 Task: Find connections with filter location Hole Narsipur with filter topic #openhouse with filter profile language Potuguese with filter current company Pidilite Industries Limited with filter school ABV-Indian Institute of Information Technology and Management with filter industry Wholesale Metals and Minerals with filter service category Logo Design with filter keywords title Animal Trainer
Action: Mouse moved to (619, 91)
Screenshot: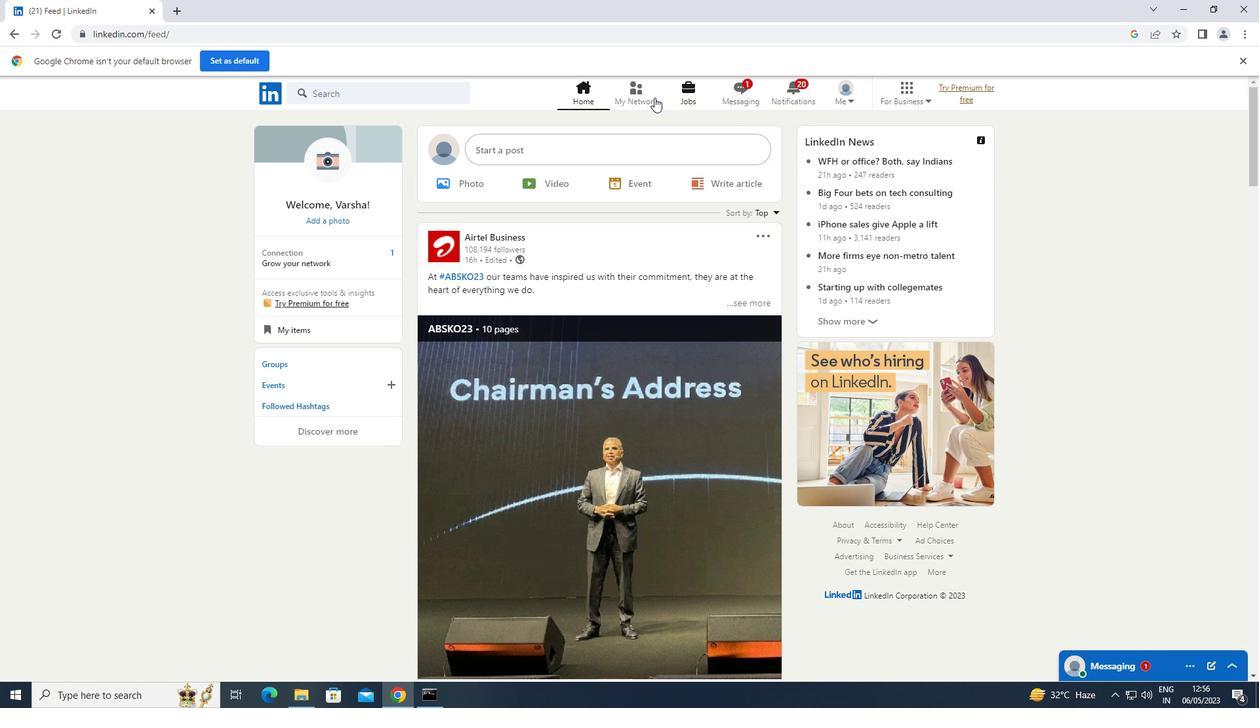 
Action: Mouse pressed left at (619, 91)
Screenshot: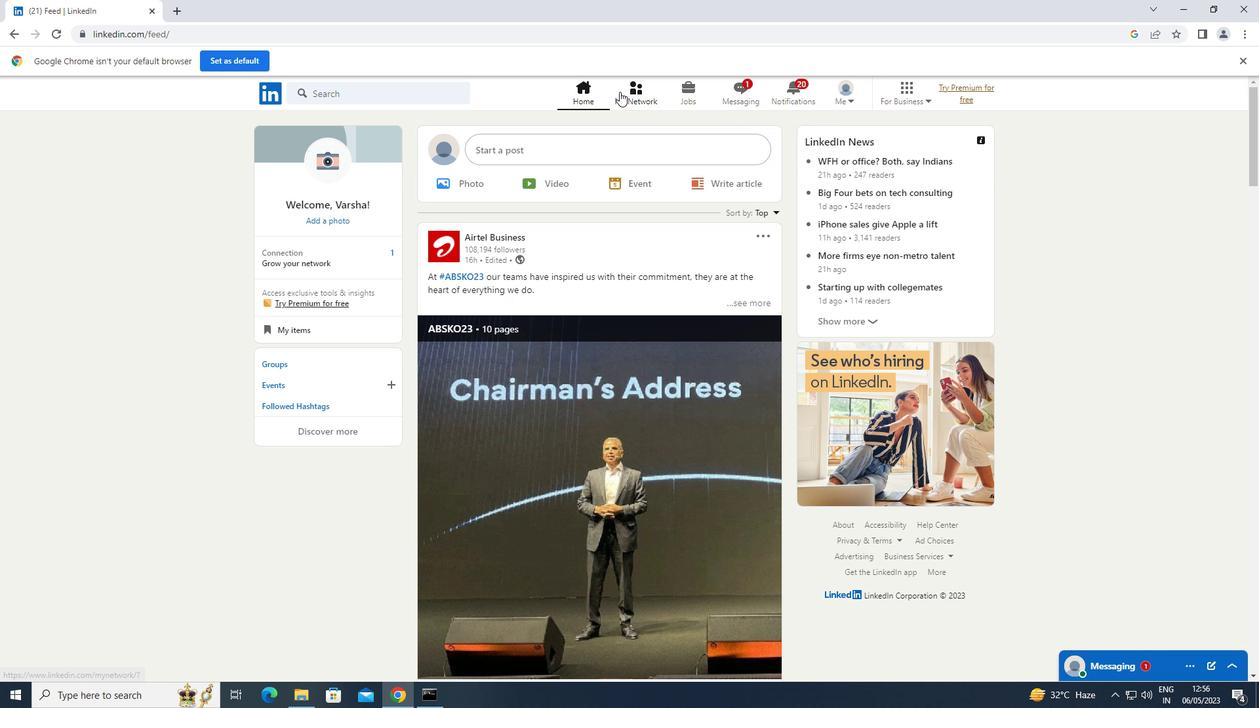 
Action: Mouse moved to (360, 164)
Screenshot: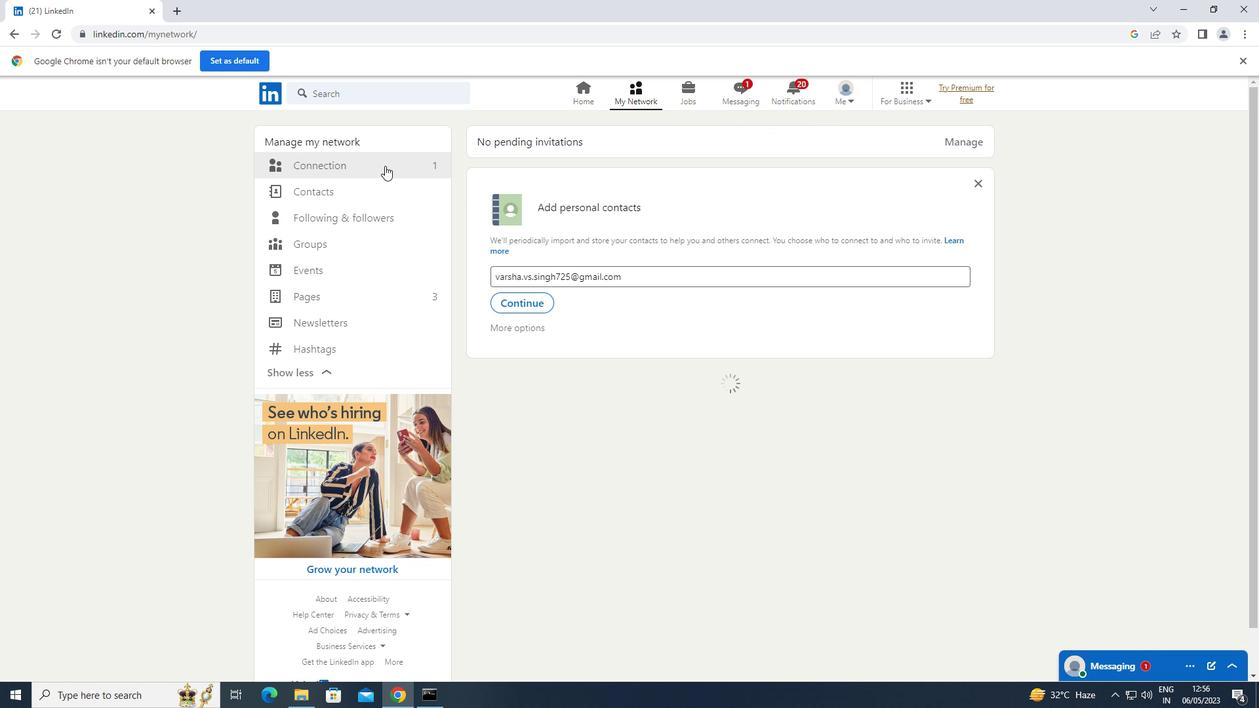 
Action: Mouse pressed left at (360, 164)
Screenshot: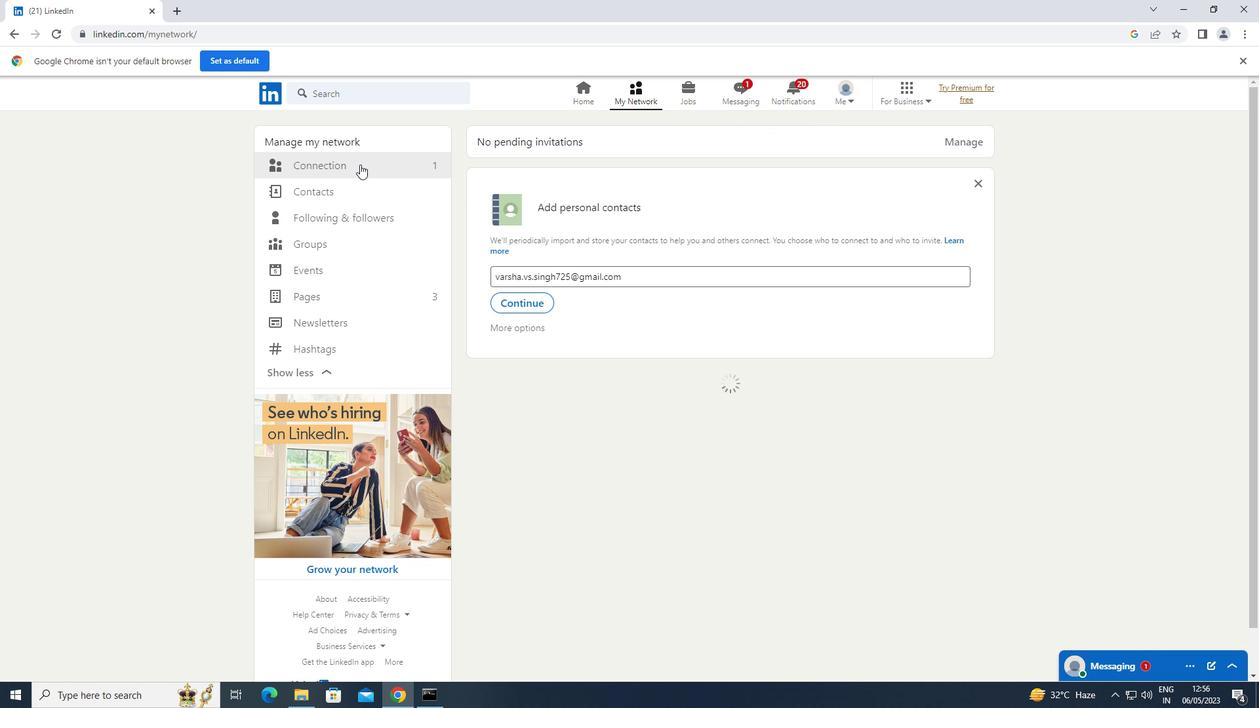 
Action: Mouse moved to (704, 160)
Screenshot: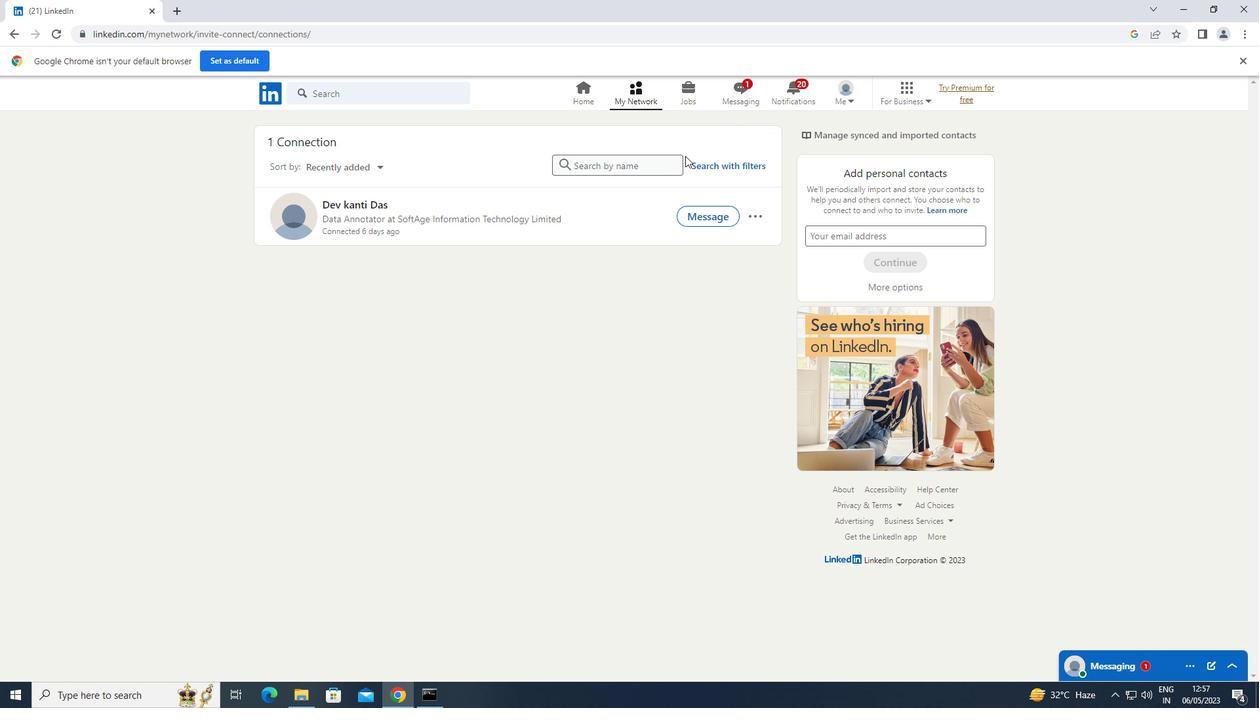 
Action: Mouse pressed left at (704, 160)
Screenshot: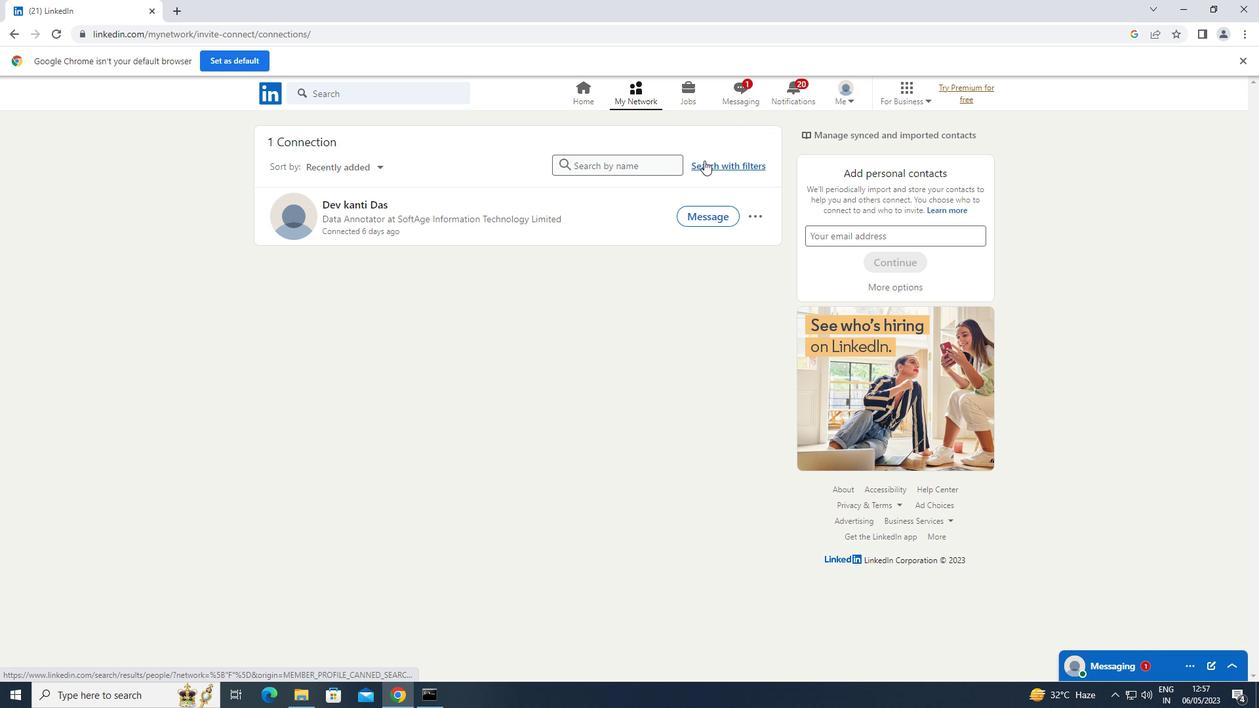 
Action: Mouse moved to (661, 127)
Screenshot: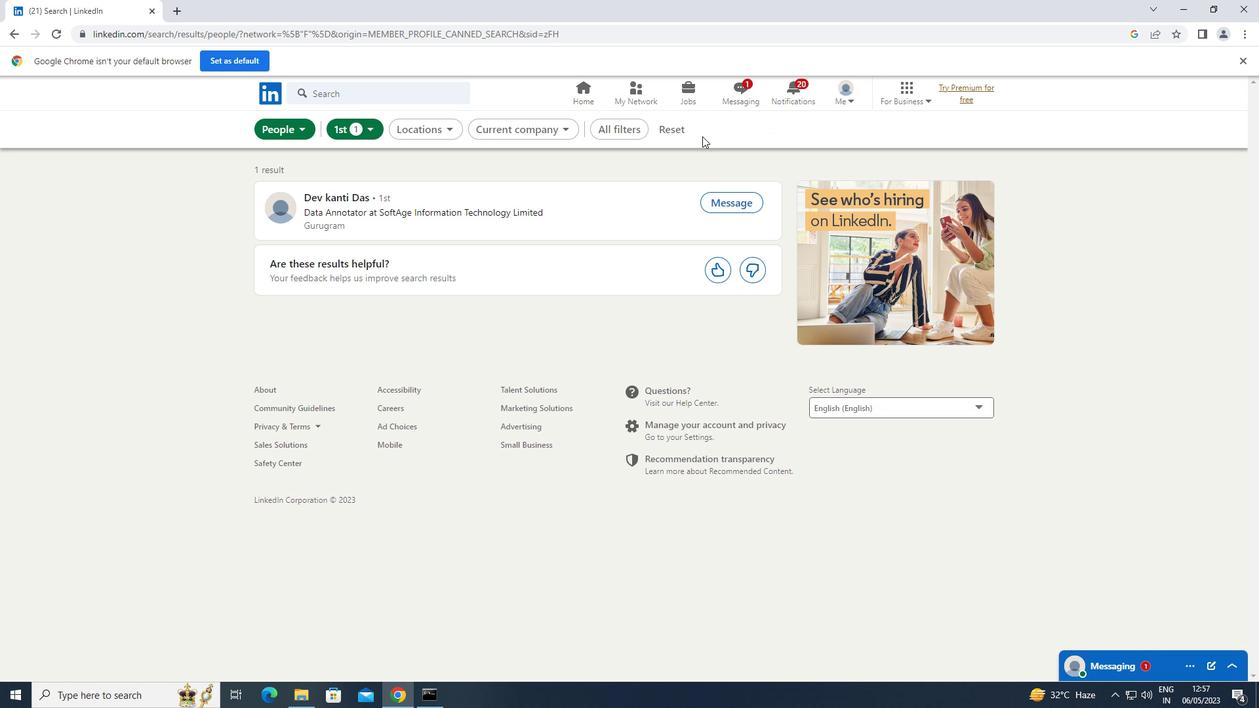 
Action: Mouse pressed left at (661, 127)
Screenshot: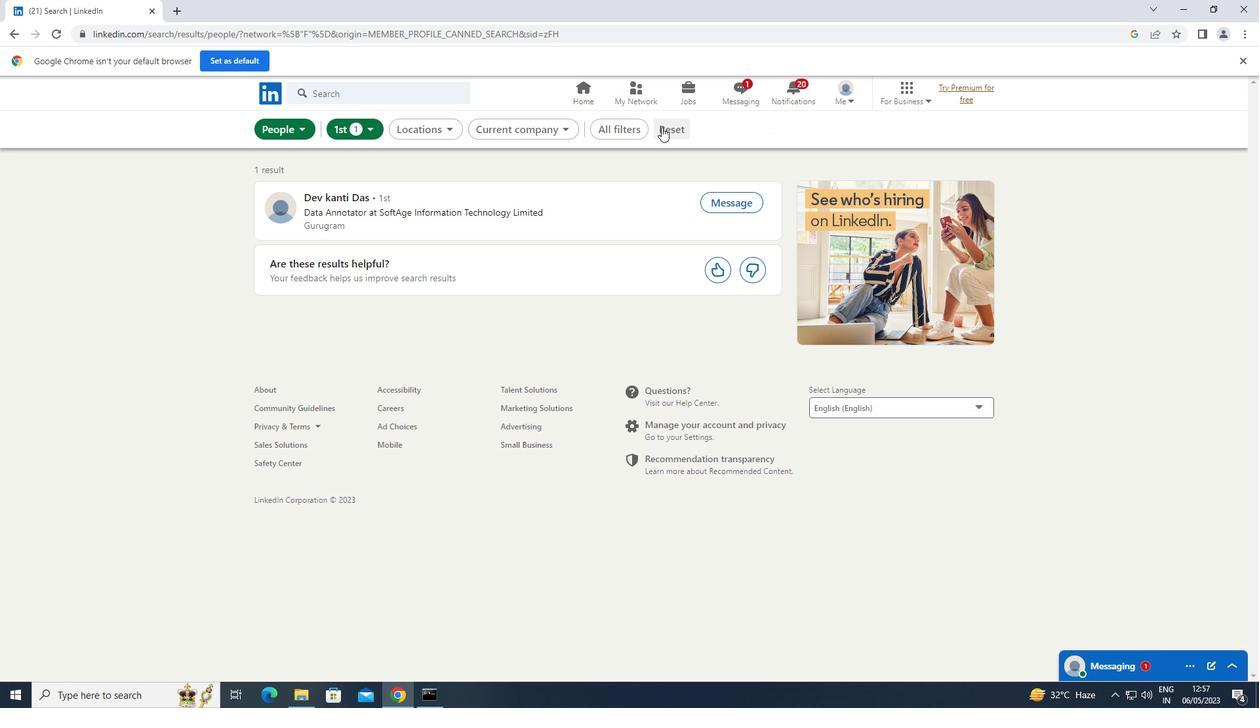 
Action: Mouse moved to (647, 127)
Screenshot: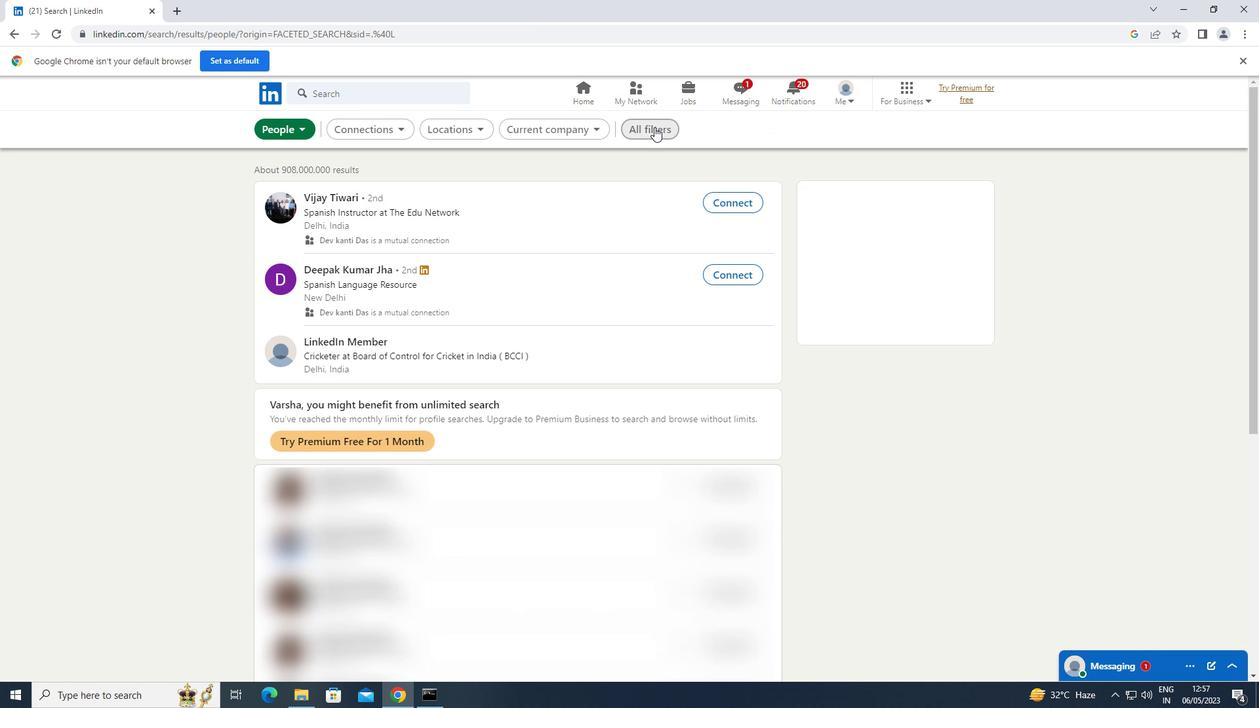 
Action: Mouse pressed left at (647, 127)
Screenshot: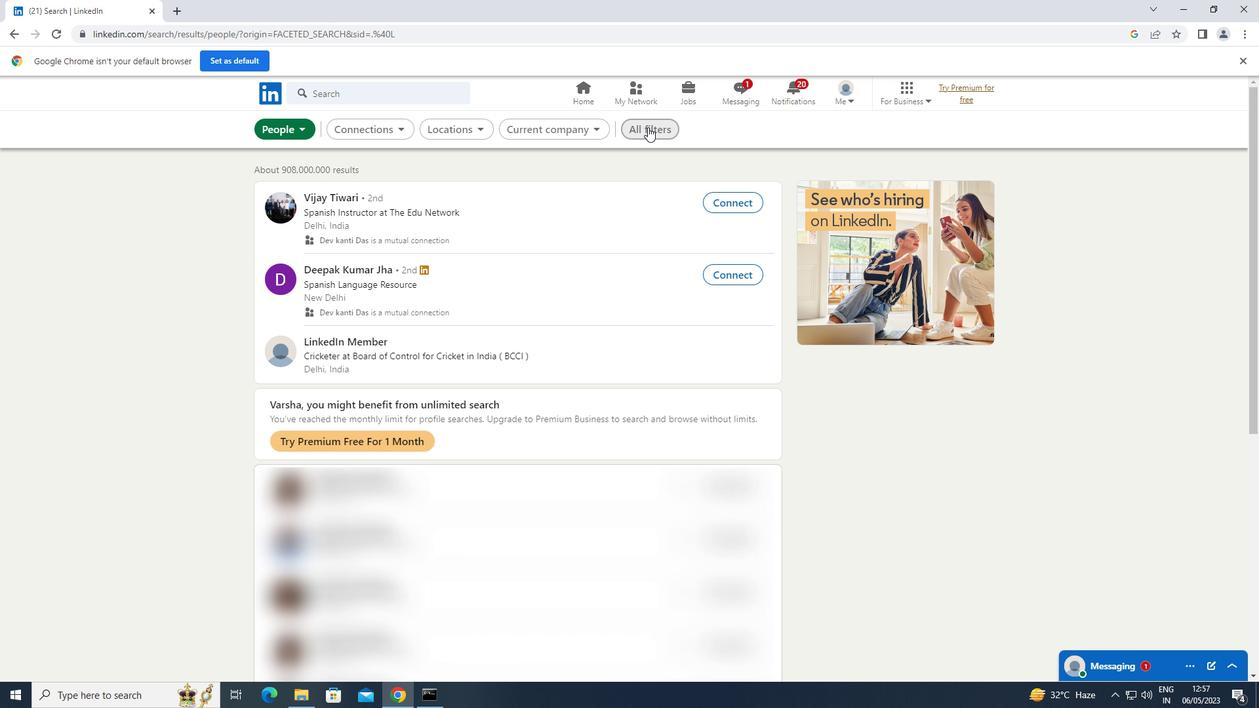 
Action: Mouse moved to (939, 255)
Screenshot: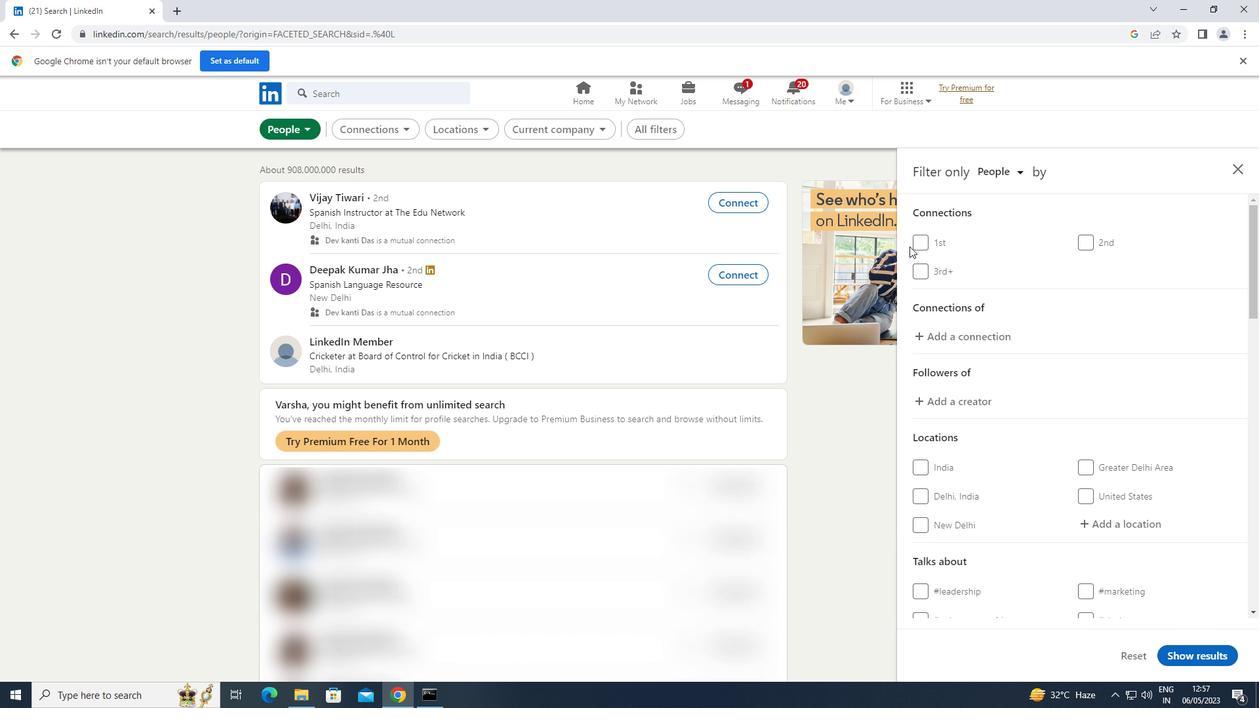 
Action: Mouse scrolled (939, 255) with delta (0, 0)
Screenshot: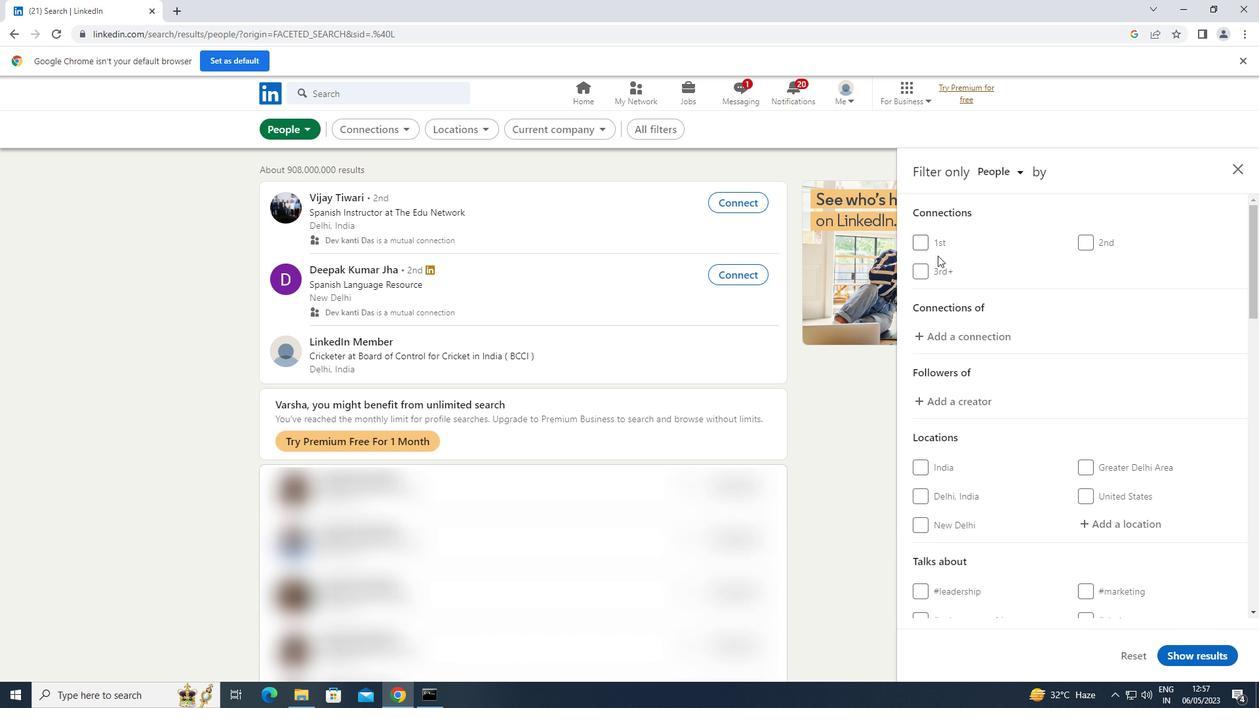 
Action: Mouse scrolled (939, 255) with delta (0, 0)
Screenshot: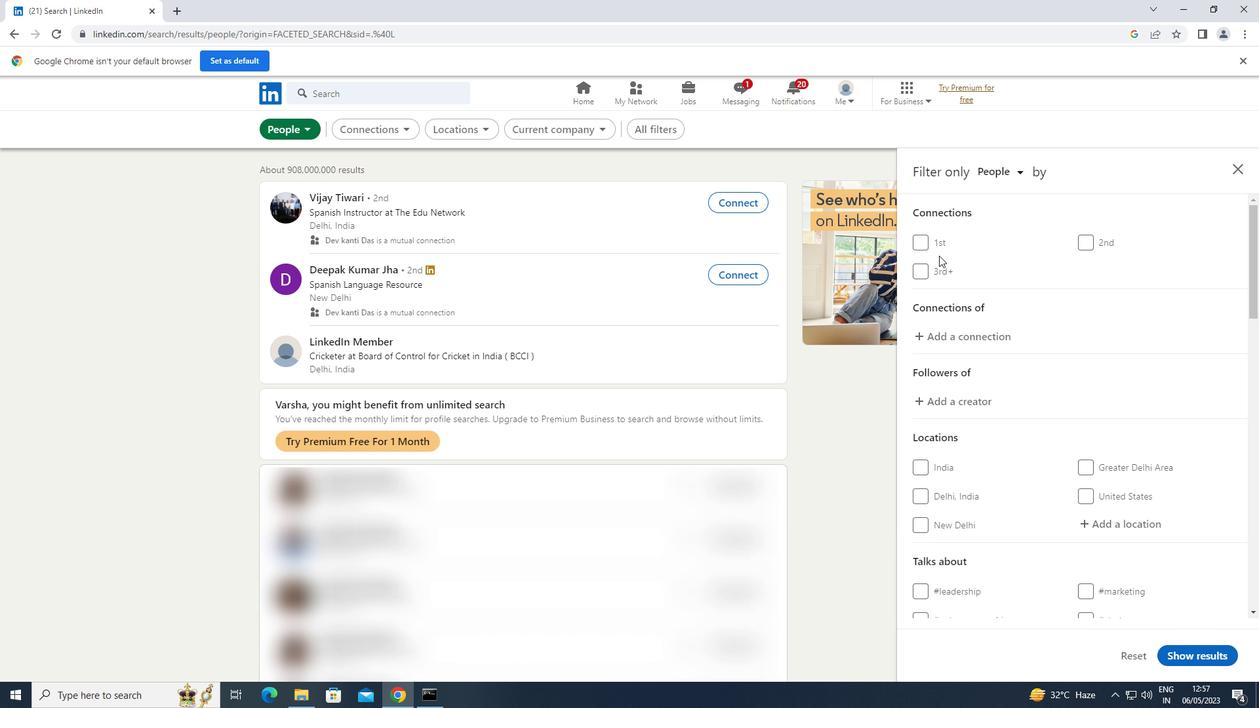 
Action: Mouse moved to (1120, 386)
Screenshot: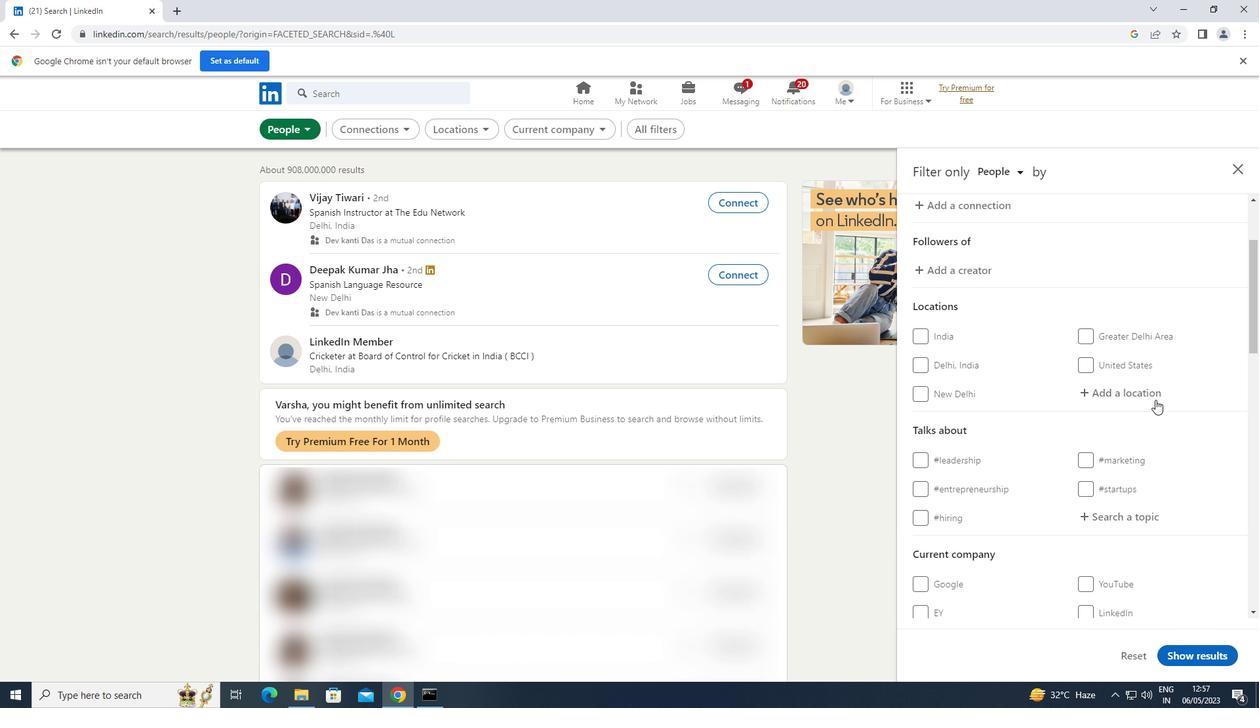 
Action: Mouse pressed left at (1120, 386)
Screenshot: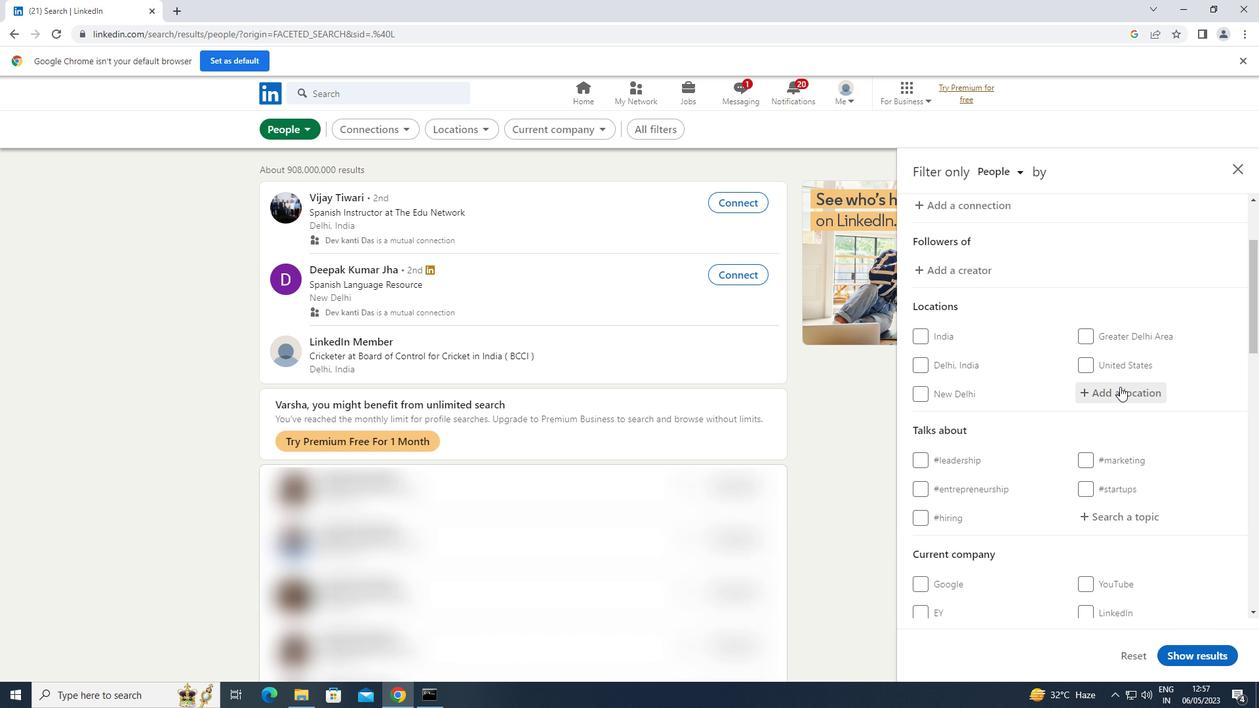 
Action: Key pressed <Key.shift>HOLE<Key.space><Key.shift>NARSIPUR
Screenshot: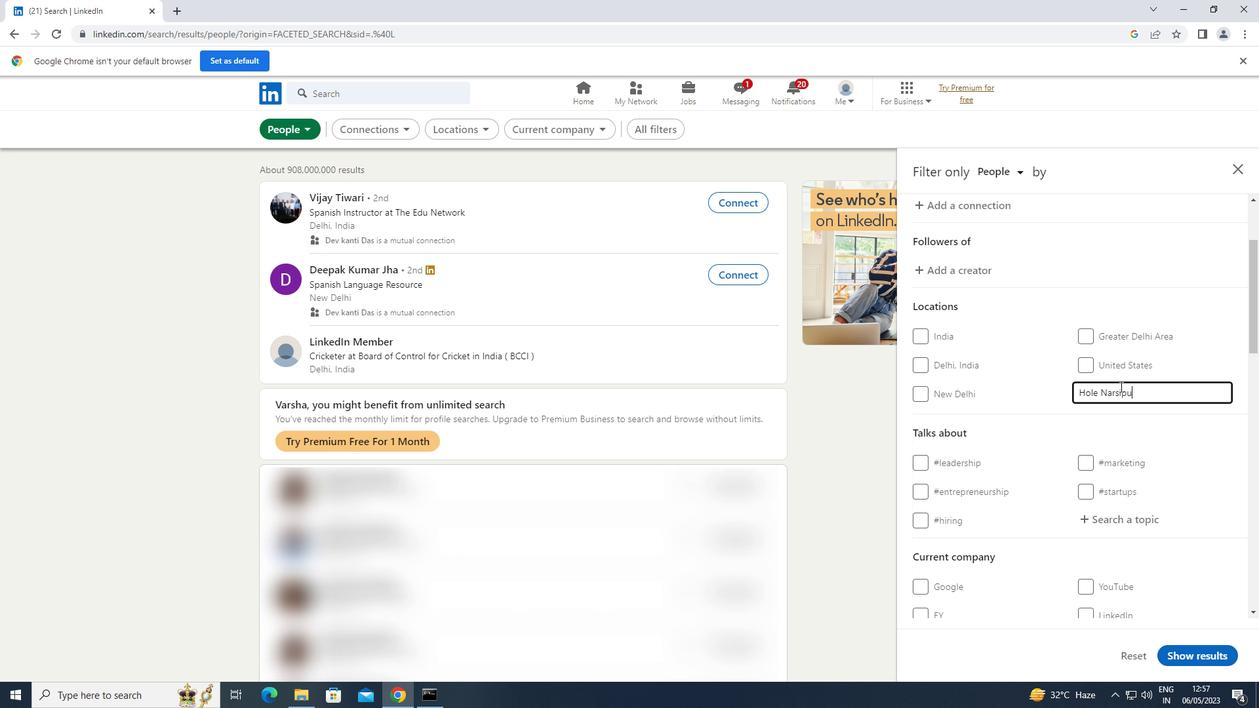 
Action: Mouse moved to (1122, 522)
Screenshot: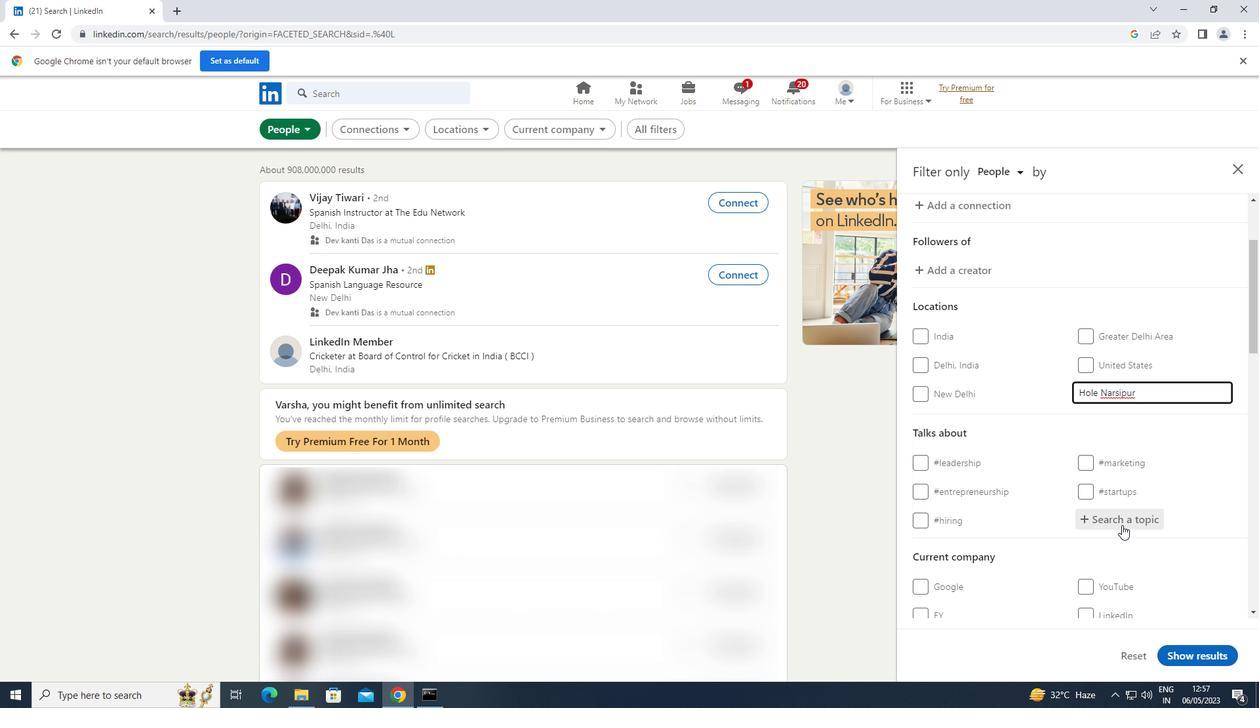 
Action: Mouse pressed left at (1122, 522)
Screenshot: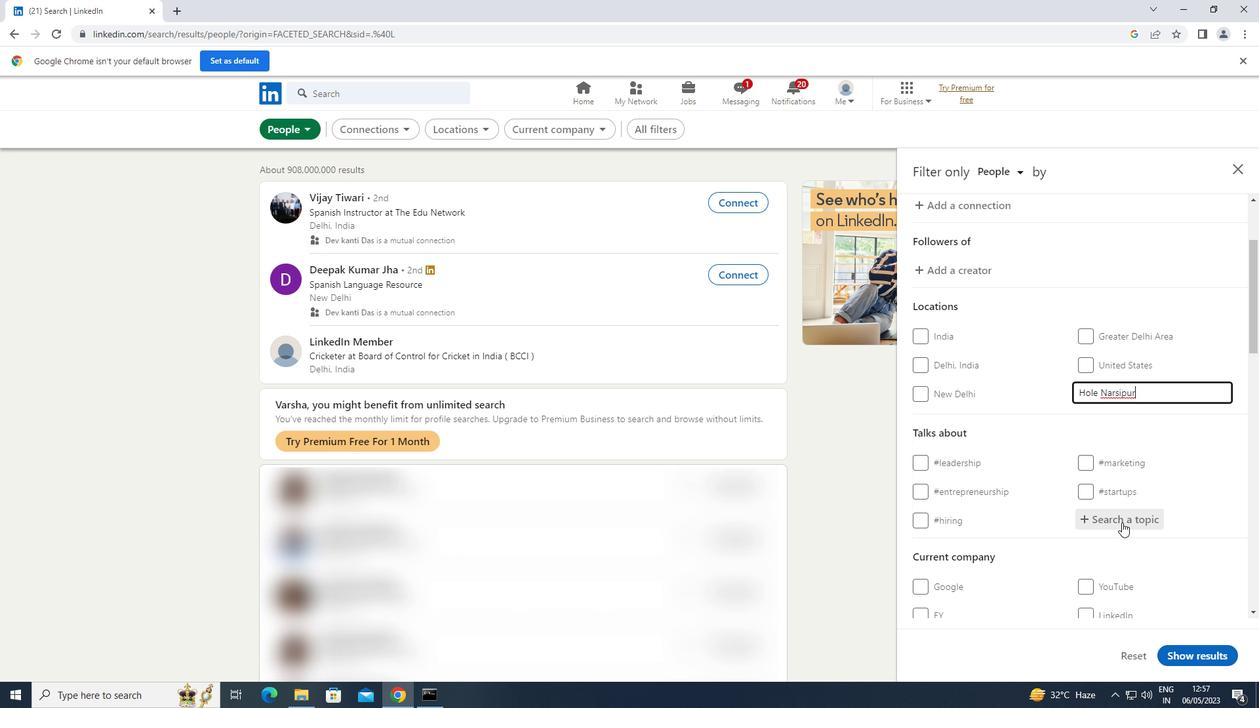 
Action: Key pressed OPENHOUSE
Screenshot: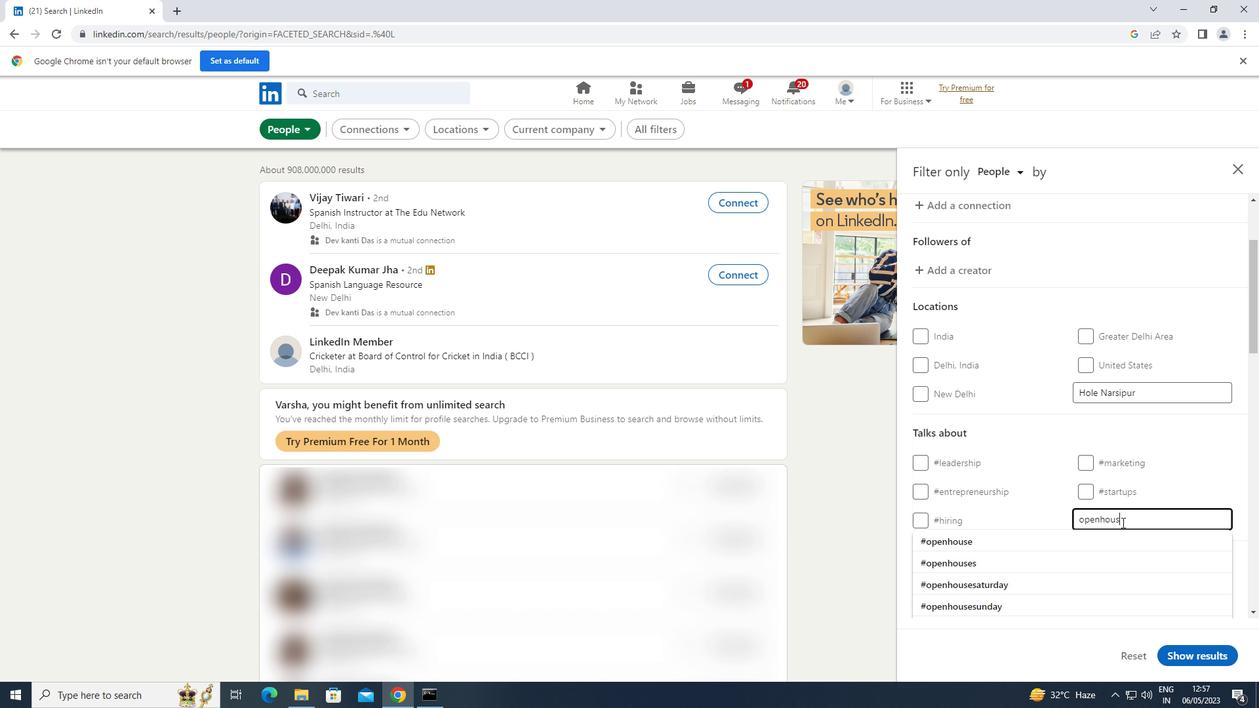 
Action: Mouse moved to (1036, 536)
Screenshot: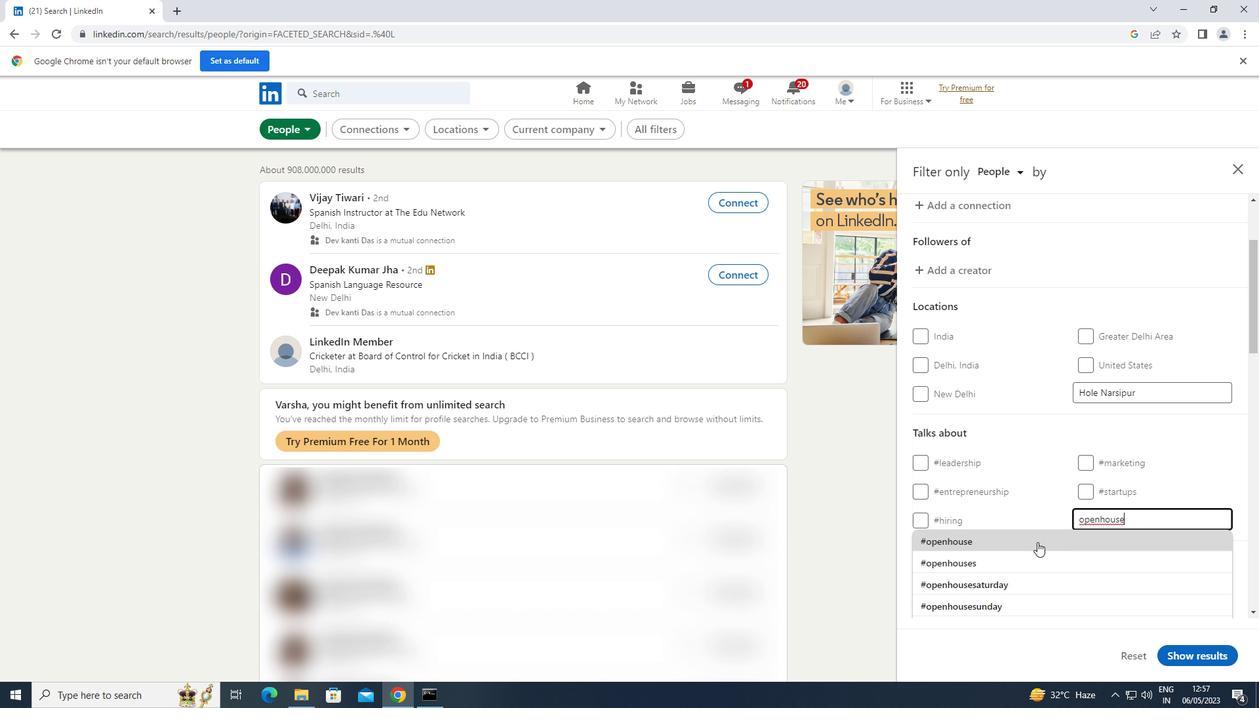 
Action: Mouse pressed left at (1036, 536)
Screenshot: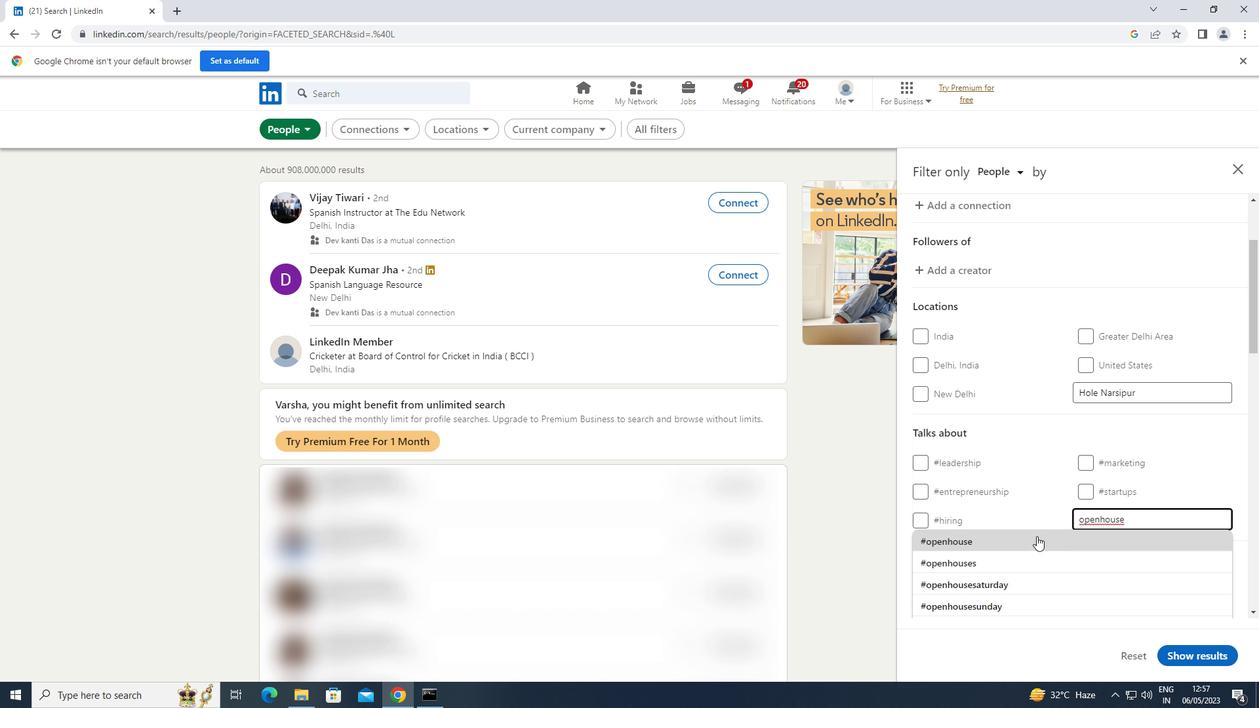 
Action: Mouse scrolled (1036, 535) with delta (0, 0)
Screenshot: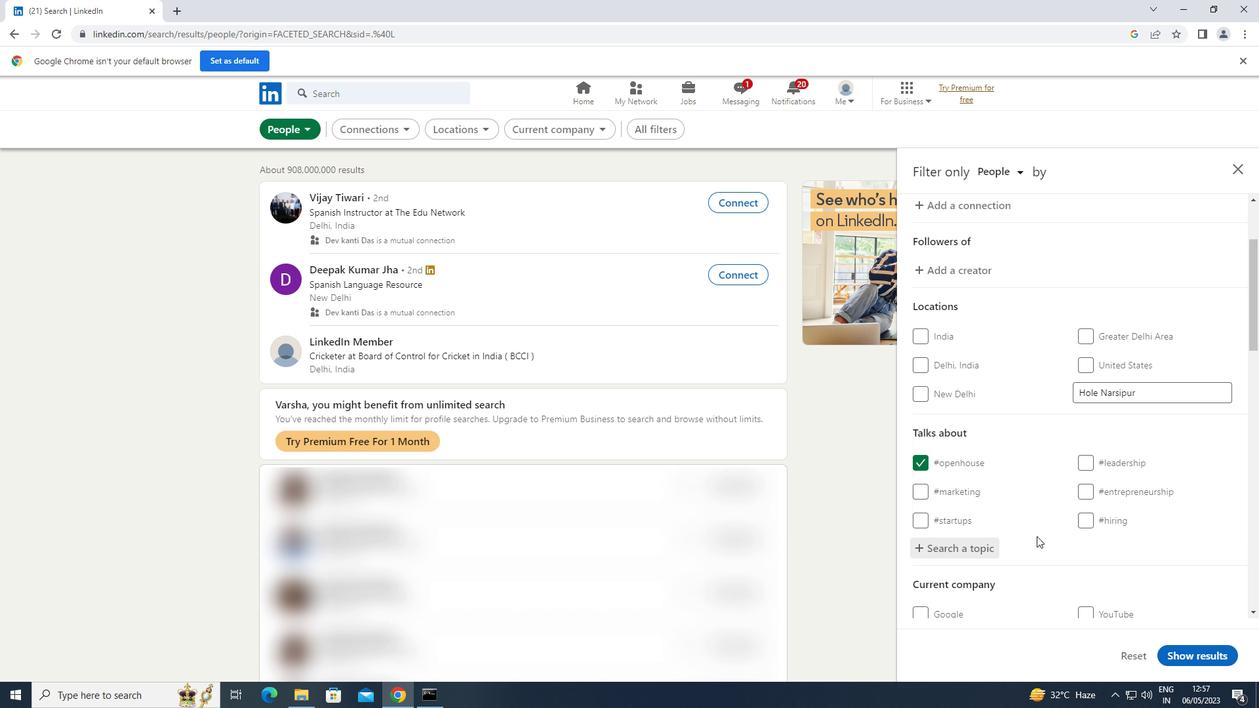 
Action: Mouse scrolled (1036, 535) with delta (0, 0)
Screenshot: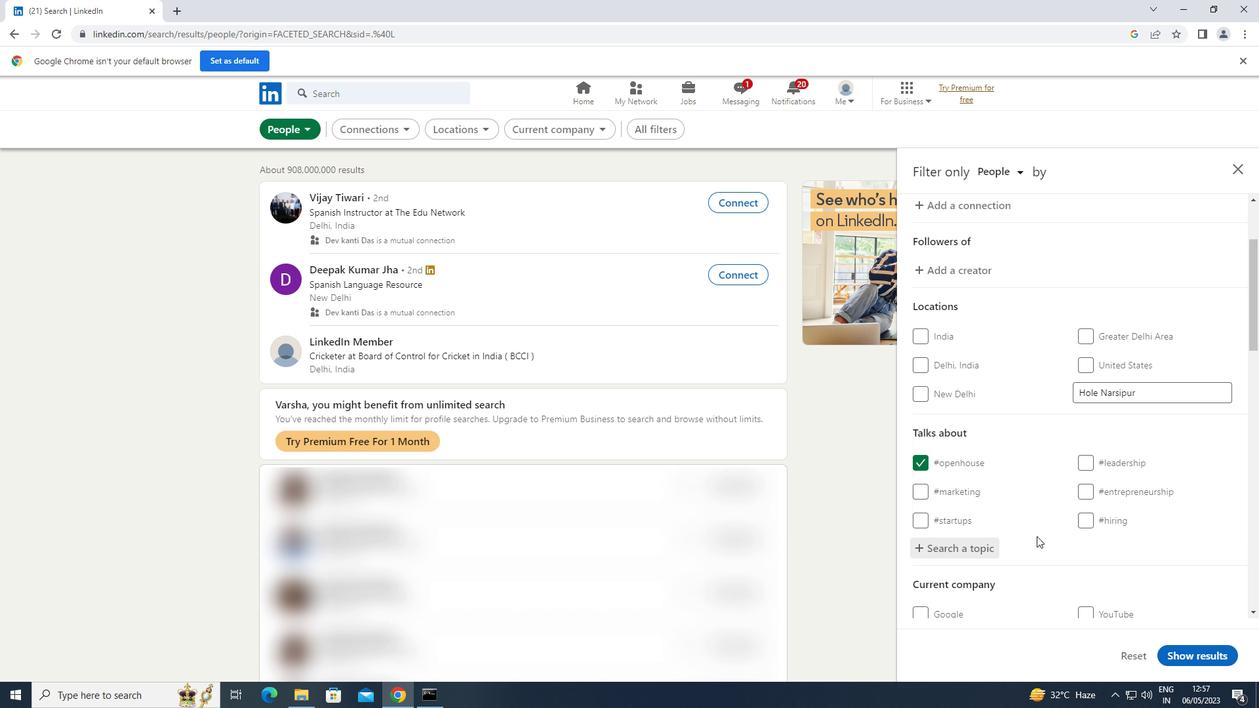 
Action: Mouse scrolled (1036, 535) with delta (0, 0)
Screenshot: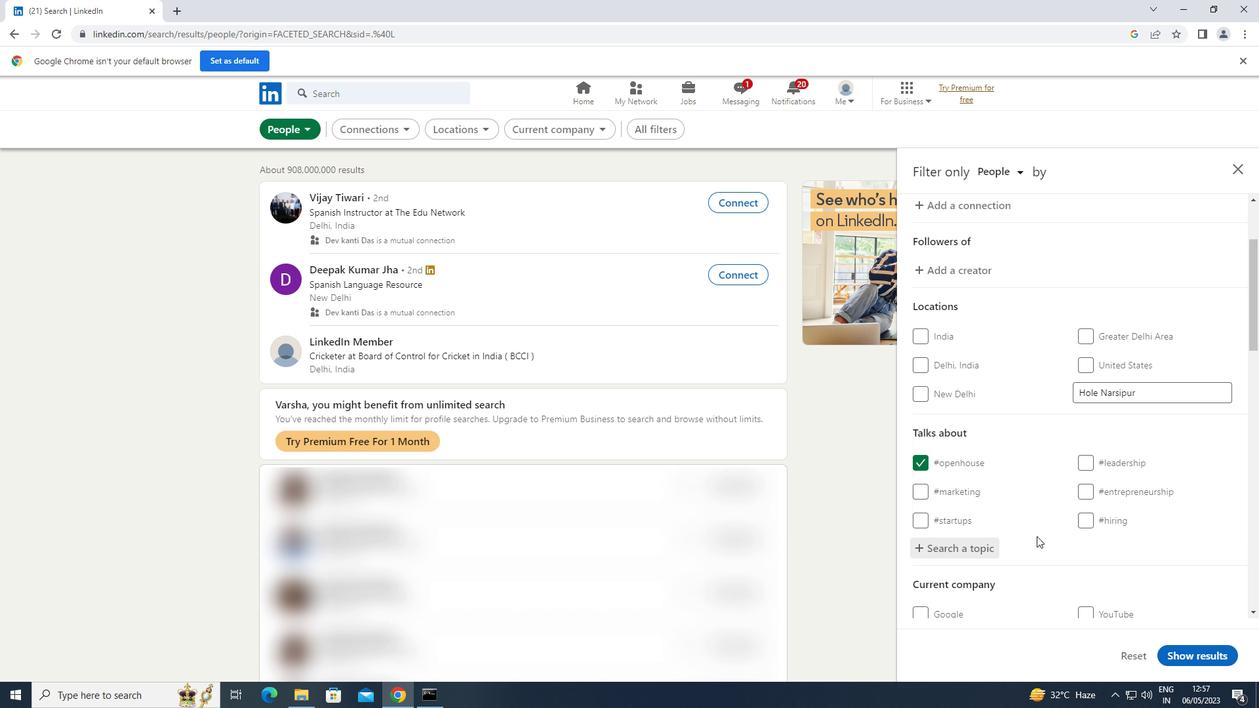 
Action: Mouse moved to (1040, 528)
Screenshot: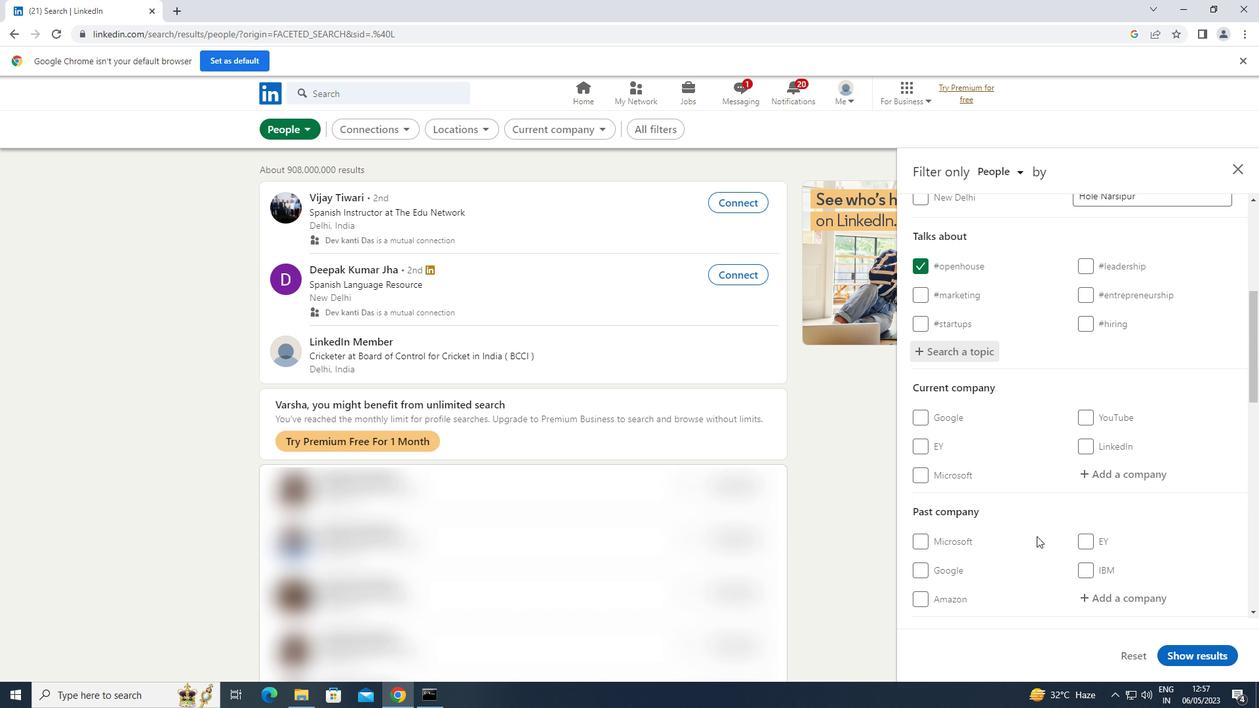 
Action: Mouse scrolled (1040, 527) with delta (0, 0)
Screenshot: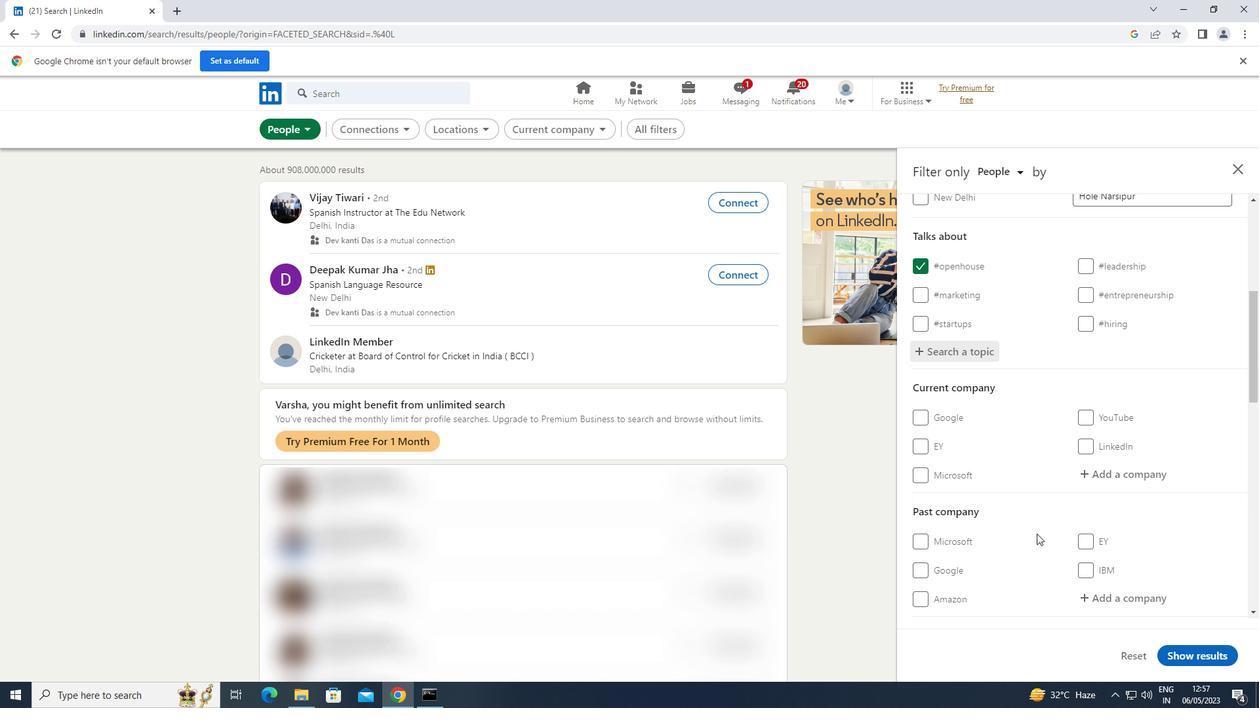 
Action: Mouse scrolled (1040, 527) with delta (0, 0)
Screenshot: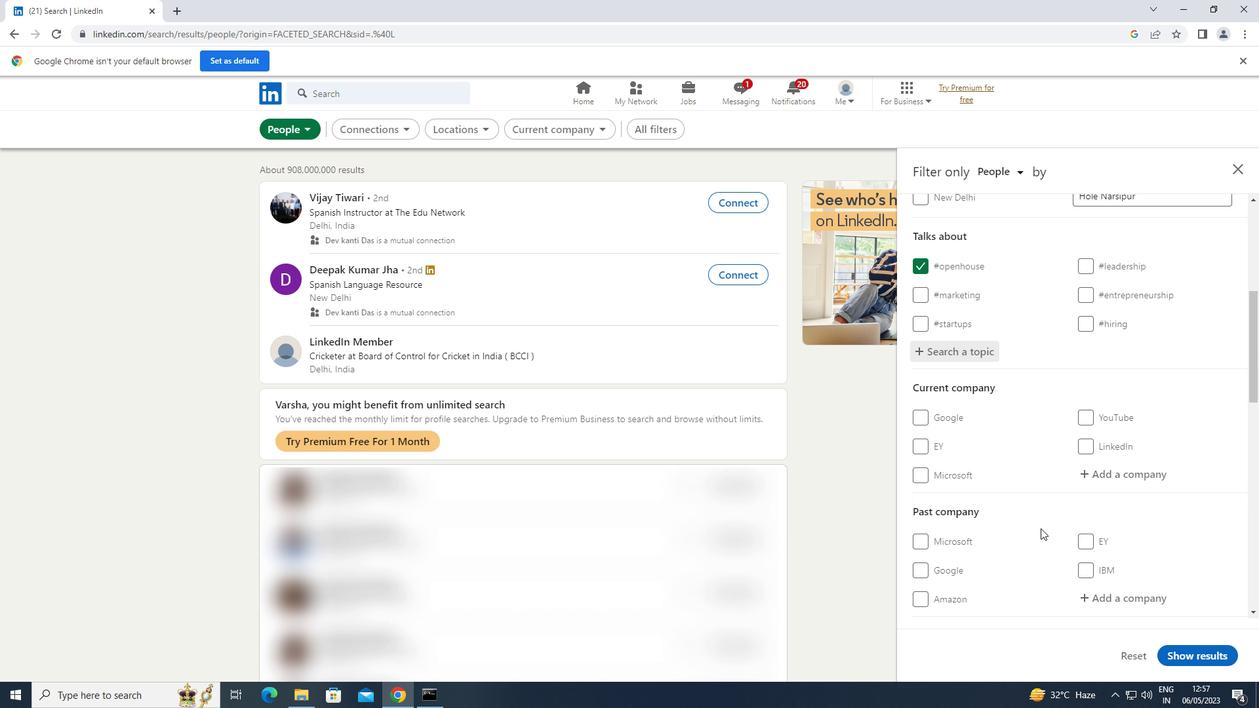 
Action: Mouse moved to (1041, 528)
Screenshot: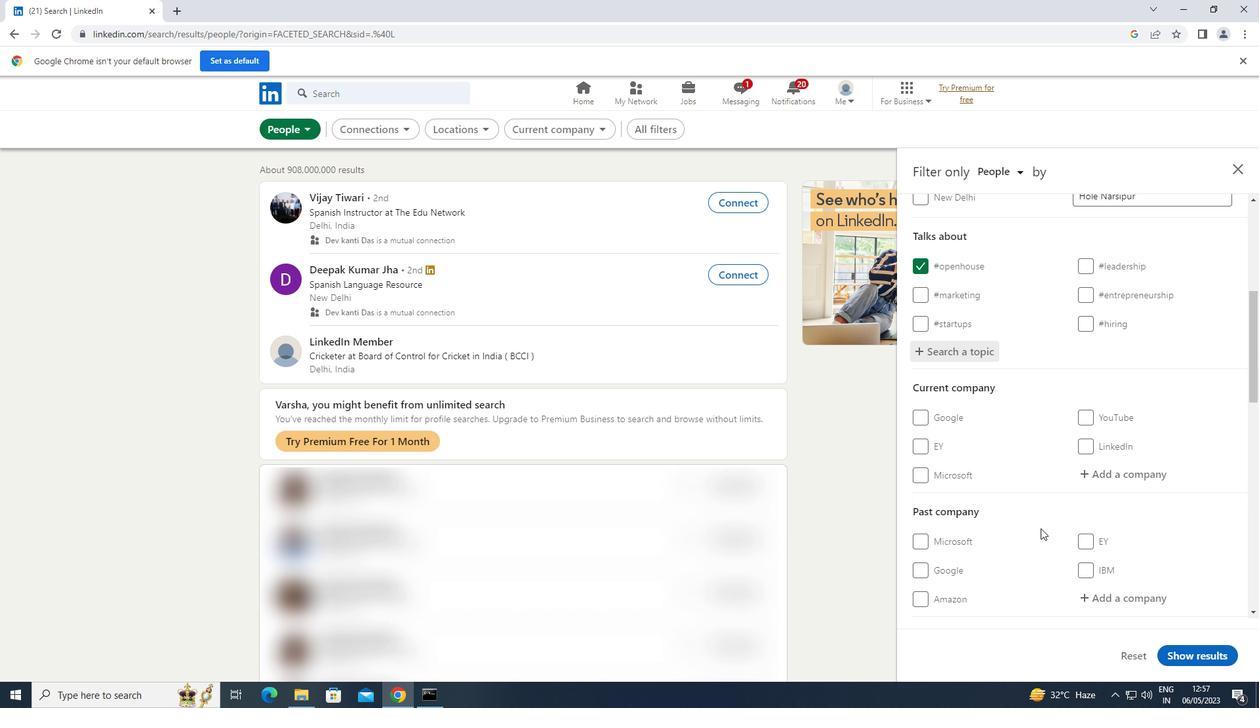 
Action: Mouse scrolled (1041, 527) with delta (0, 0)
Screenshot: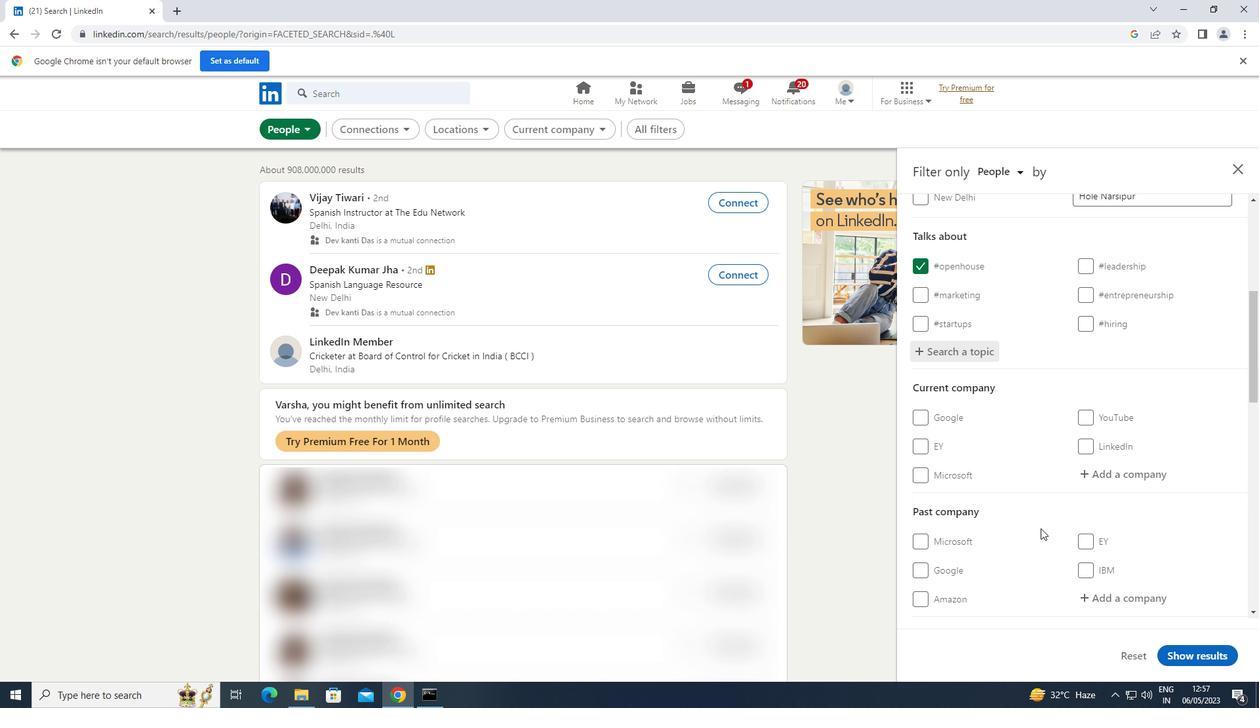 
Action: Mouse scrolled (1041, 527) with delta (0, 0)
Screenshot: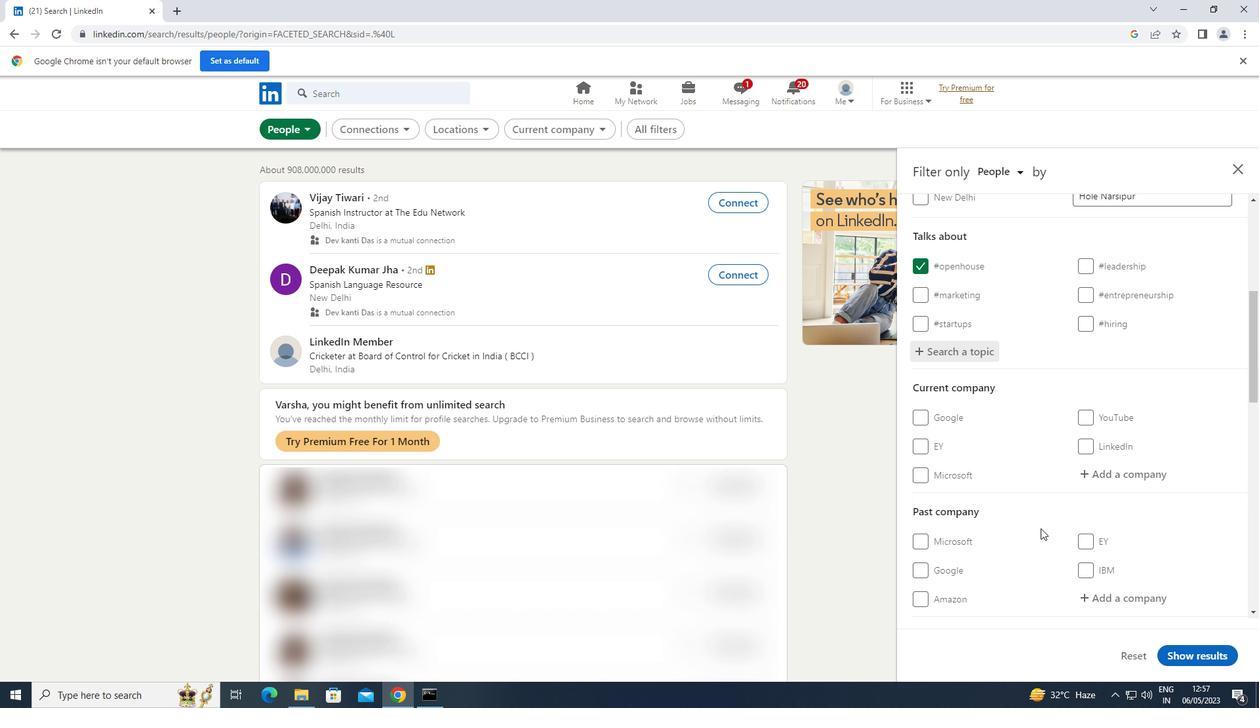 
Action: Mouse scrolled (1041, 527) with delta (0, 0)
Screenshot: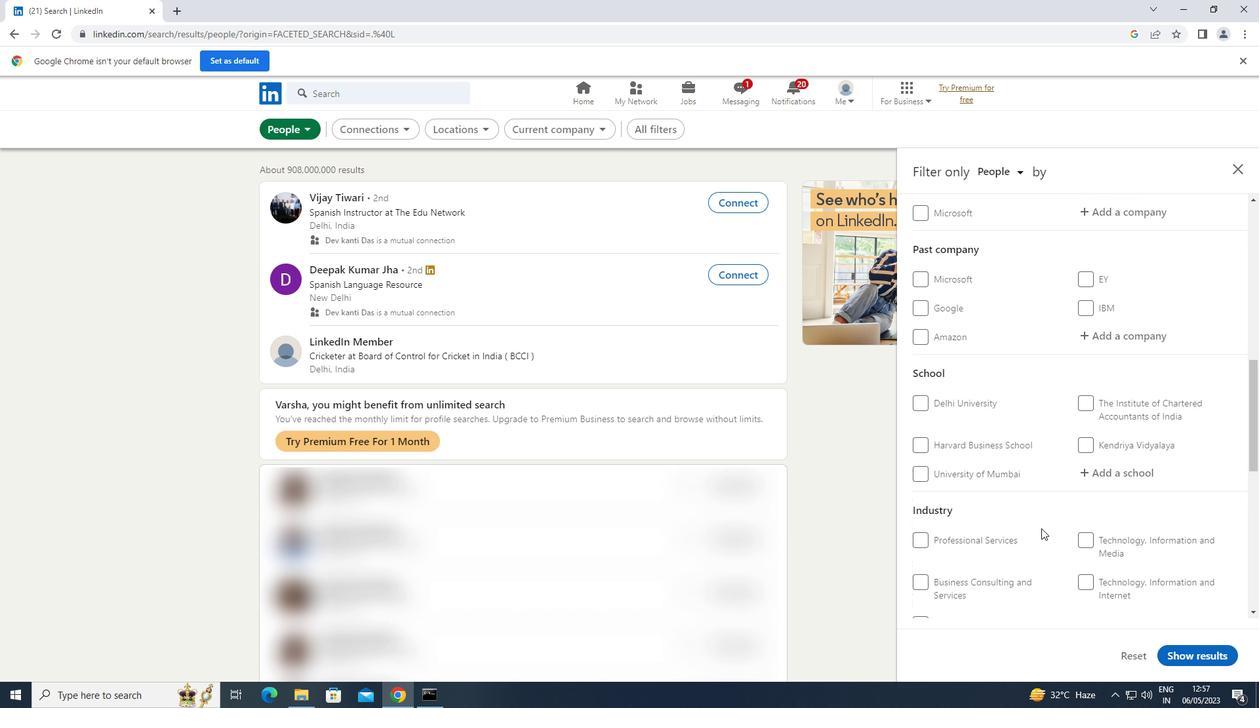 
Action: Mouse scrolled (1041, 527) with delta (0, 0)
Screenshot: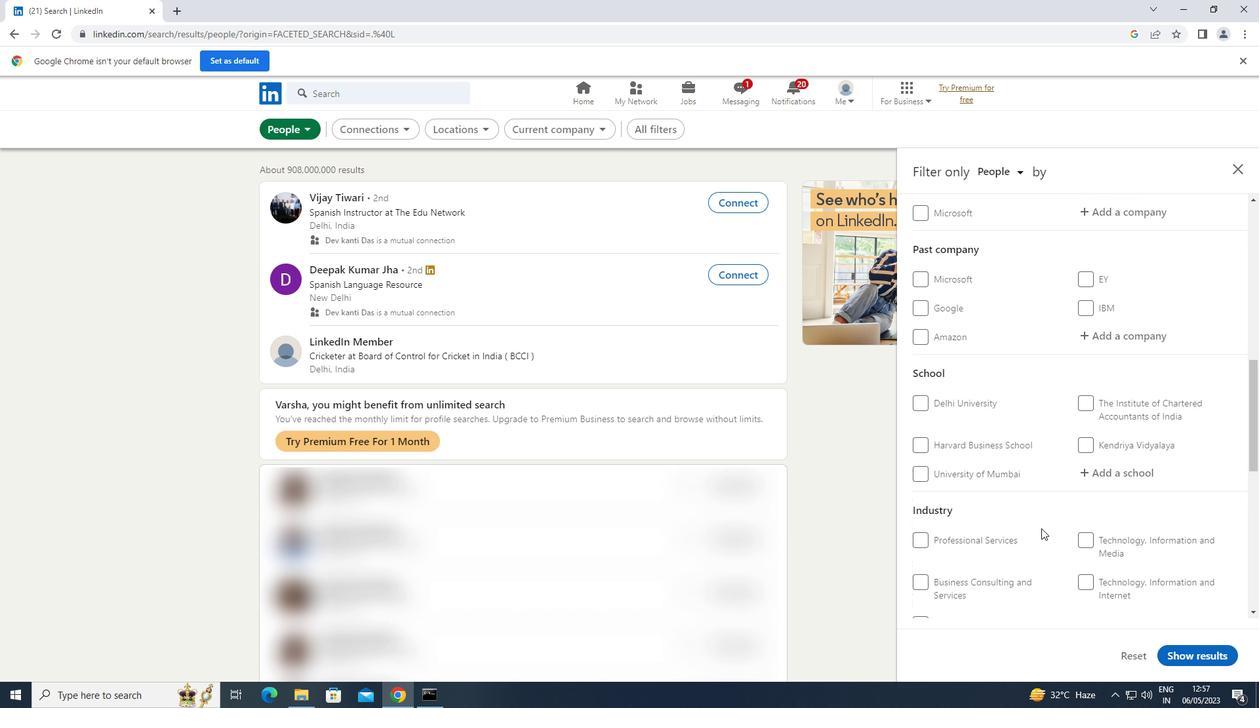 
Action: Mouse scrolled (1041, 527) with delta (0, 0)
Screenshot: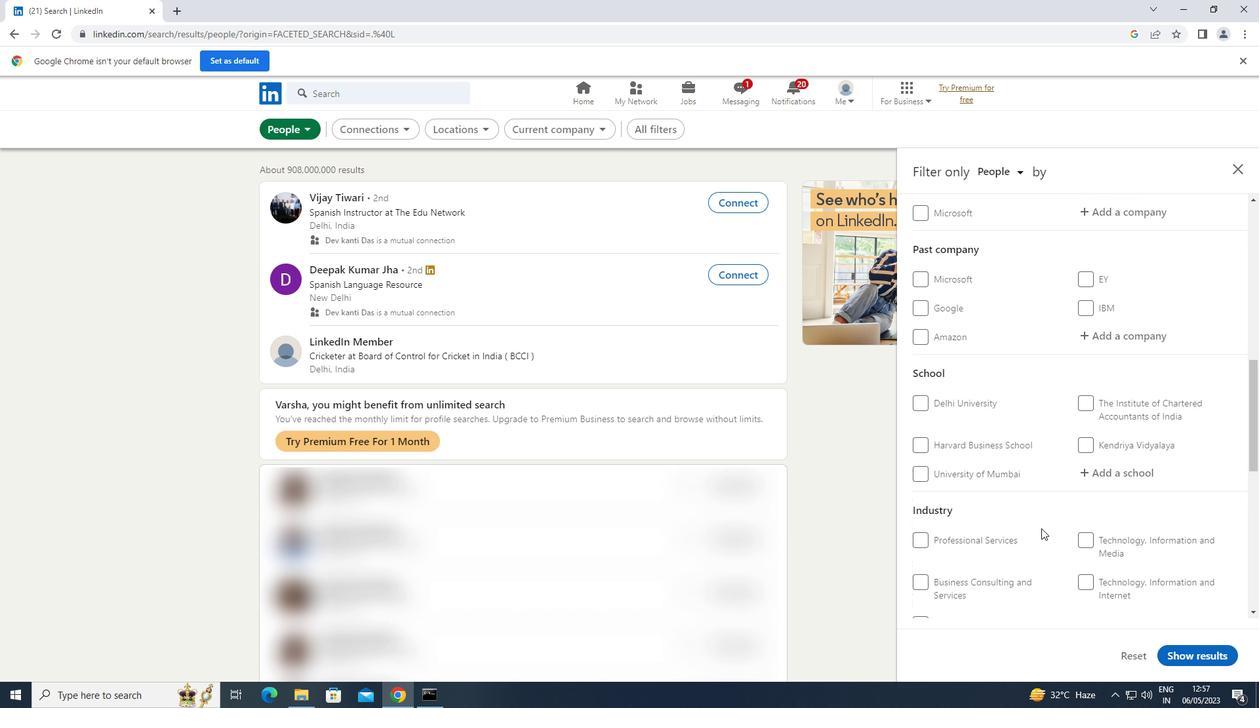 
Action: Mouse moved to (1082, 518)
Screenshot: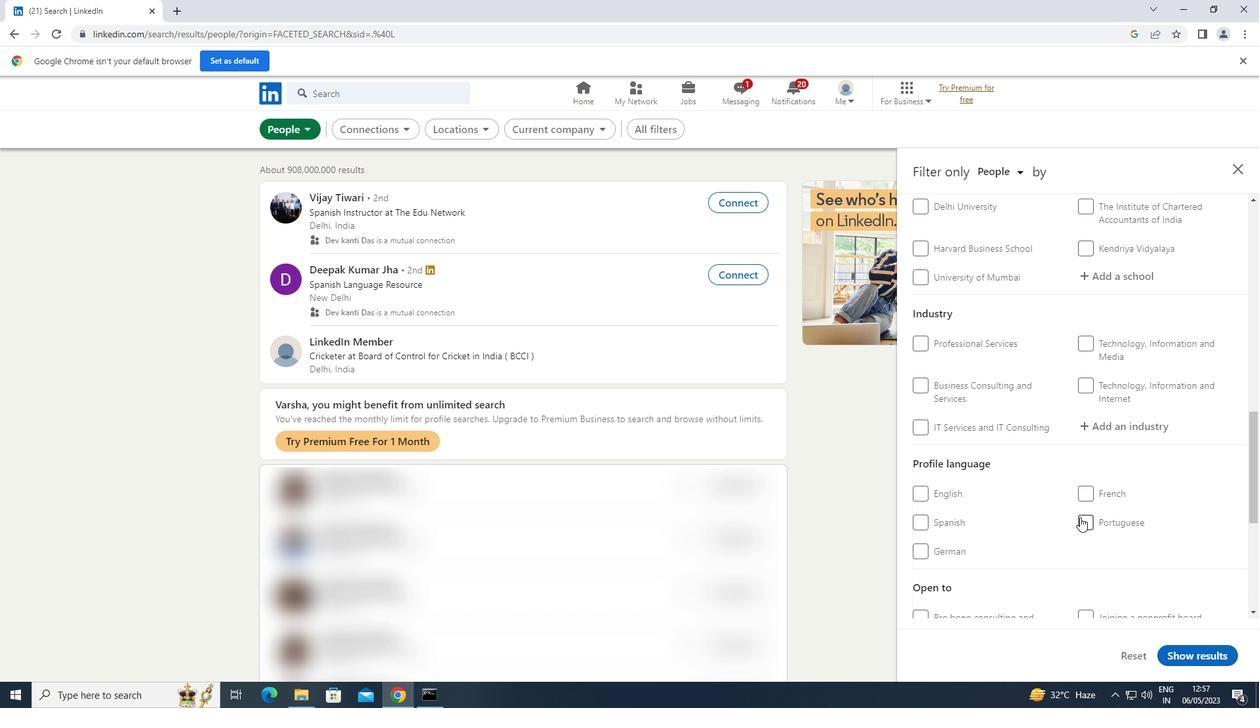 
Action: Mouse pressed left at (1082, 518)
Screenshot: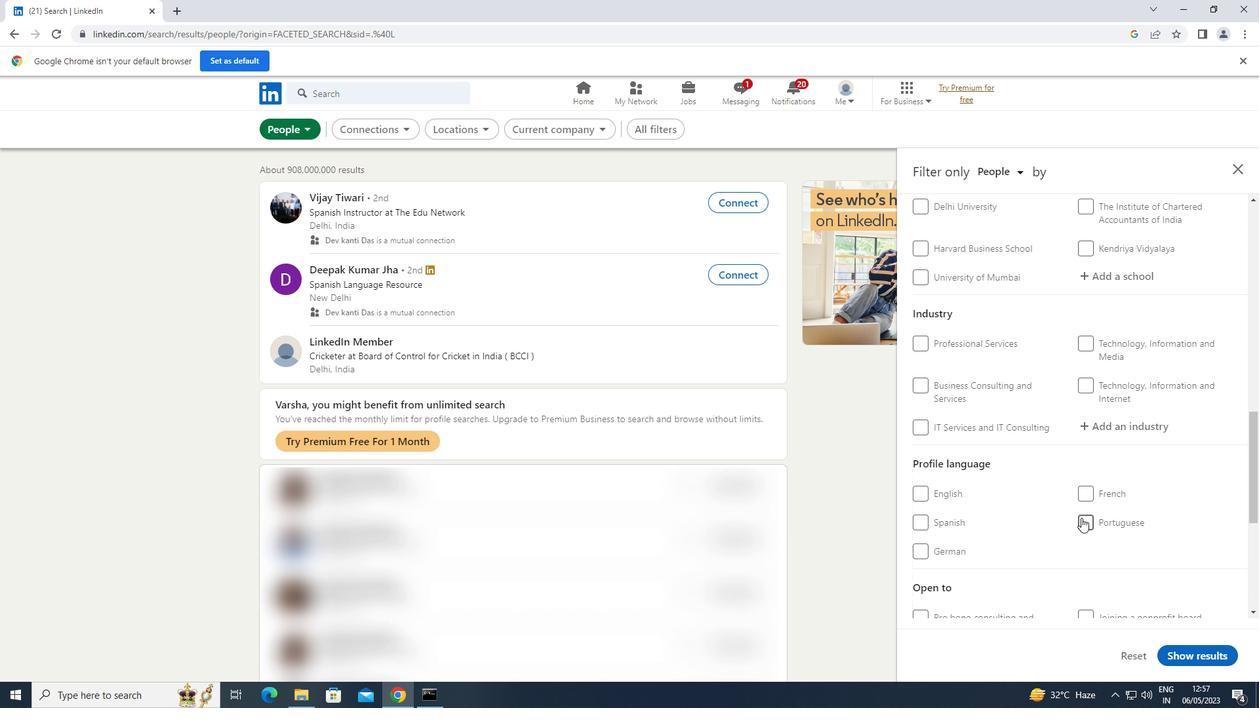 
Action: Mouse scrolled (1082, 518) with delta (0, 0)
Screenshot: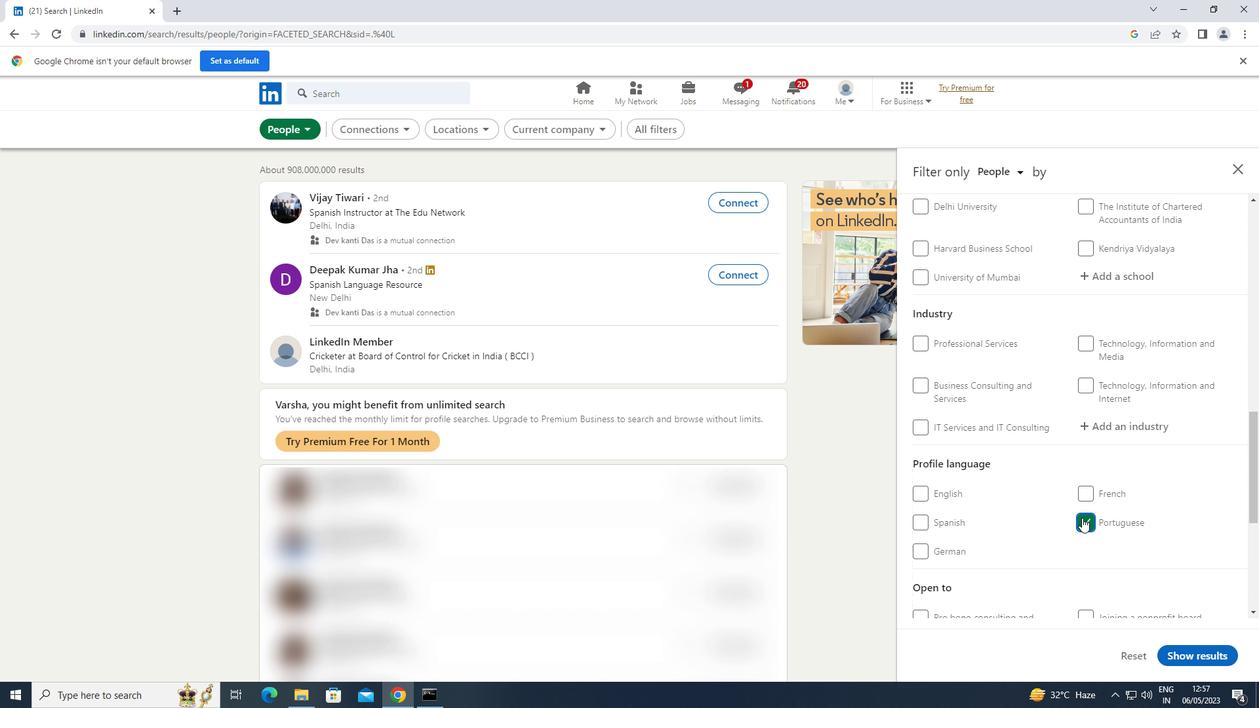
Action: Mouse scrolled (1082, 518) with delta (0, 0)
Screenshot: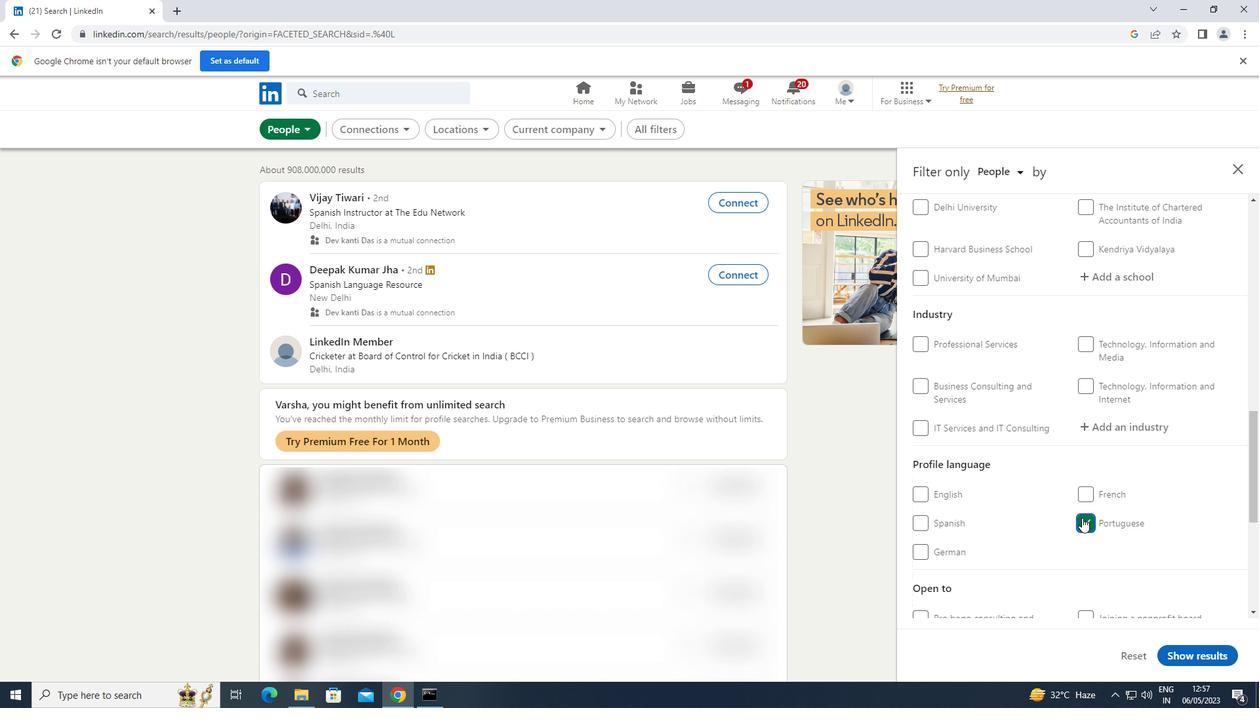 
Action: Mouse scrolled (1082, 518) with delta (0, 0)
Screenshot: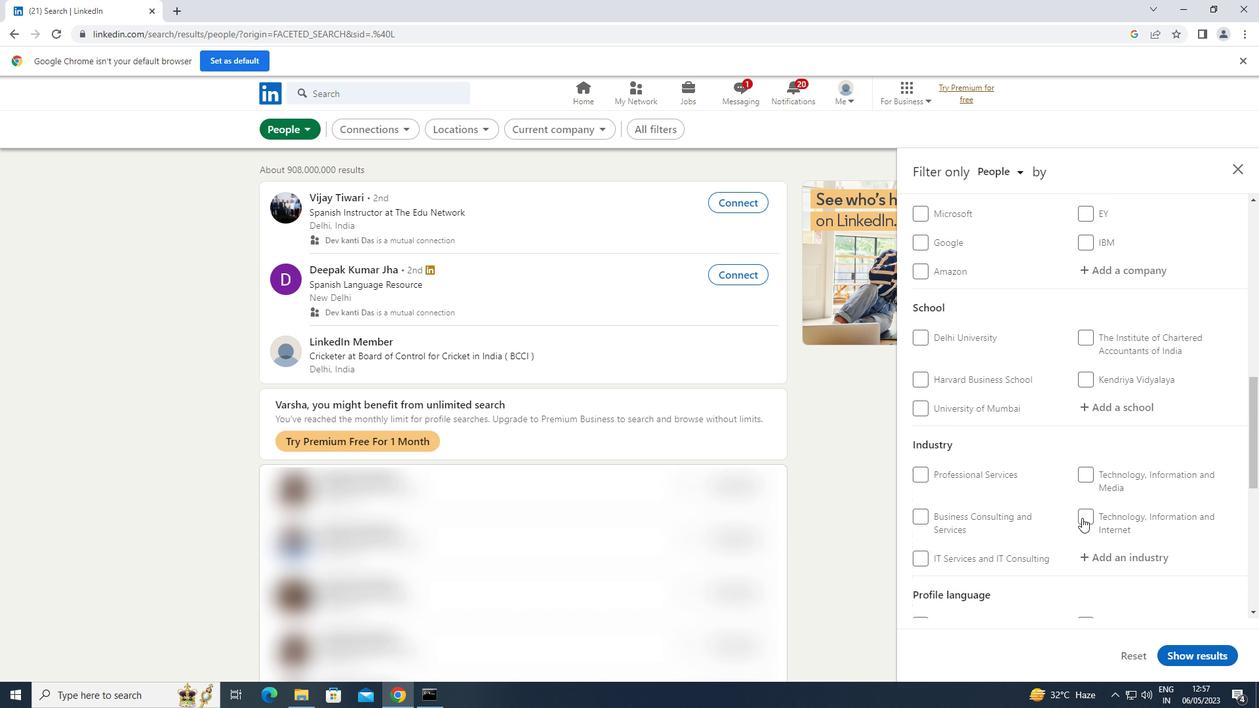 
Action: Mouse scrolled (1082, 518) with delta (0, 0)
Screenshot: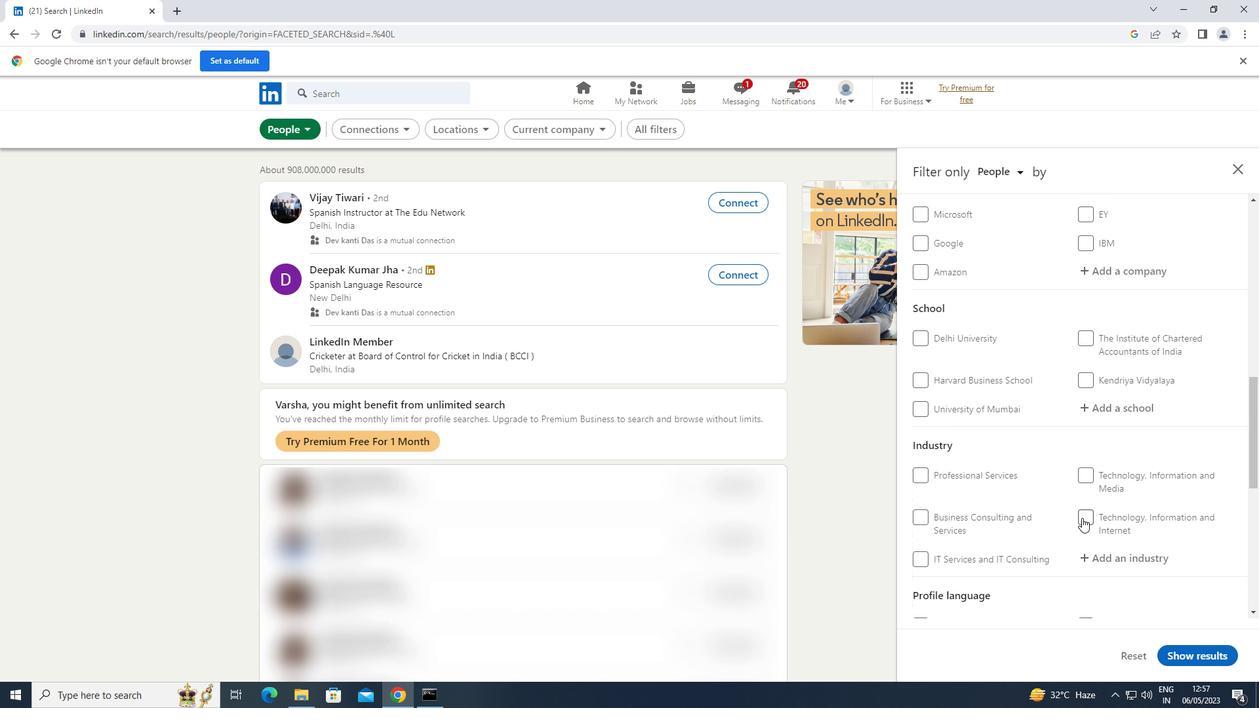 
Action: Mouse scrolled (1082, 518) with delta (0, 0)
Screenshot: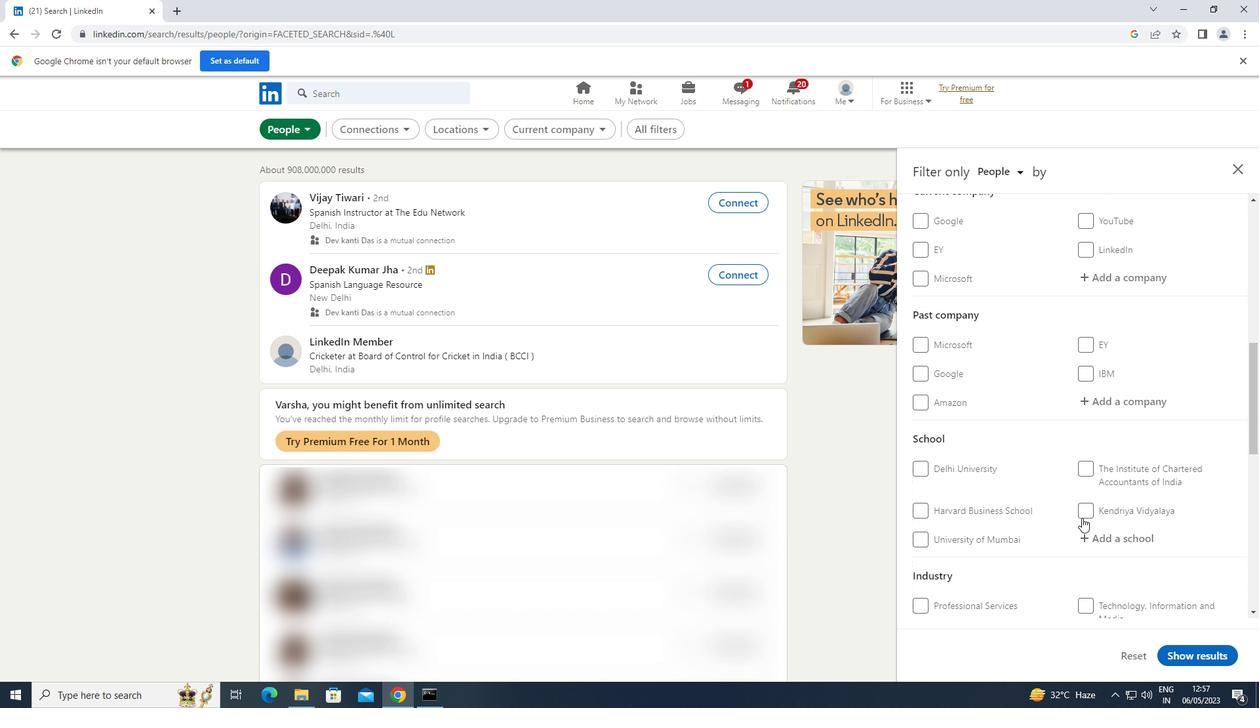 
Action: Mouse scrolled (1082, 518) with delta (0, 0)
Screenshot: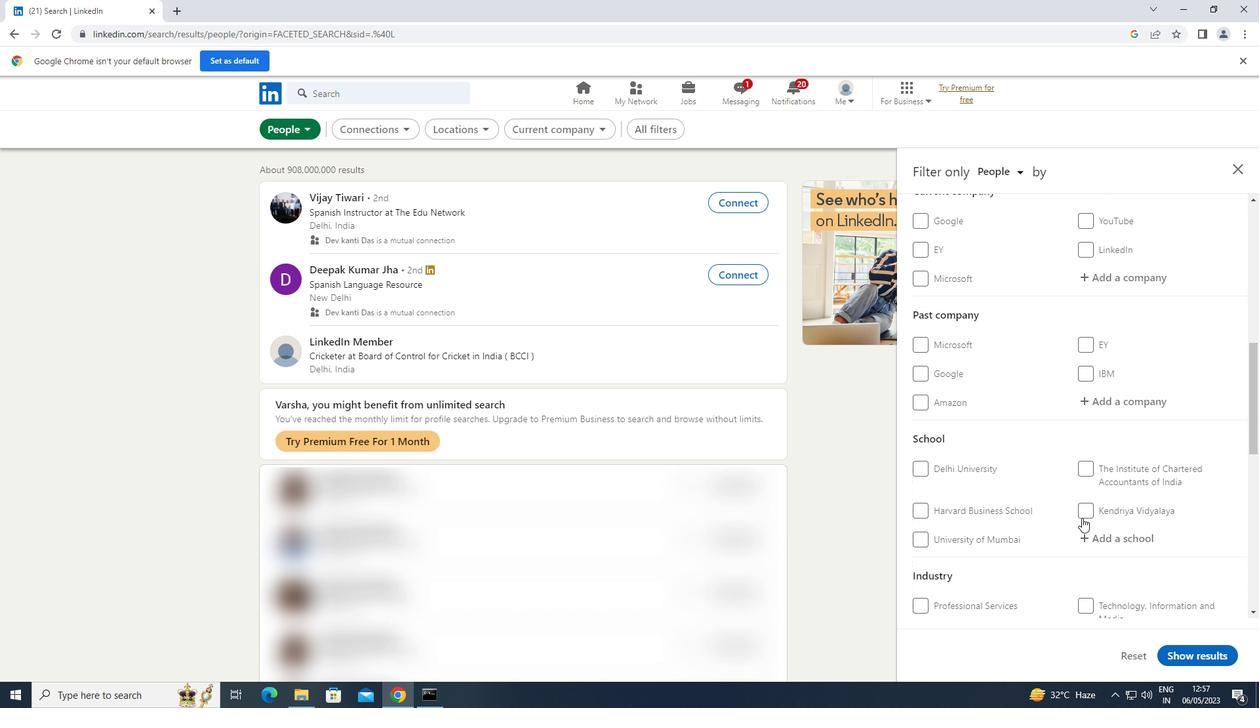 
Action: Mouse moved to (1131, 406)
Screenshot: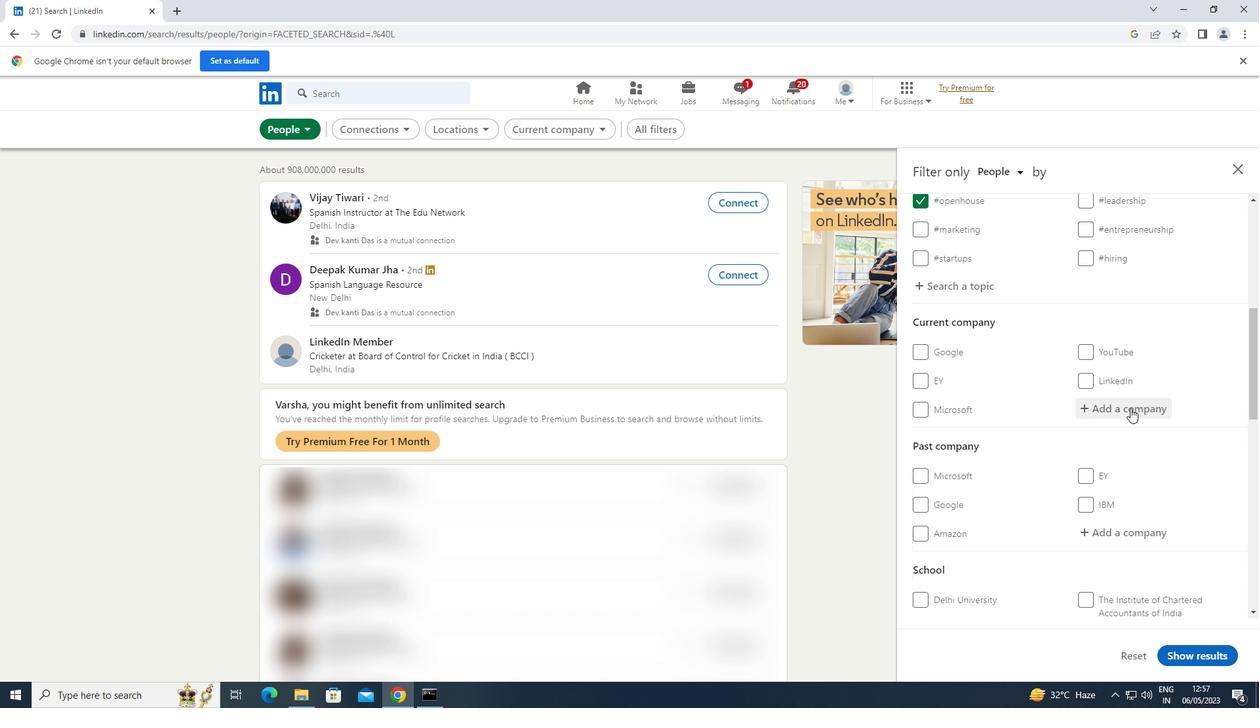 
Action: Mouse pressed left at (1131, 406)
Screenshot: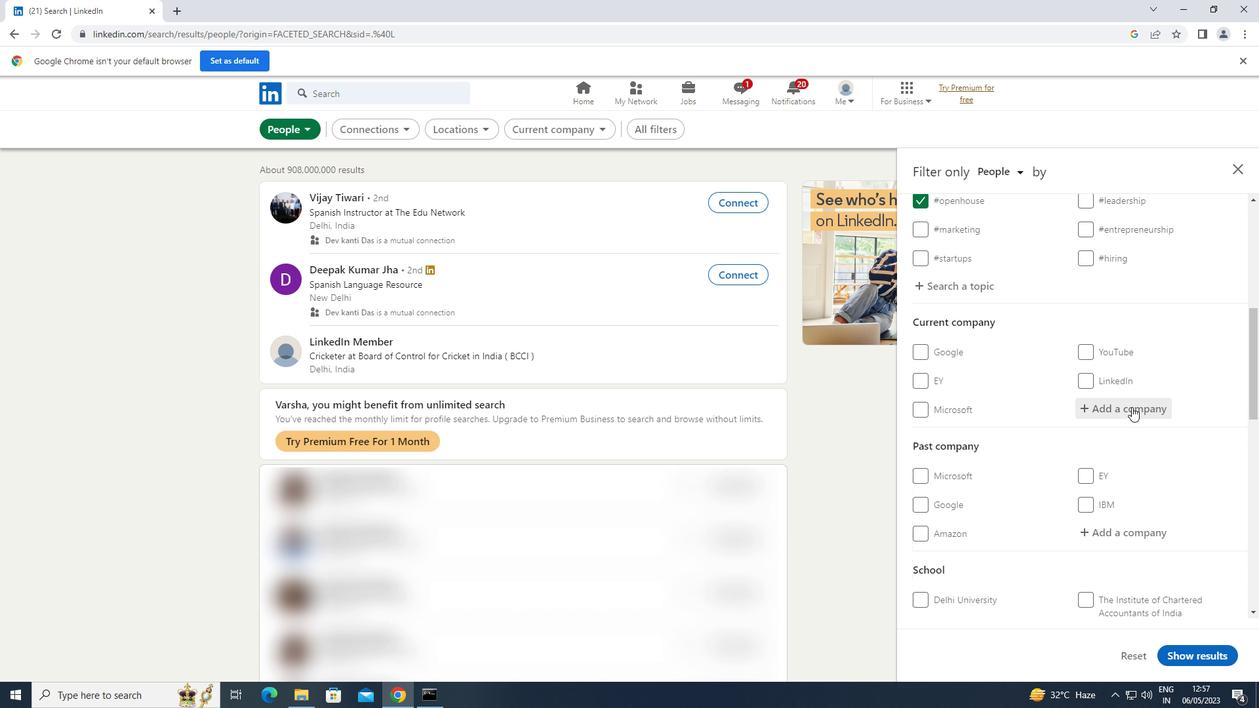 
Action: Key pressed <Key.shift>PIDILITE
Screenshot: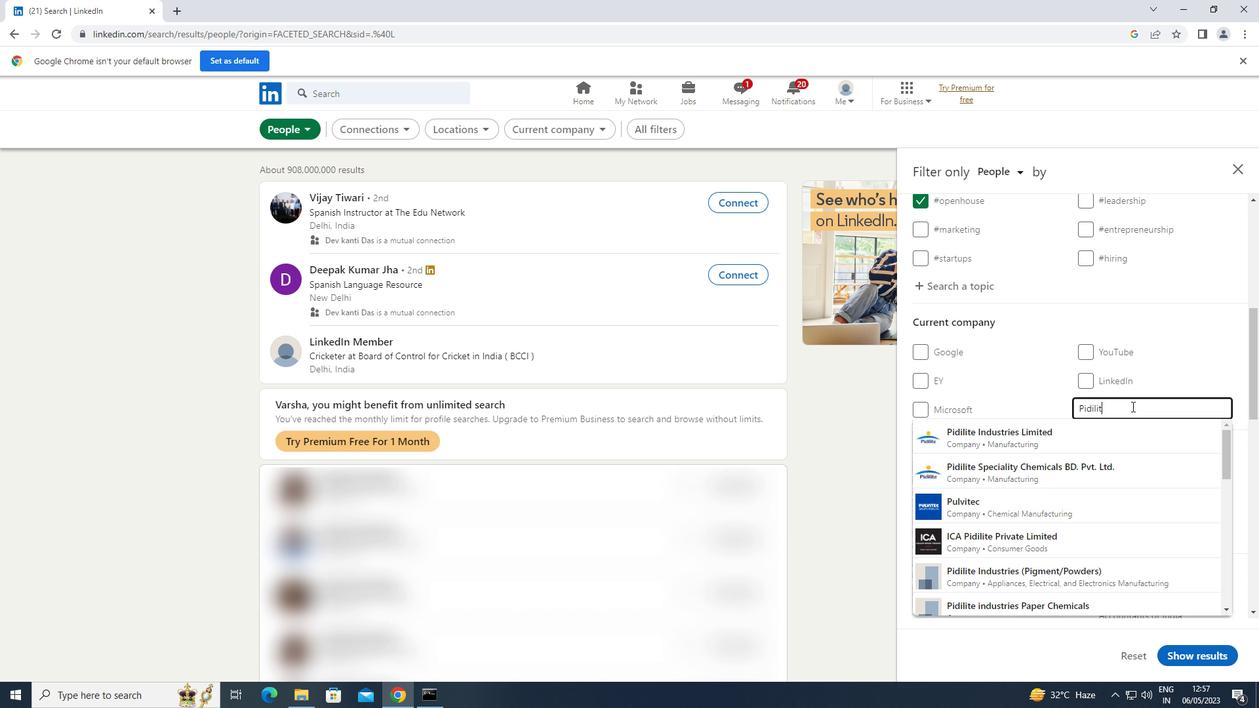 
Action: Mouse moved to (1055, 426)
Screenshot: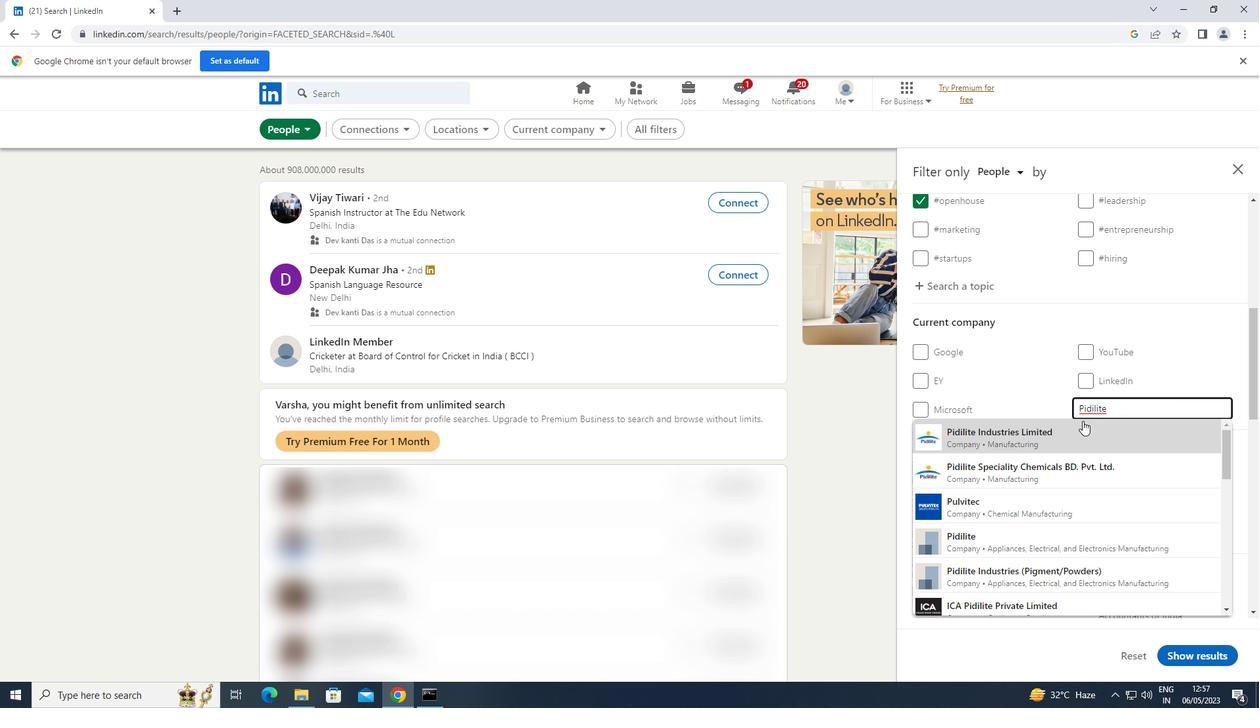
Action: Mouse pressed left at (1055, 426)
Screenshot: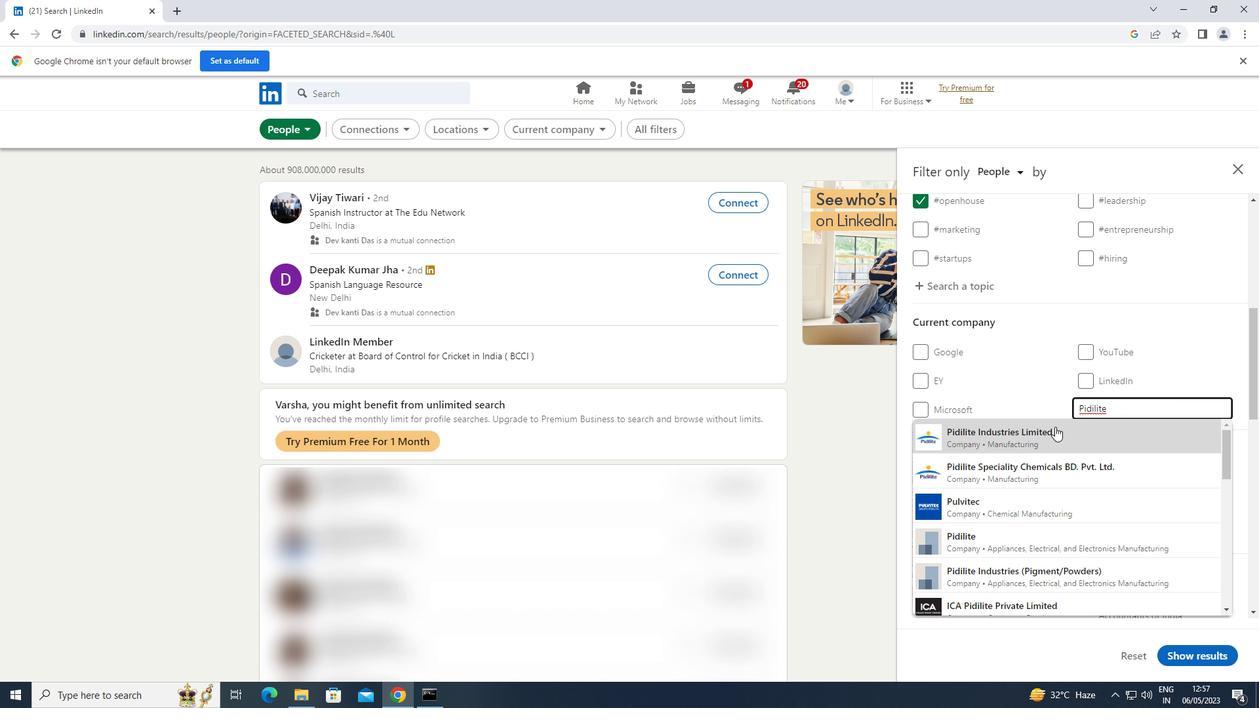 
Action: Mouse scrolled (1055, 426) with delta (0, 0)
Screenshot: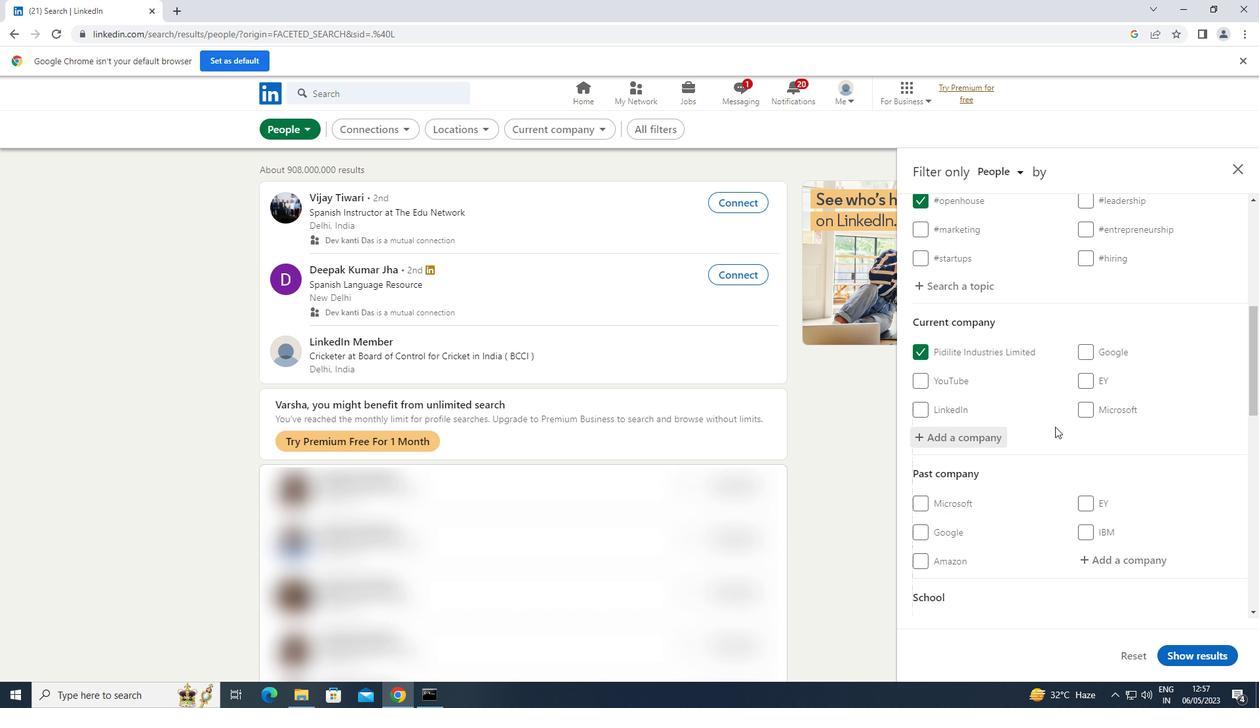 
Action: Mouse scrolled (1055, 426) with delta (0, 0)
Screenshot: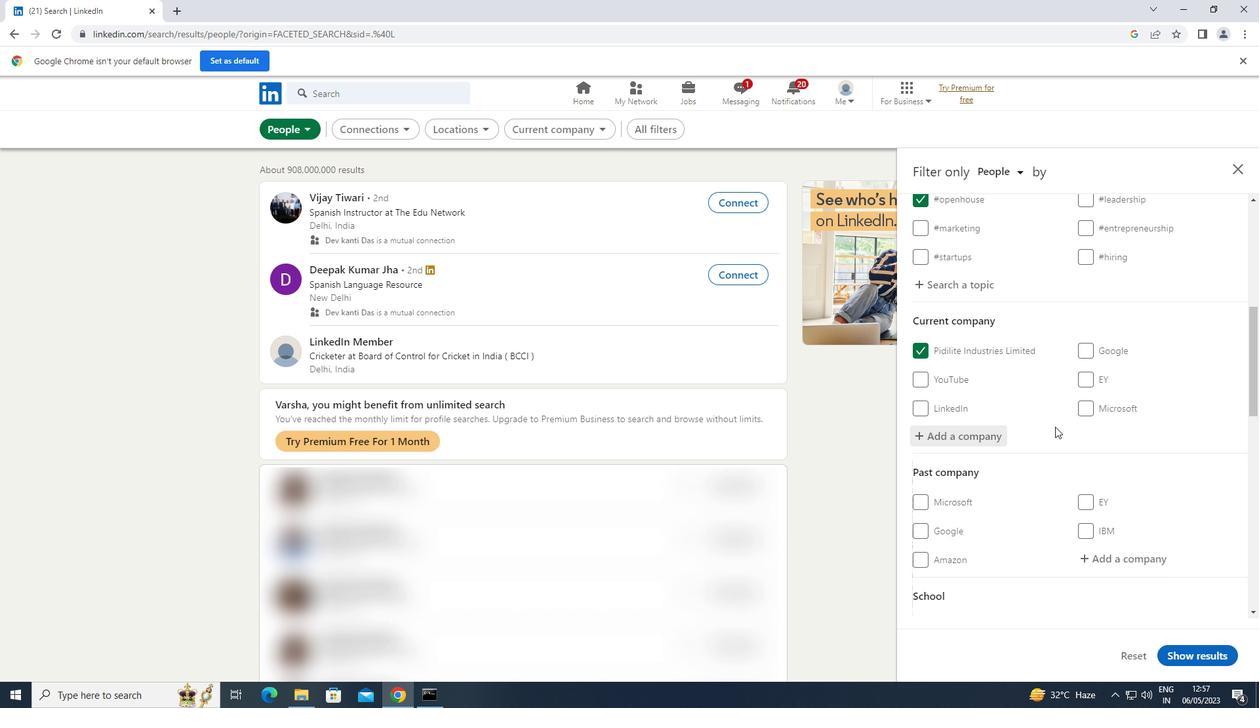 
Action: Mouse scrolled (1055, 426) with delta (0, 0)
Screenshot: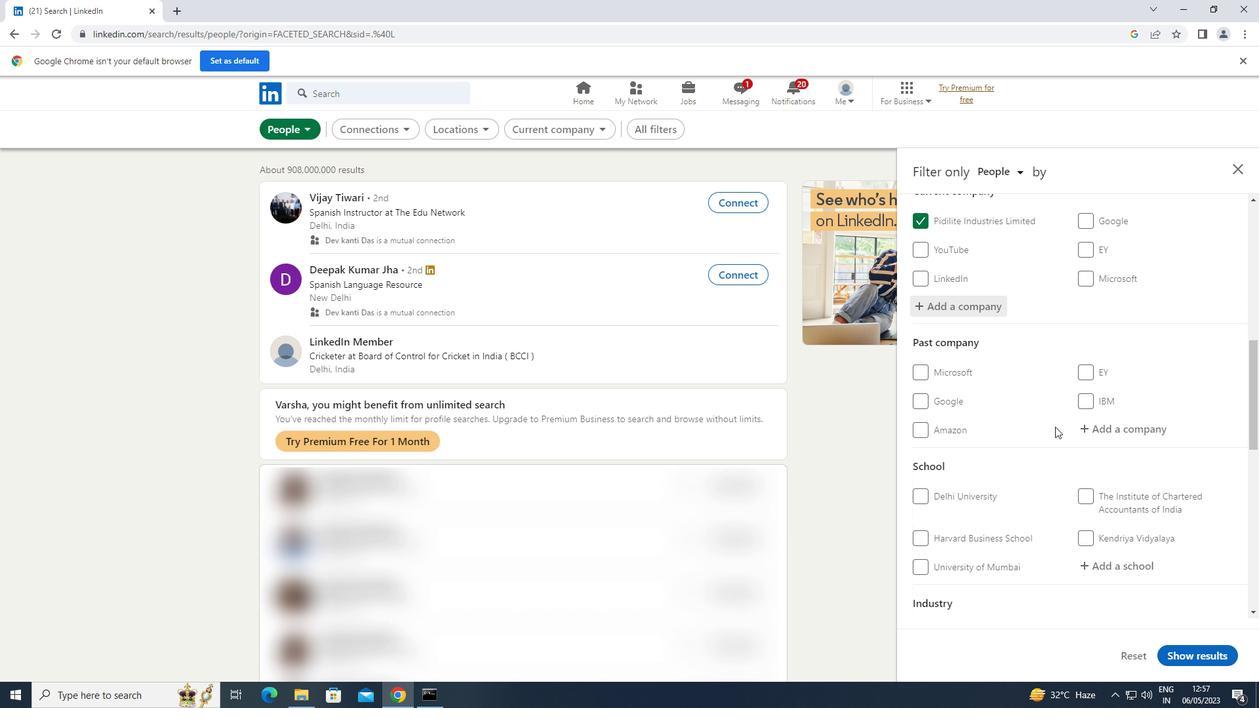
Action: Mouse scrolled (1055, 426) with delta (0, 0)
Screenshot: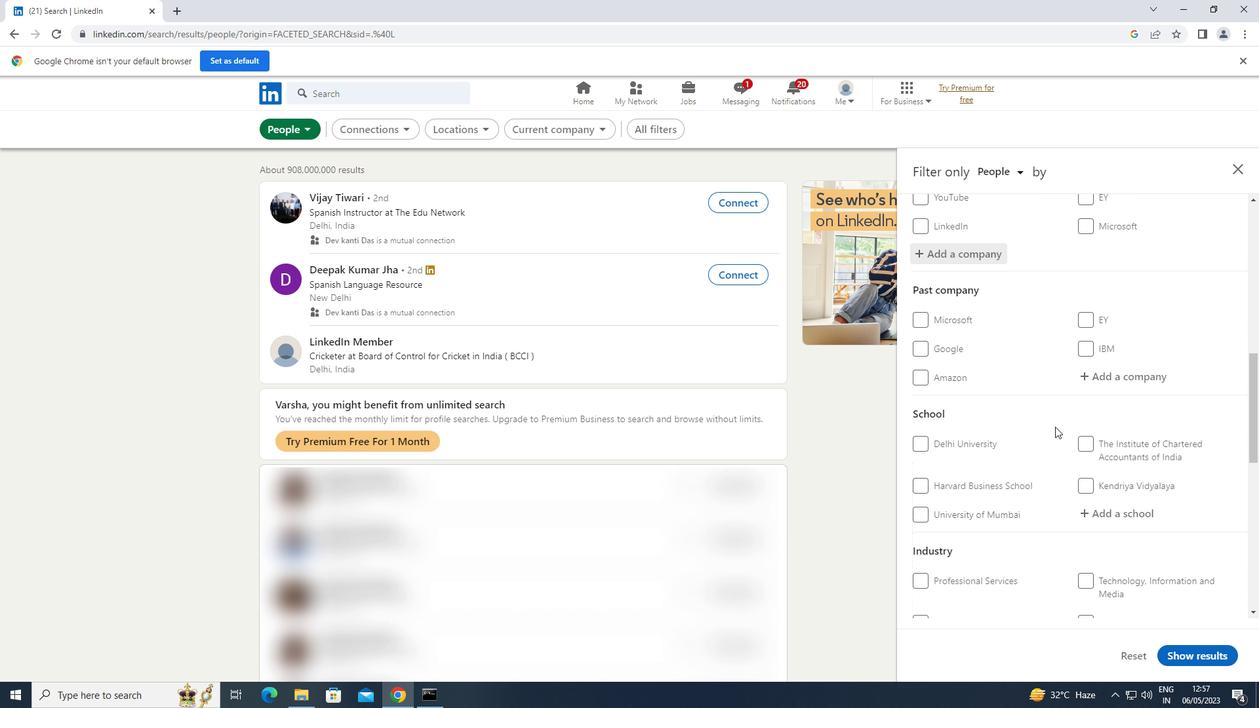 
Action: Mouse moved to (1100, 435)
Screenshot: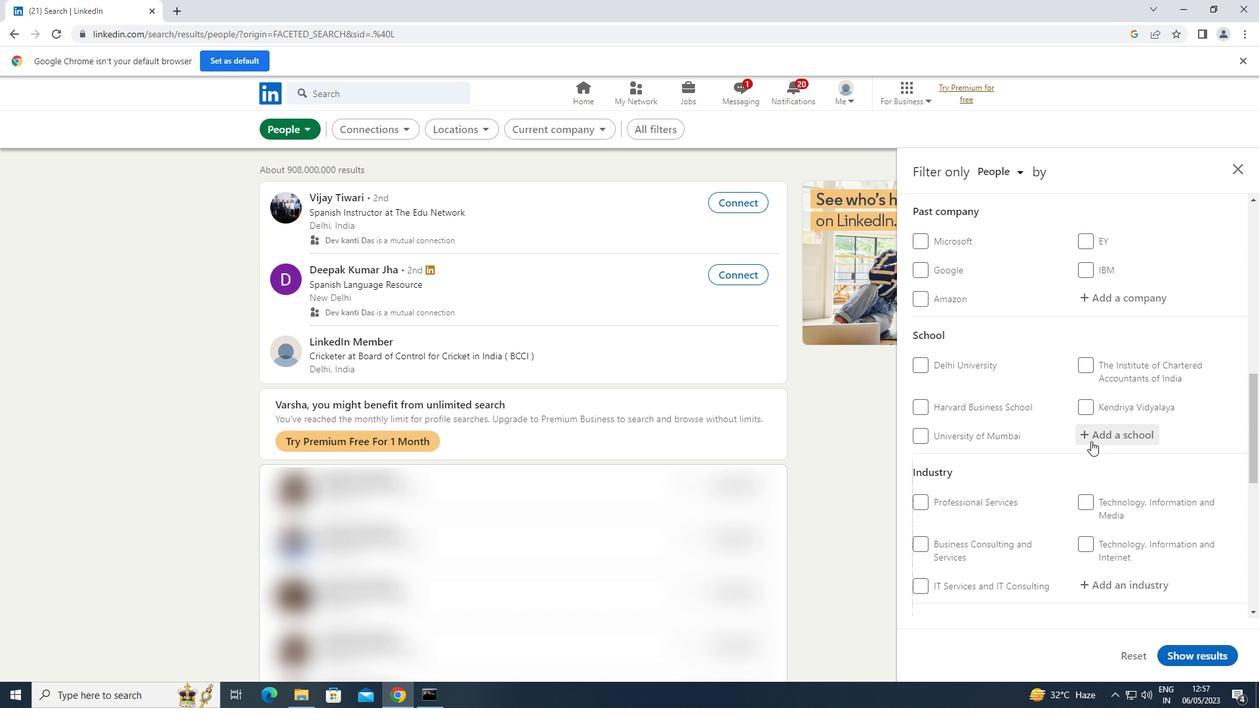 
Action: Mouse pressed left at (1100, 435)
Screenshot: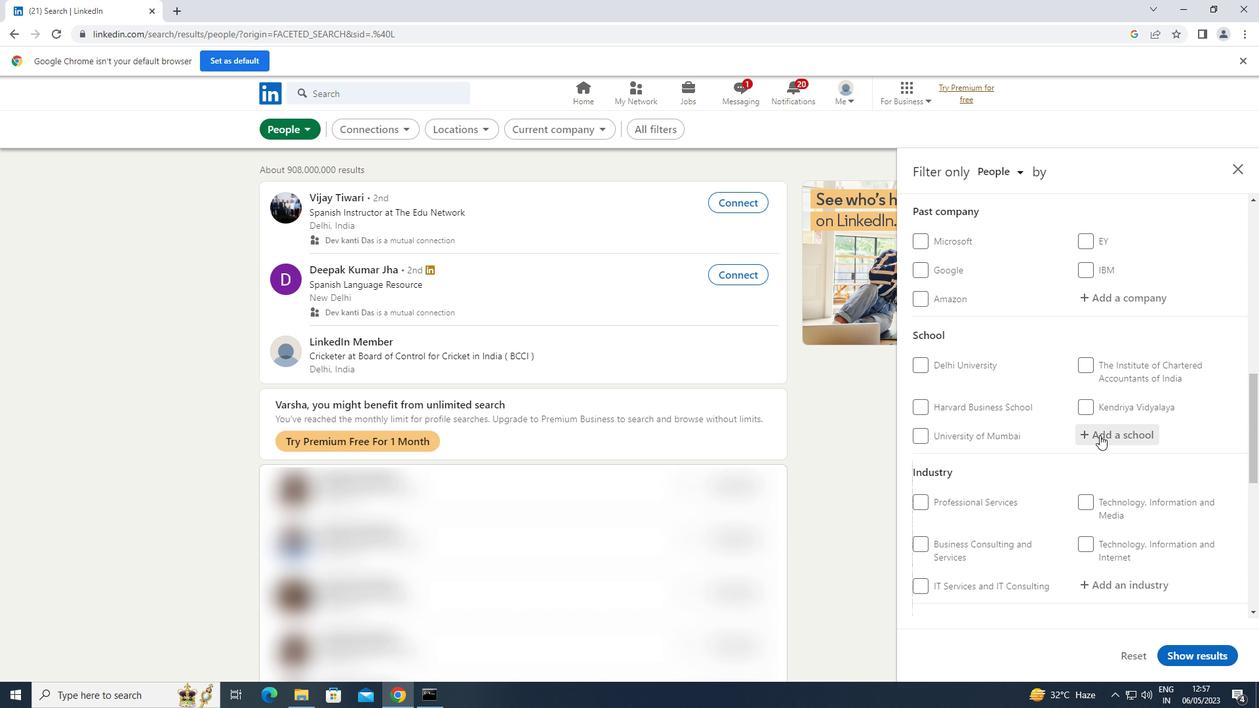 
Action: Key pressed <Key.shift>ABV
Screenshot: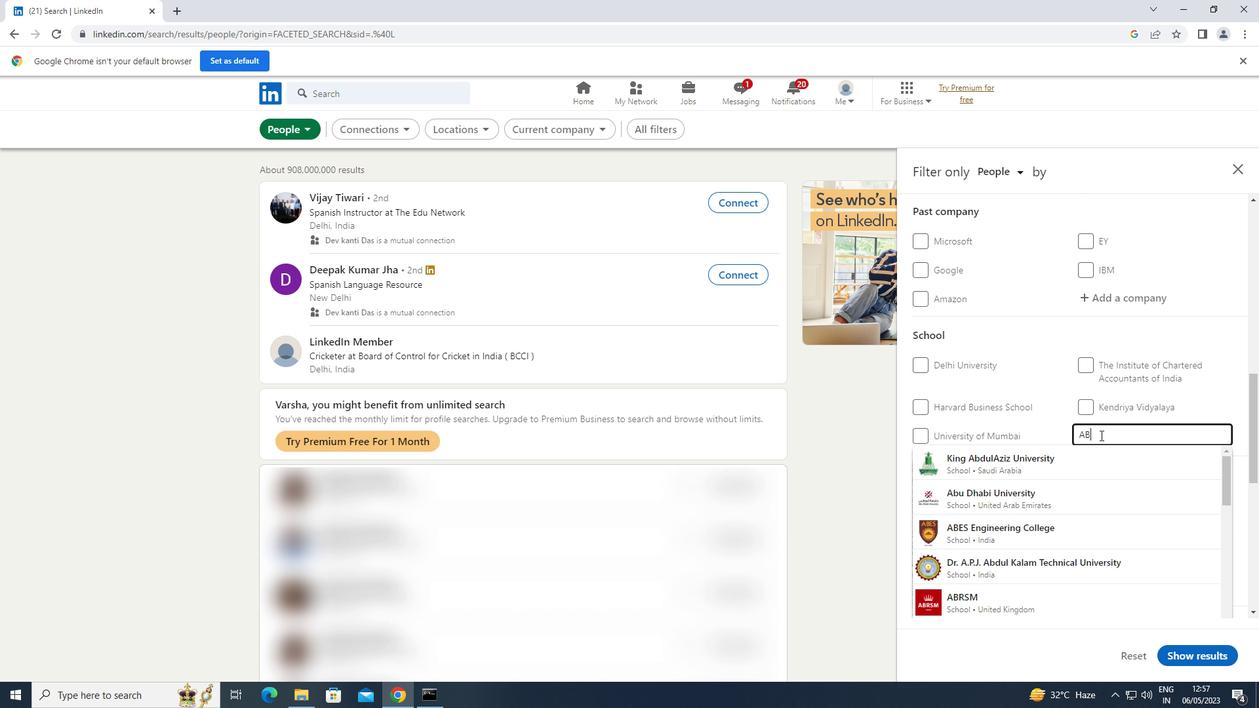 
Action: Mouse moved to (1103, 457)
Screenshot: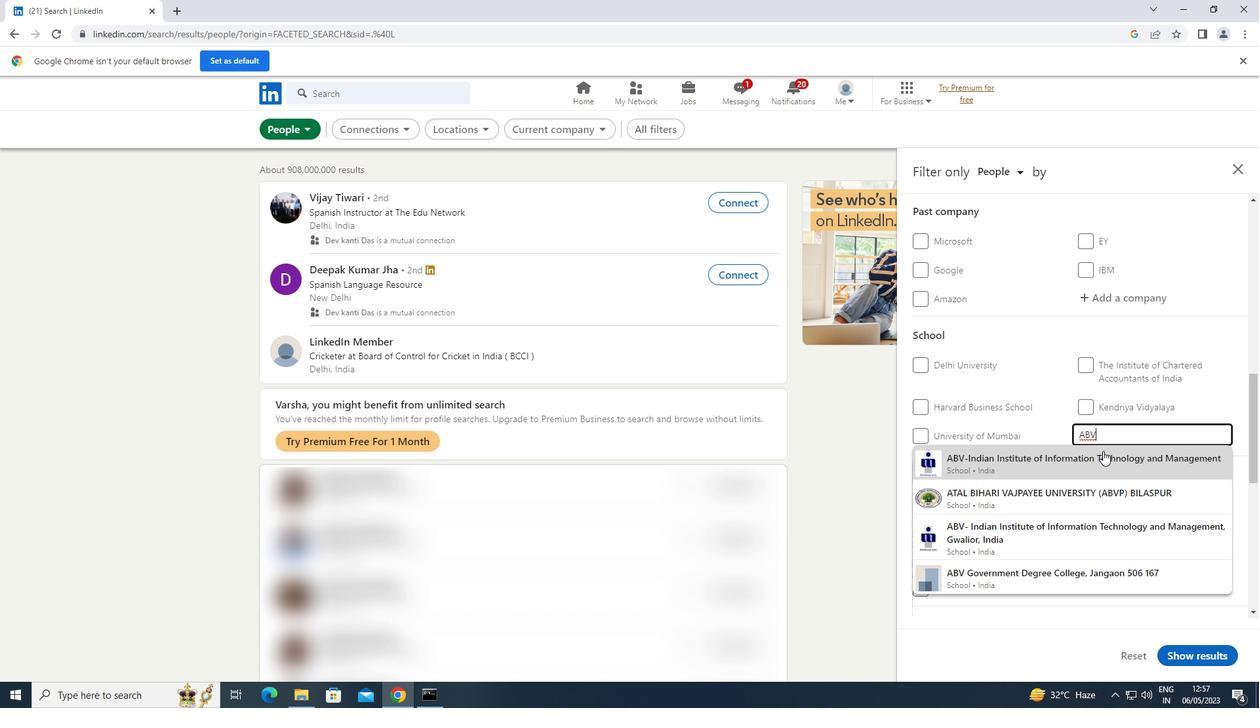 
Action: Mouse pressed left at (1103, 457)
Screenshot: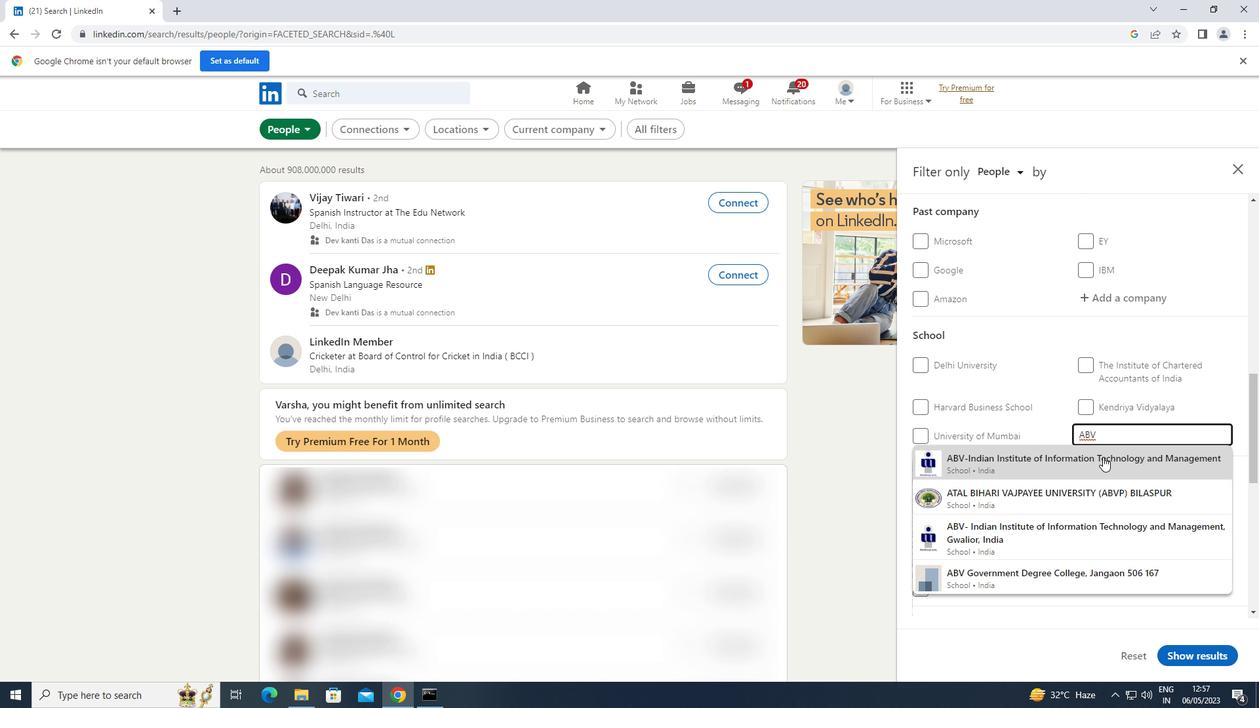 
Action: Mouse scrolled (1103, 456) with delta (0, 0)
Screenshot: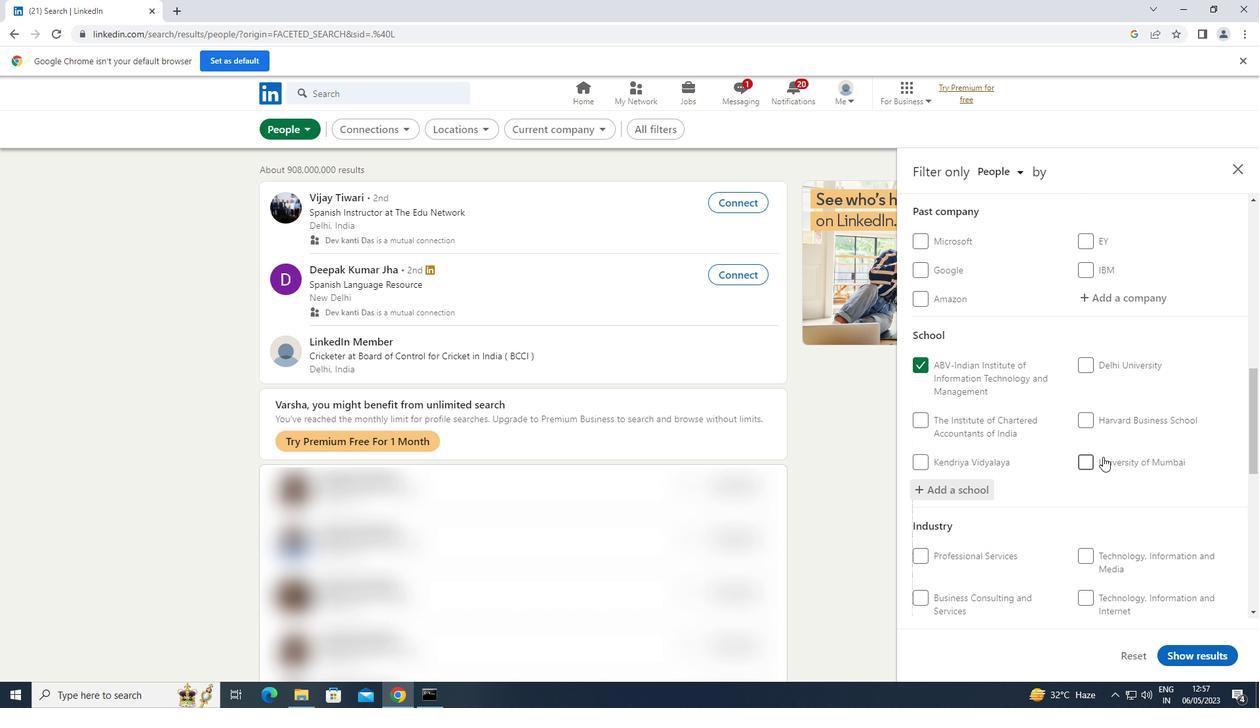 
Action: Mouse scrolled (1103, 456) with delta (0, 0)
Screenshot: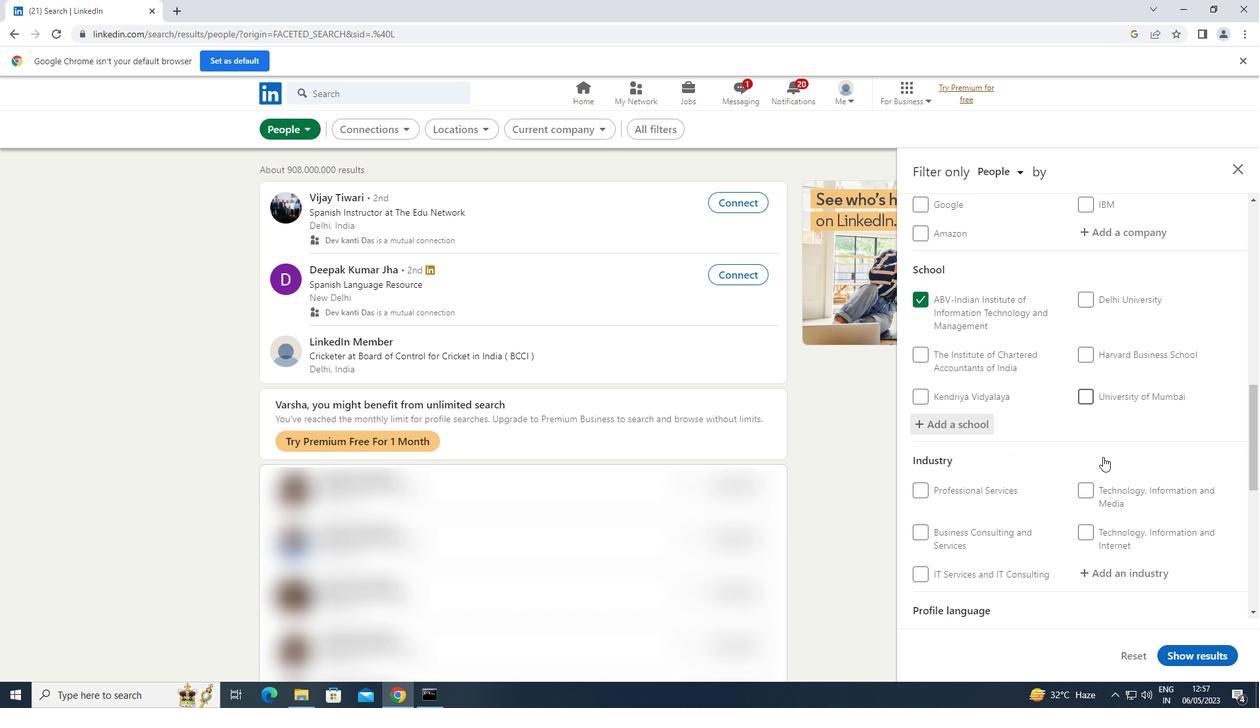 
Action: Mouse scrolled (1103, 456) with delta (0, 0)
Screenshot: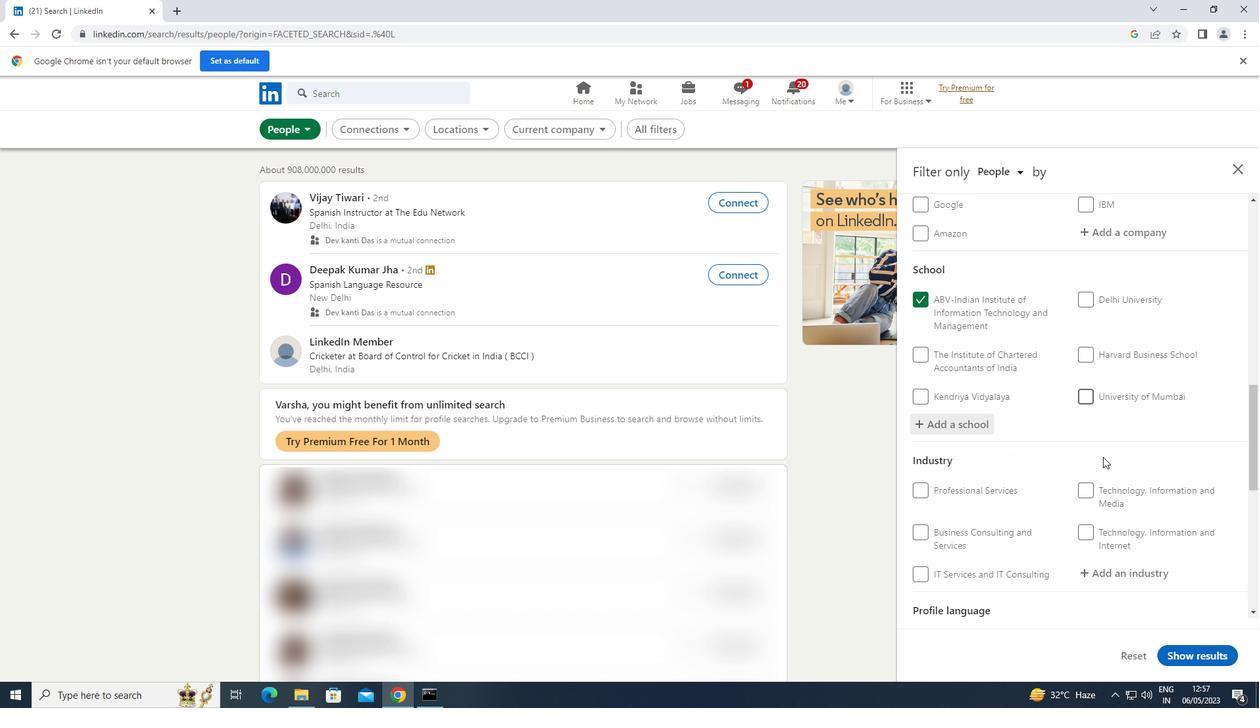 
Action: Mouse scrolled (1103, 456) with delta (0, 0)
Screenshot: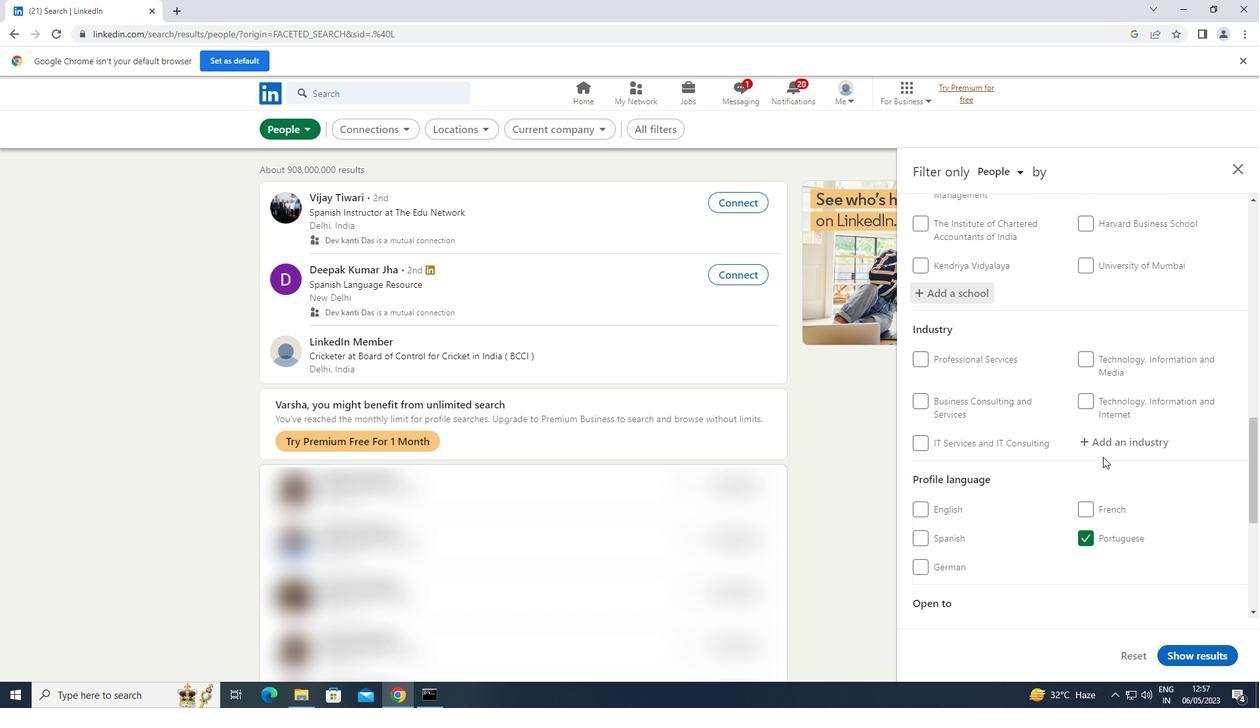 
Action: Mouse moved to (1147, 370)
Screenshot: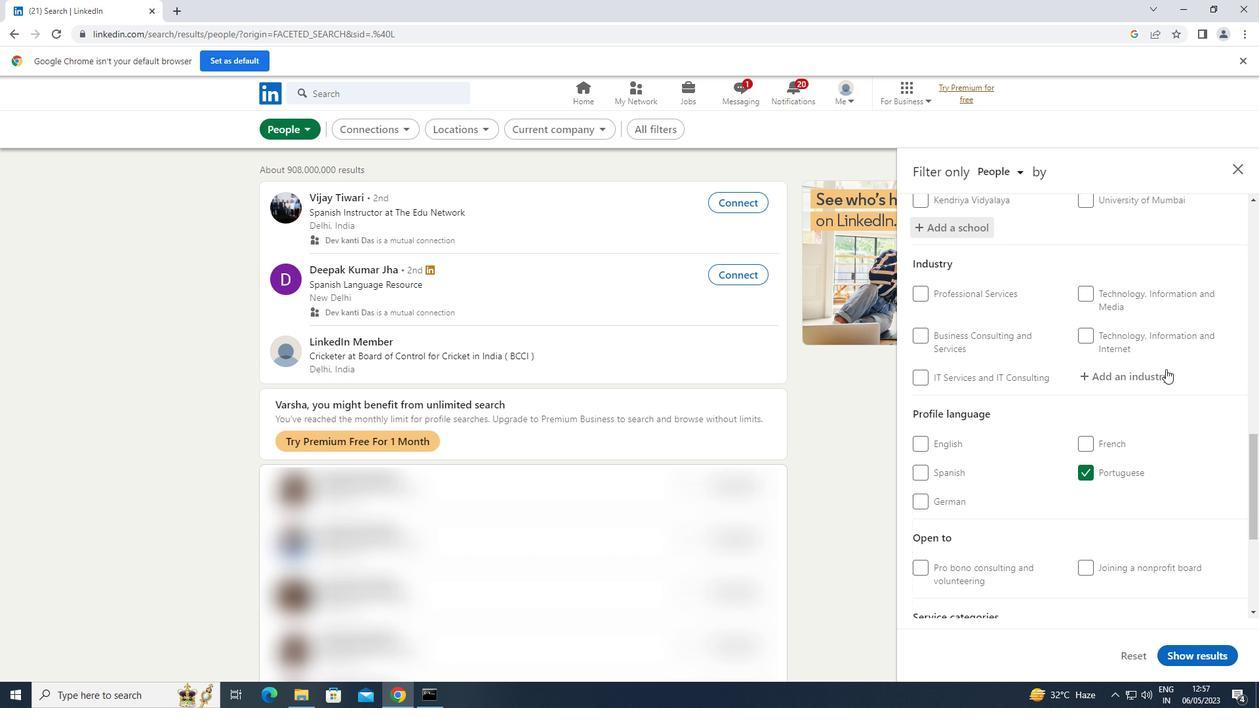 
Action: Mouse pressed left at (1147, 370)
Screenshot: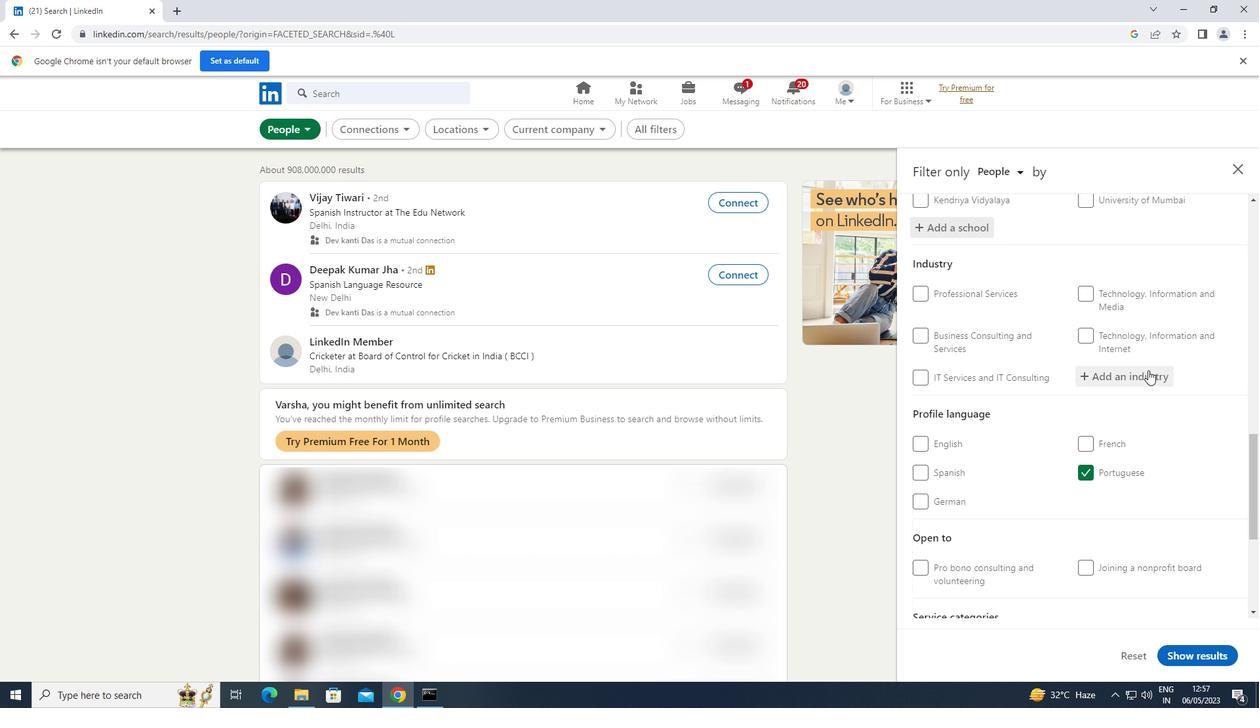 
Action: Key pressed <Key.shift>WHOLESALE<Key.space><Key.shift>METALS
Screenshot: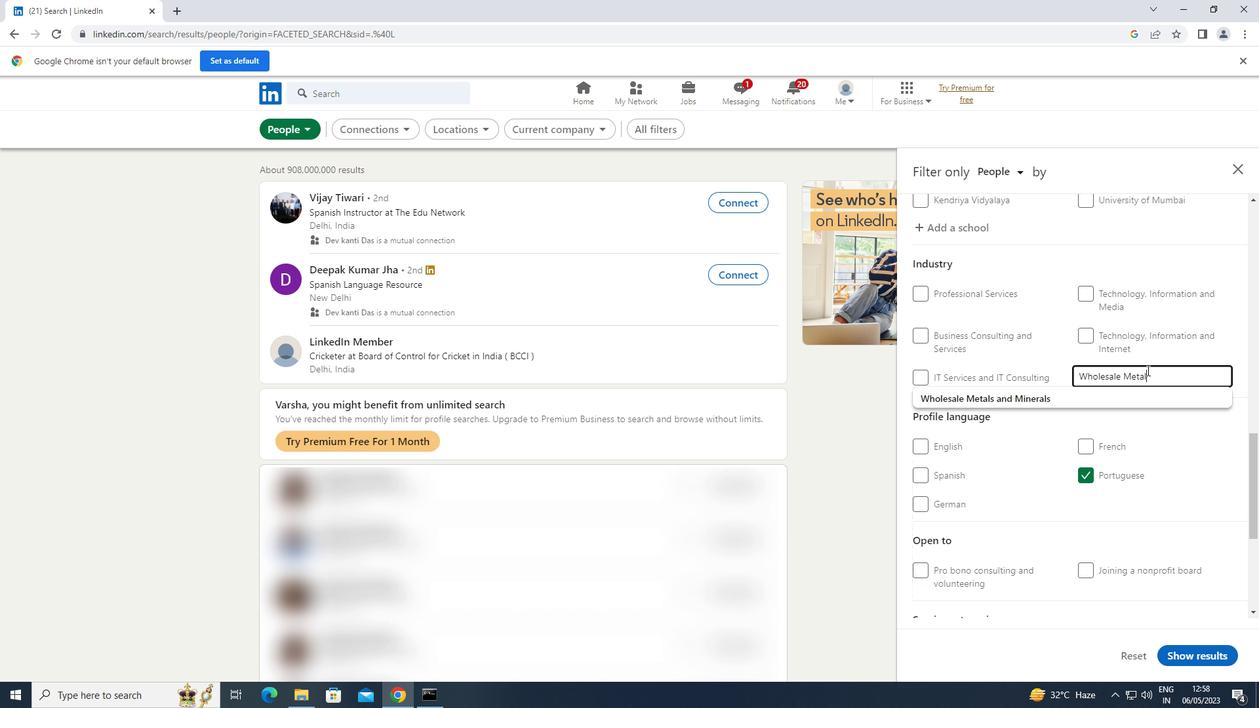 
Action: Mouse moved to (1057, 405)
Screenshot: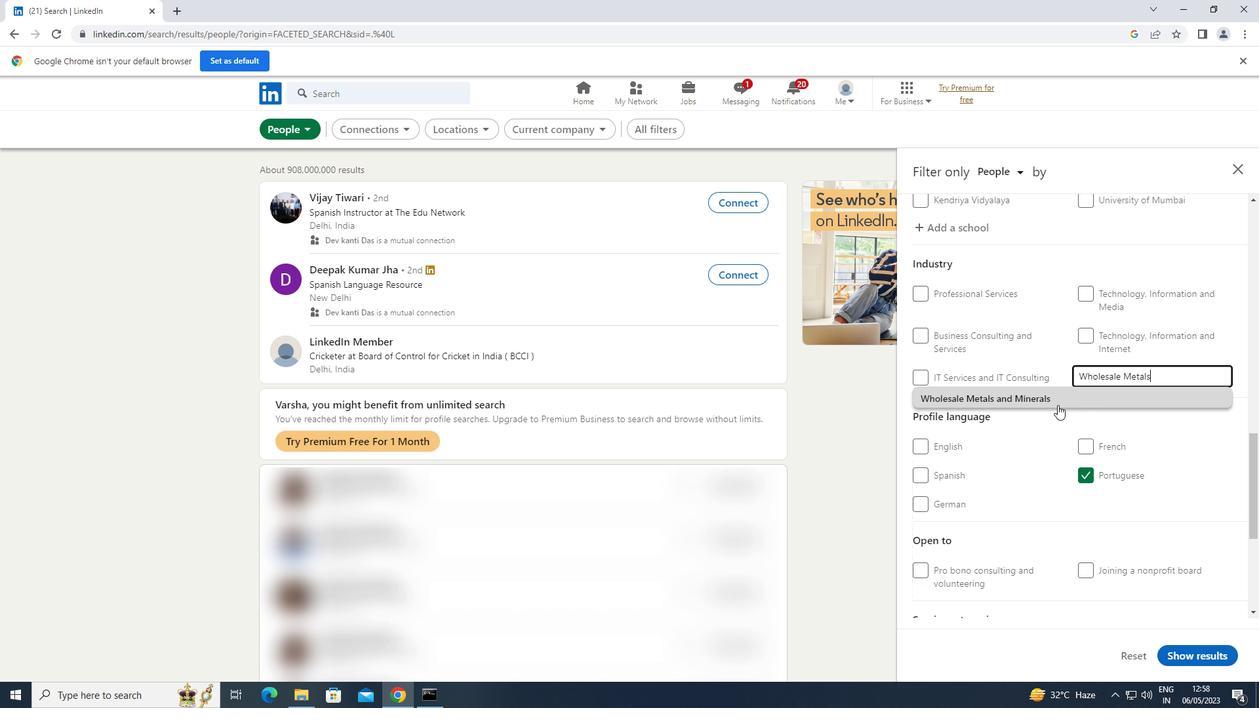 
Action: Mouse pressed left at (1057, 405)
Screenshot: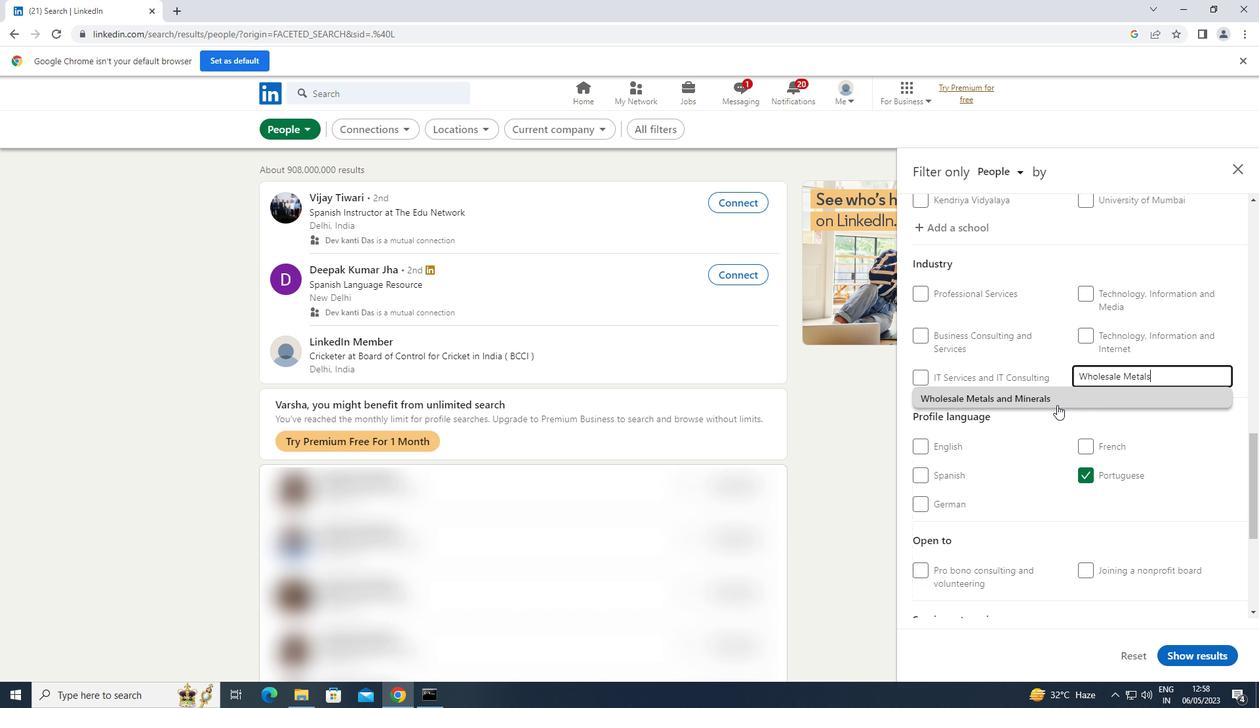 
Action: Mouse moved to (1058, 403)
Screenshot: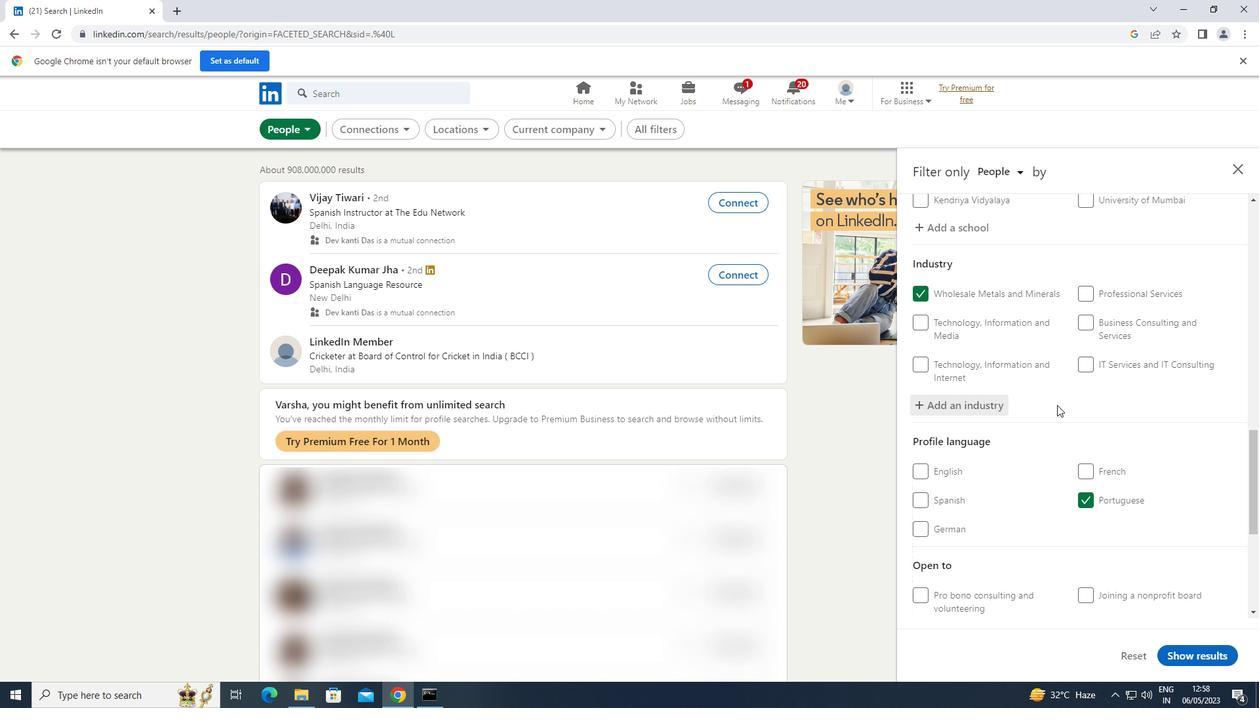 
Action: Mouse scrolled (1058, 403) with delta (0, 0)
Screenshot: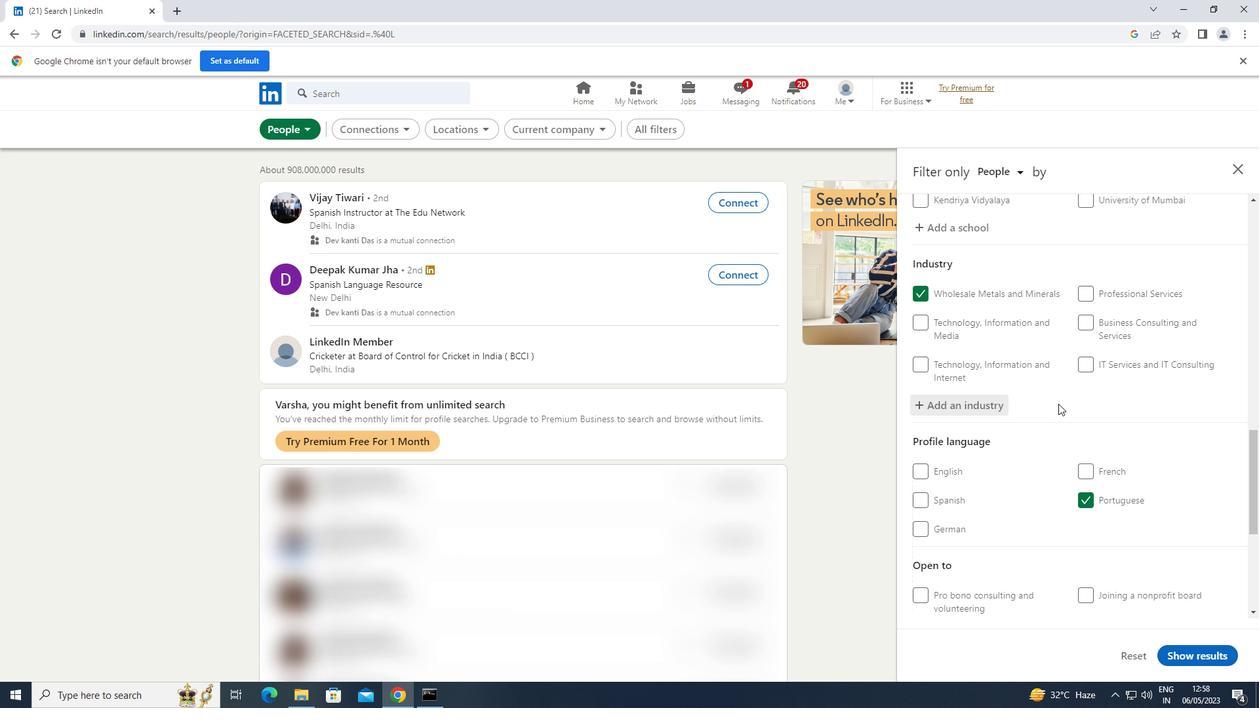 
Action: Mouse scrolled (1058, 403) with delta (0, 0)
Screenshot: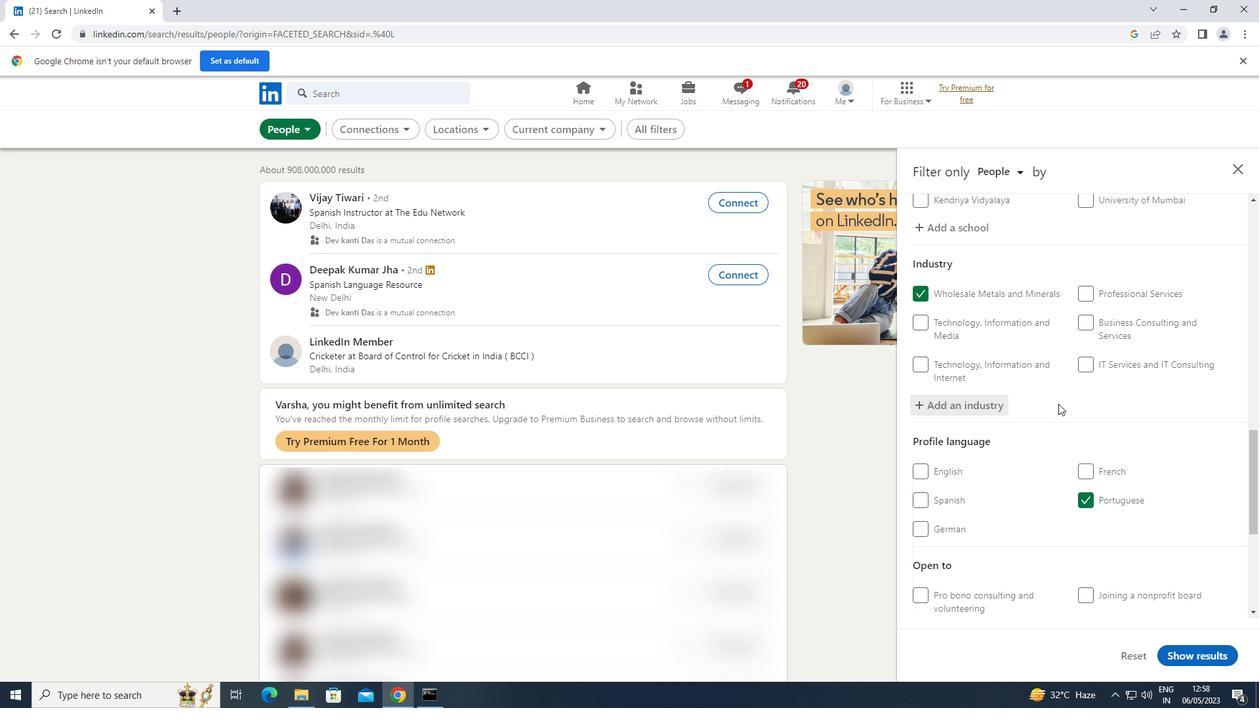 
Action: Mouse scrolled (1058, 403) with delta (0, 0)
Screenshot: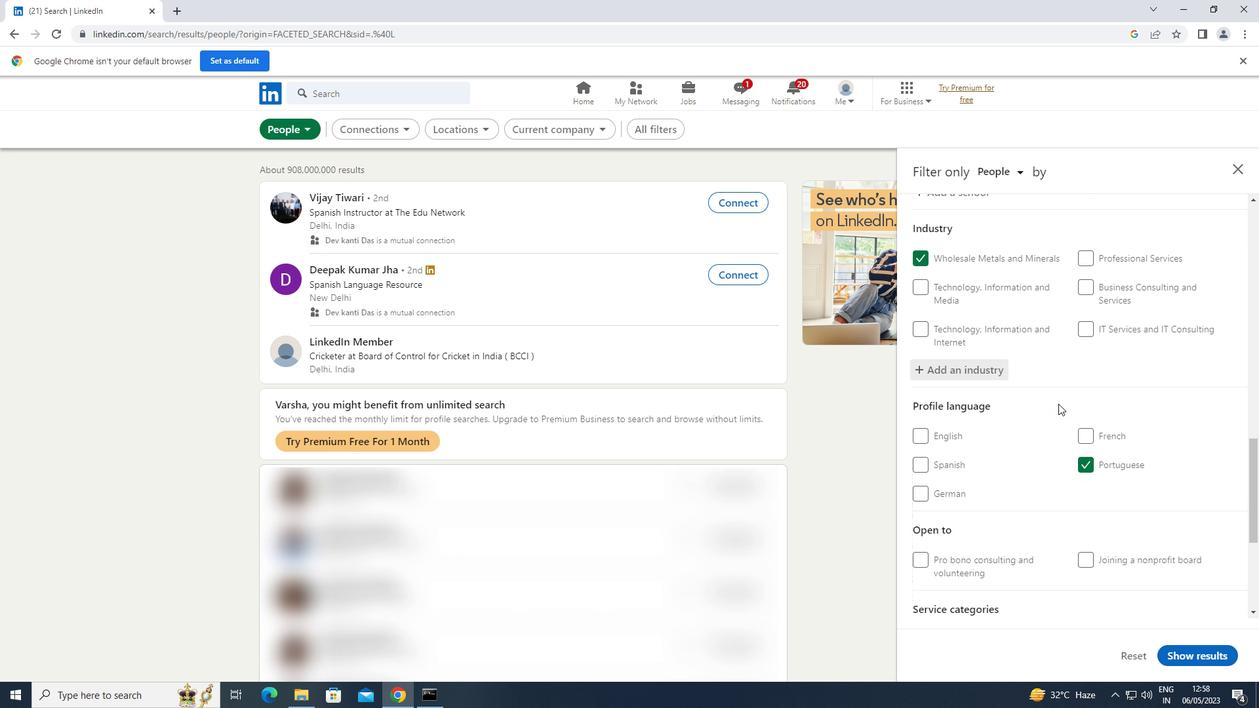
Action: Mouse scrolled (1058, 403) with delta (0, 0)
Screenshot: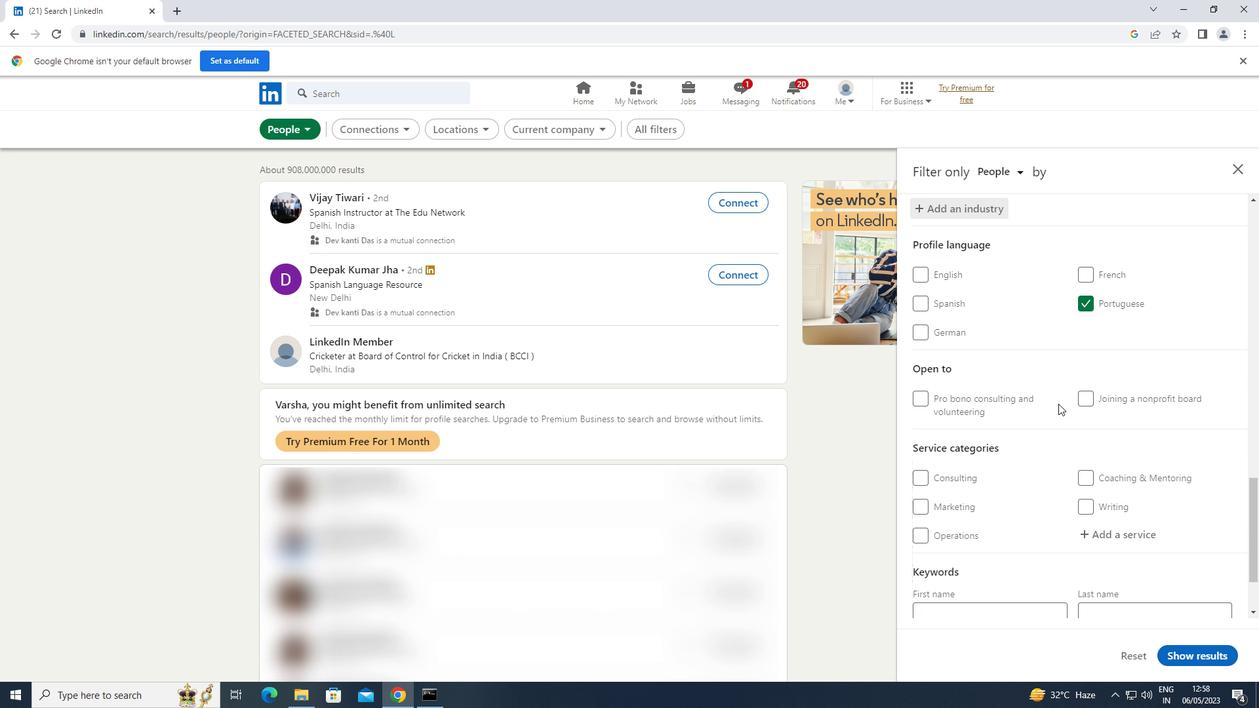 
Action: Mouse scrolled (1058, 403) with delta (0, 0)
Screenshot: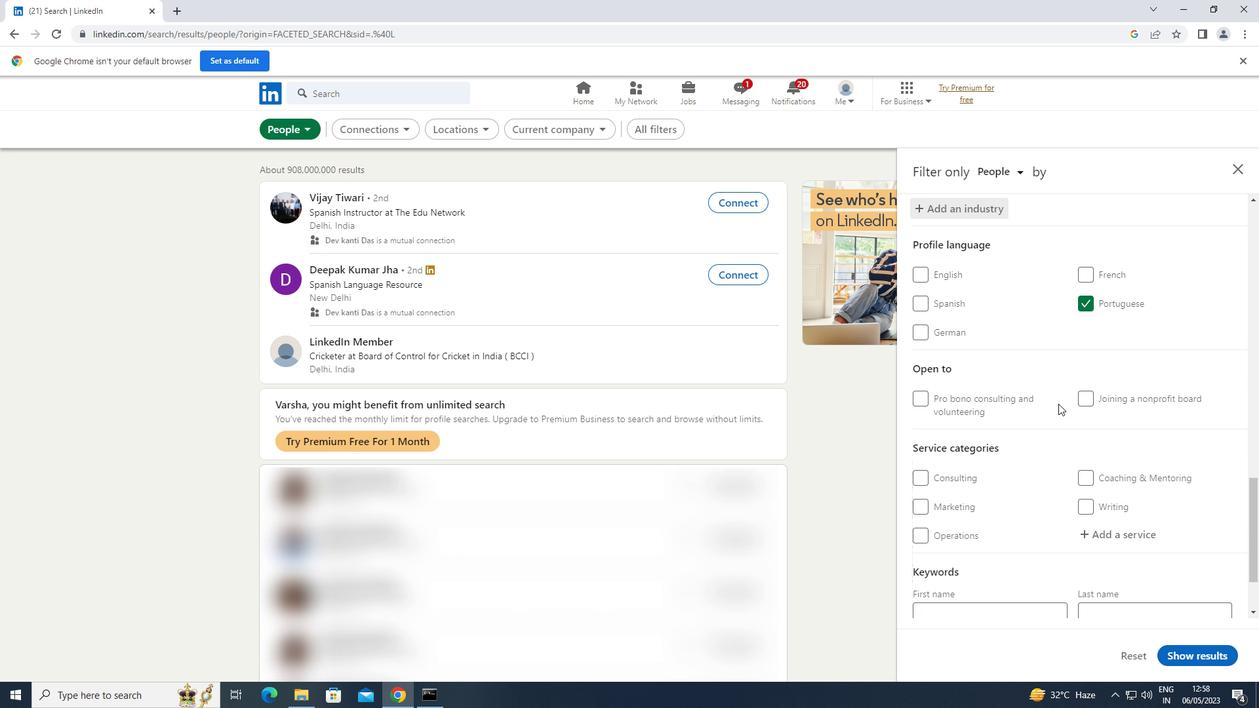 
Action: Mouse scrolled (1058, 403) with delta (0, 0)
Screenshot: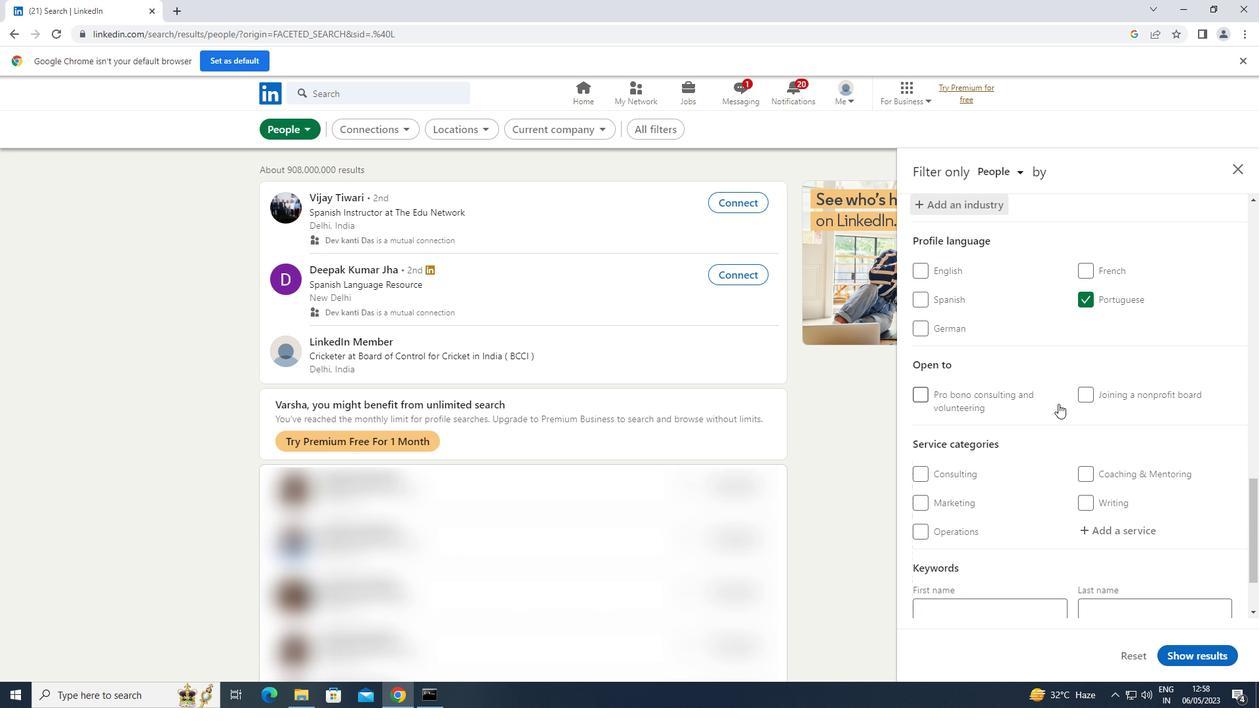 
Action: Mouse moved to (1124, 438)
Screenshot: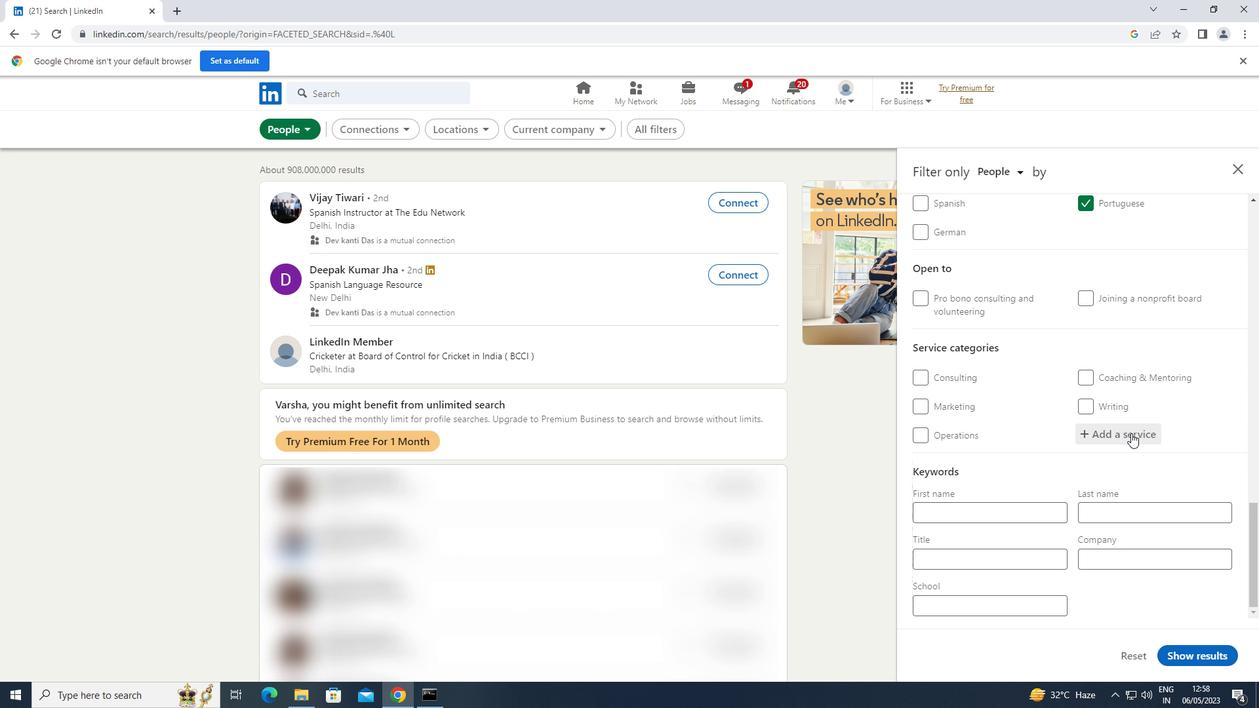 
Action: Mouse pressed left at (1124, 438)
Screenshot: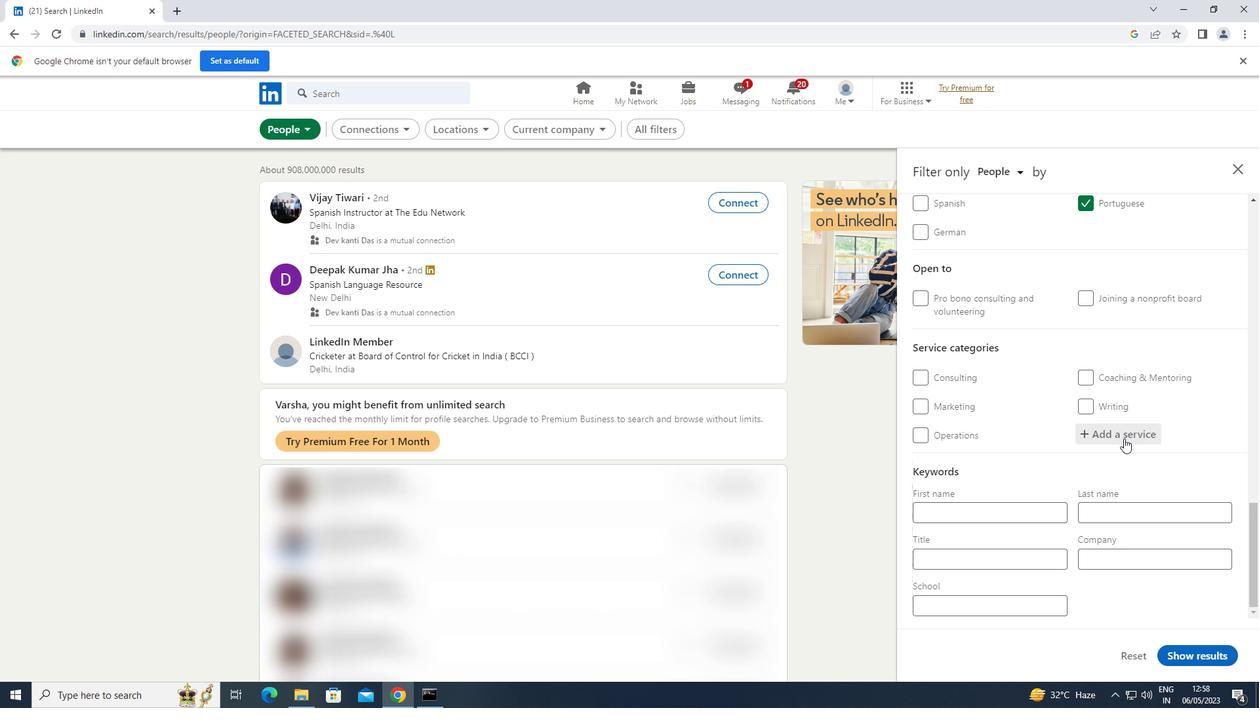 
Action: Key pressed <Key.shift>LOGO
Screenshot: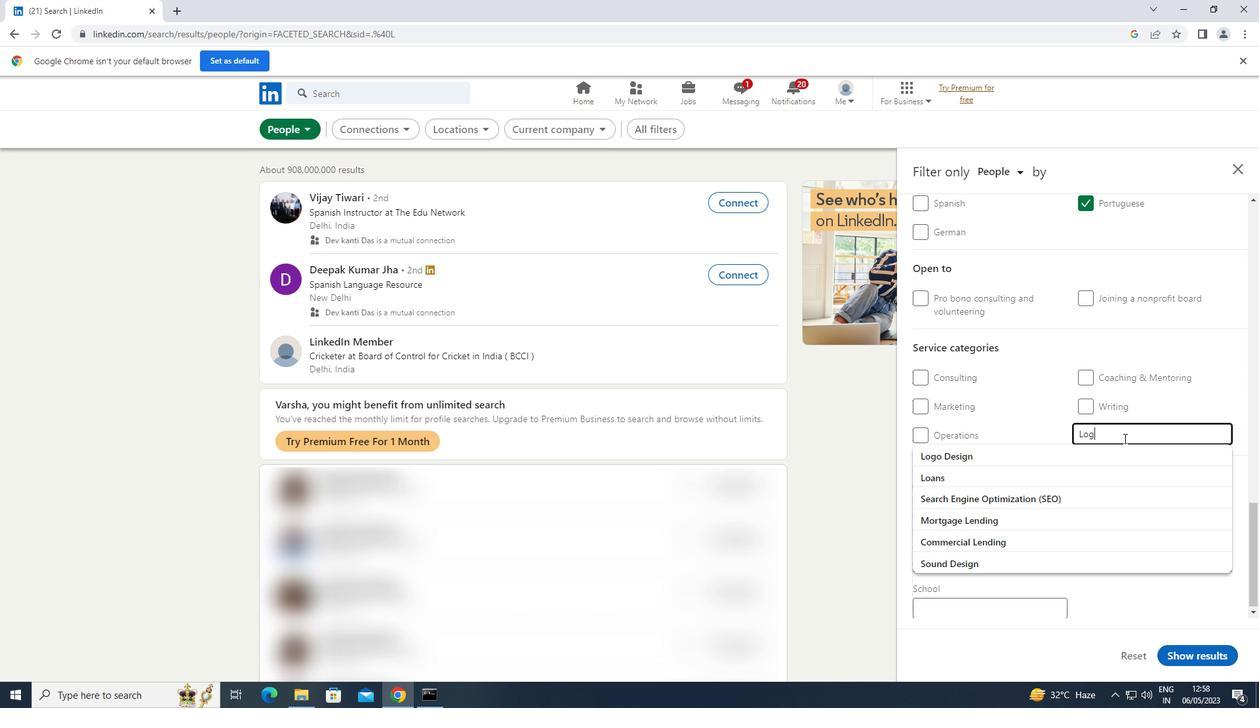 
Action: Mouse moved to (1045, 455)
Screenshot: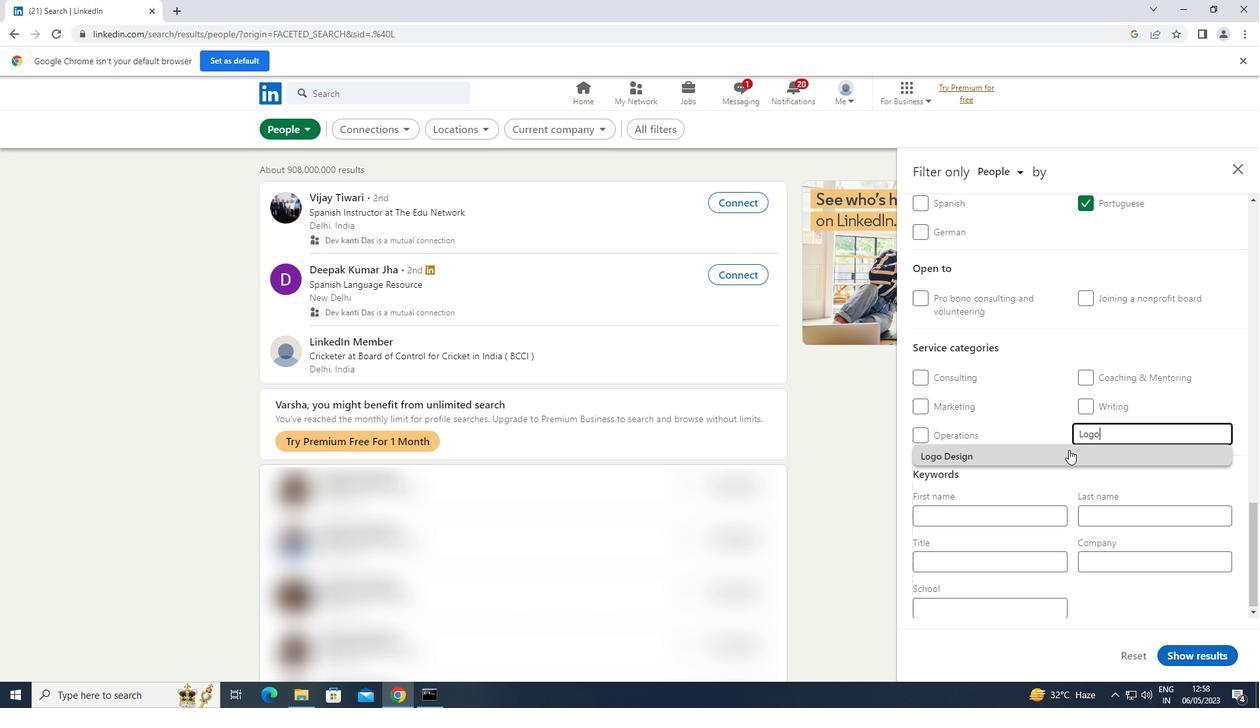 
Action: Mouse pressed left at (1045, 455)
Screenshot: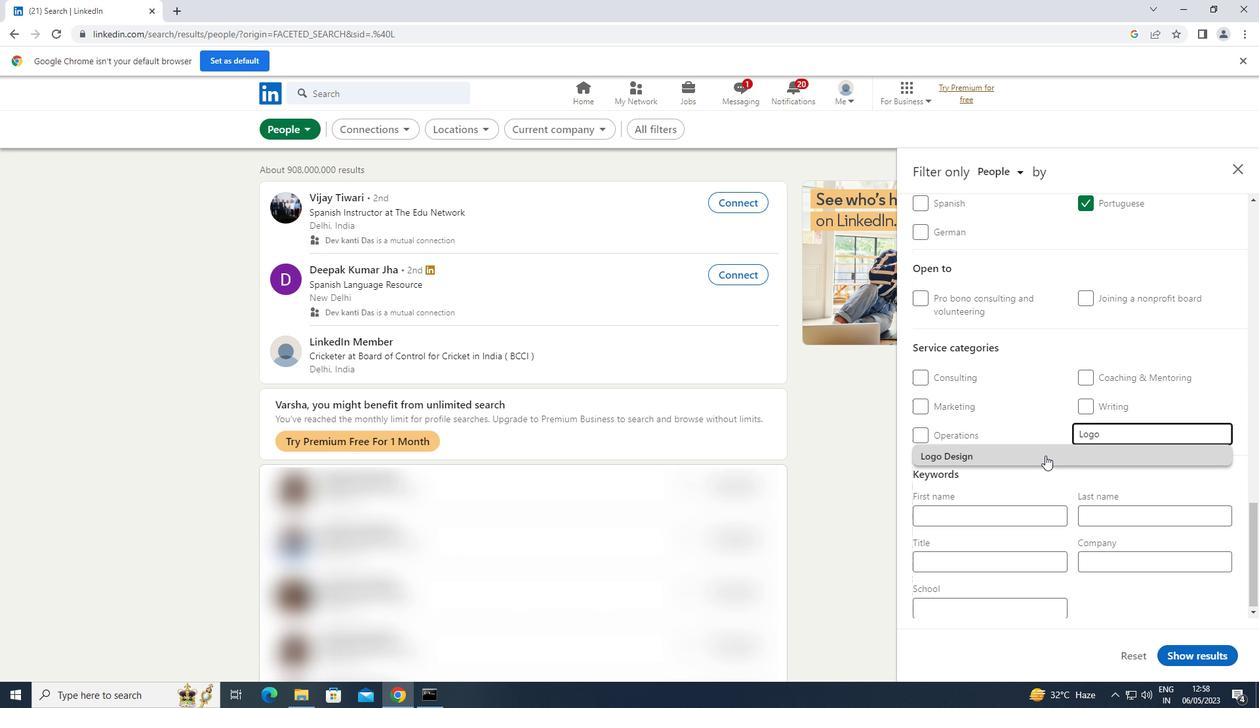 
Action: Mouse moved to (1046, 454)
Screenshot: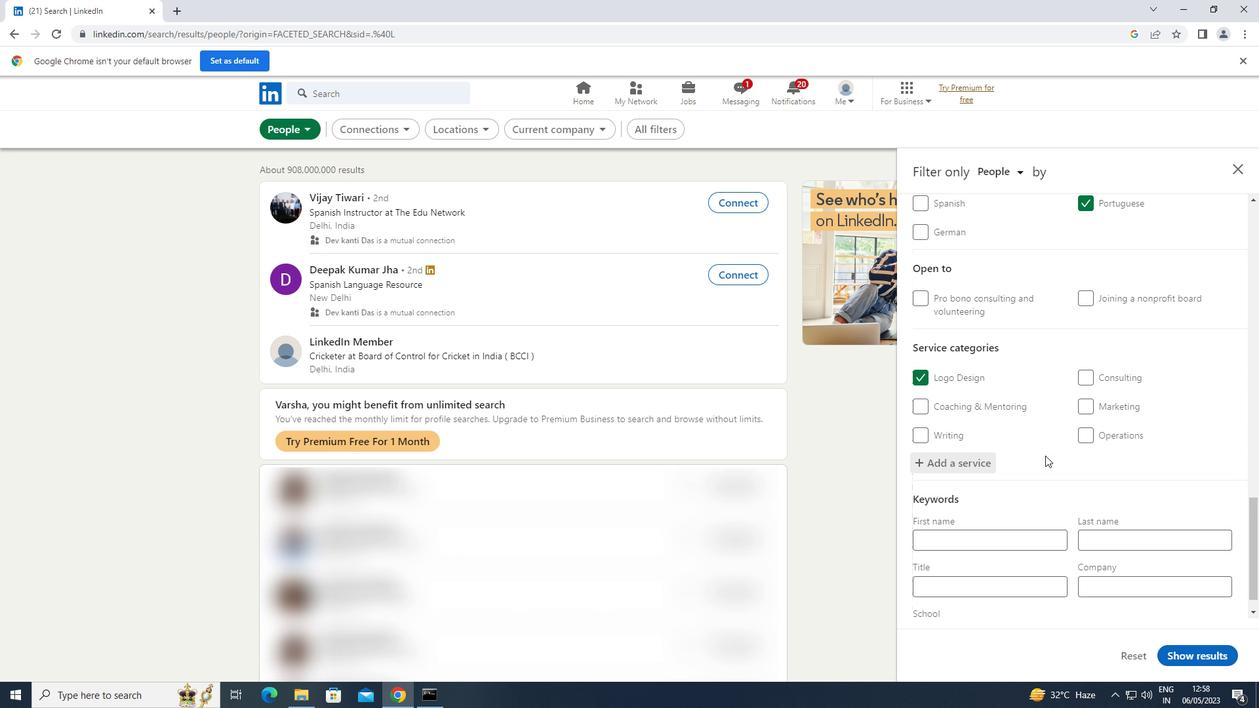 
Action: Mouse scrolled (1046, 453) with delta (0, 0)
Screenshot: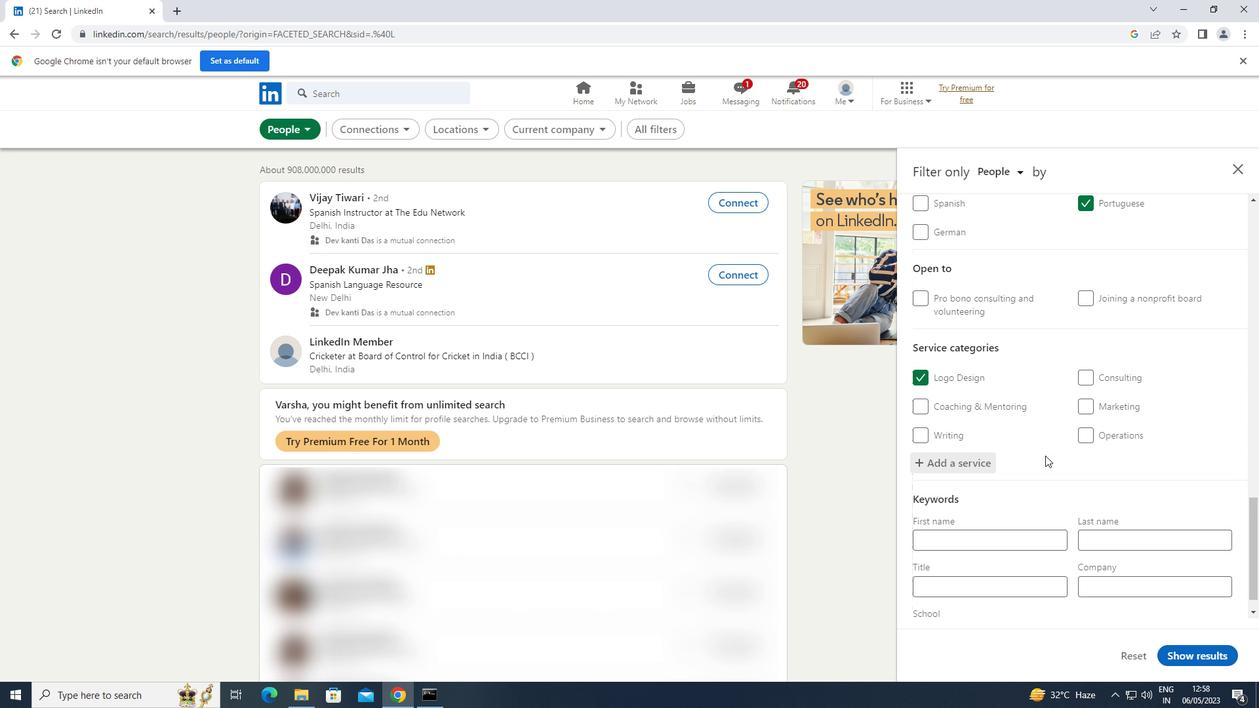 
Action: Mouse moved to (1047, 454)
Screenshot: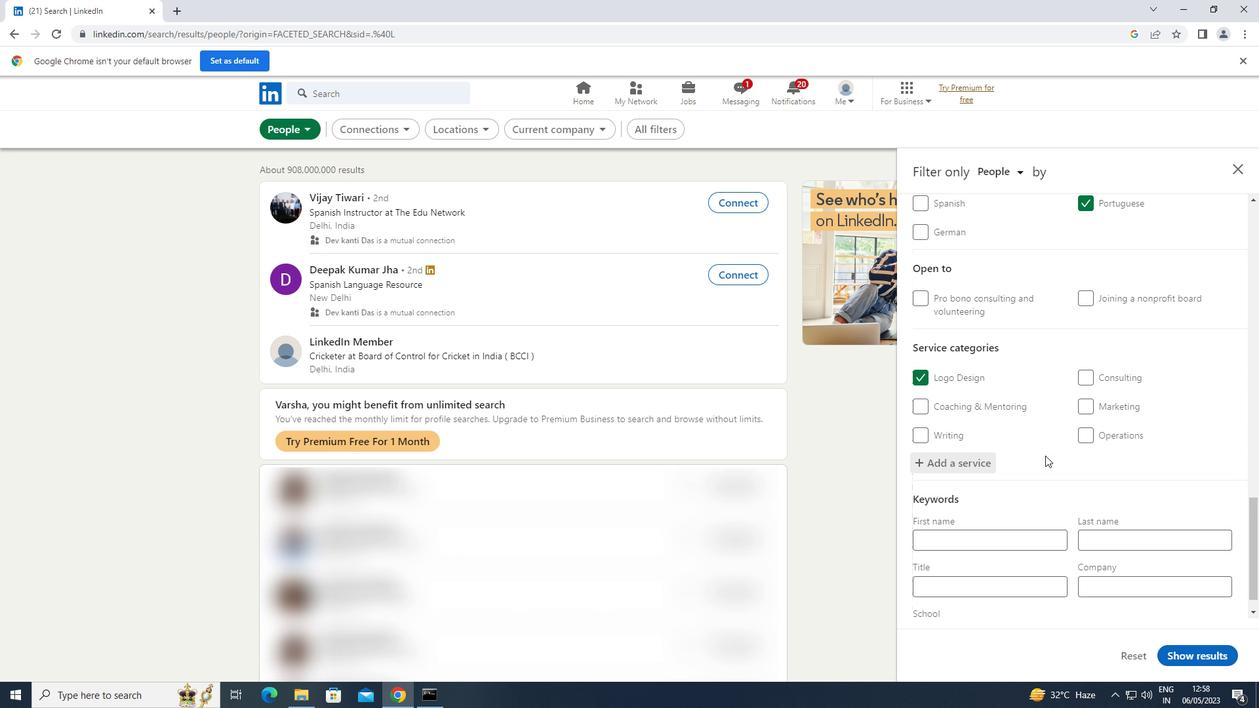 
Action: Mouse scrolled (1047, 453) with delta (0, 0)
Screenshot: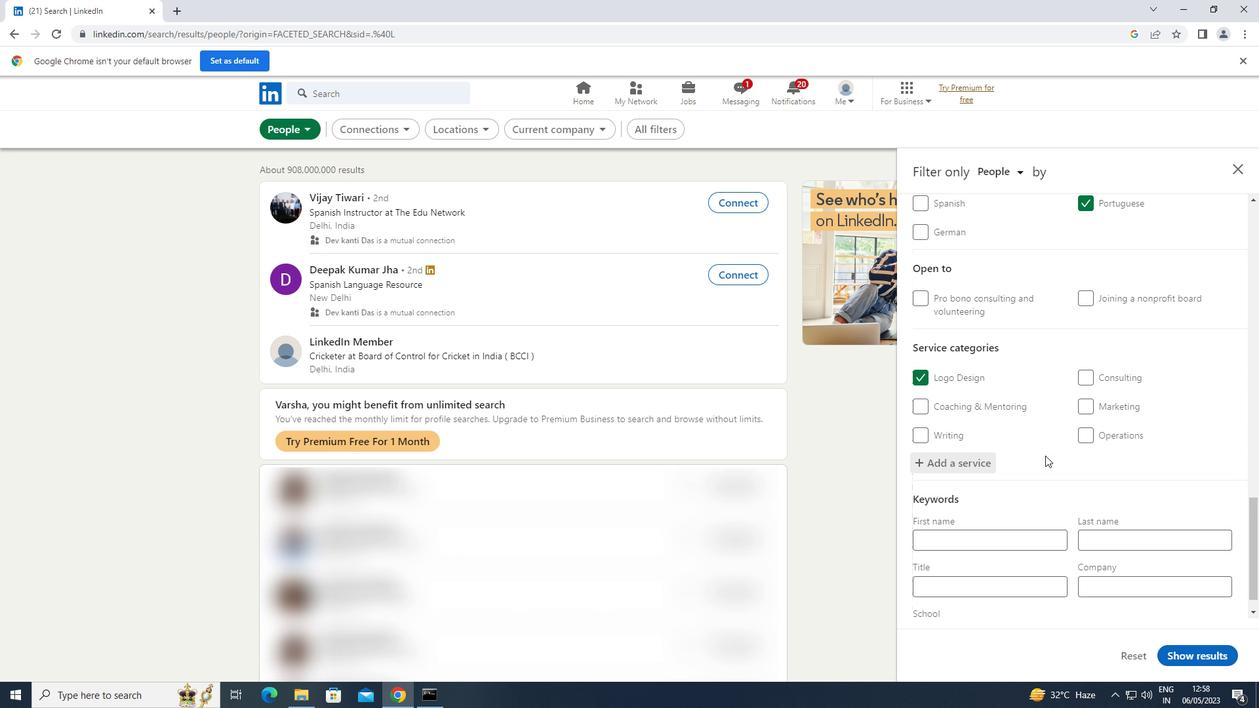 
Action: Mouse scrolled (1047, 453) with delta (0, 0)
Screenshot: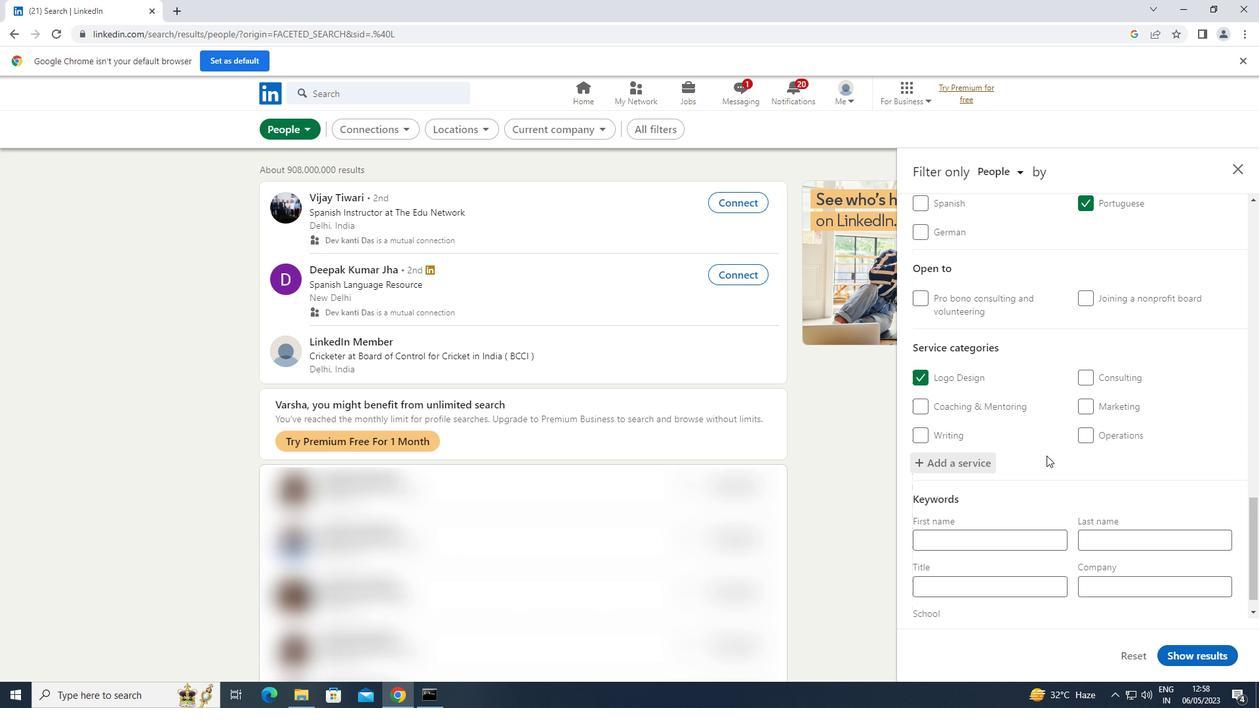 
Action: Mouse scrolled (1047, 453) with delta (0, 0)
Screenshot: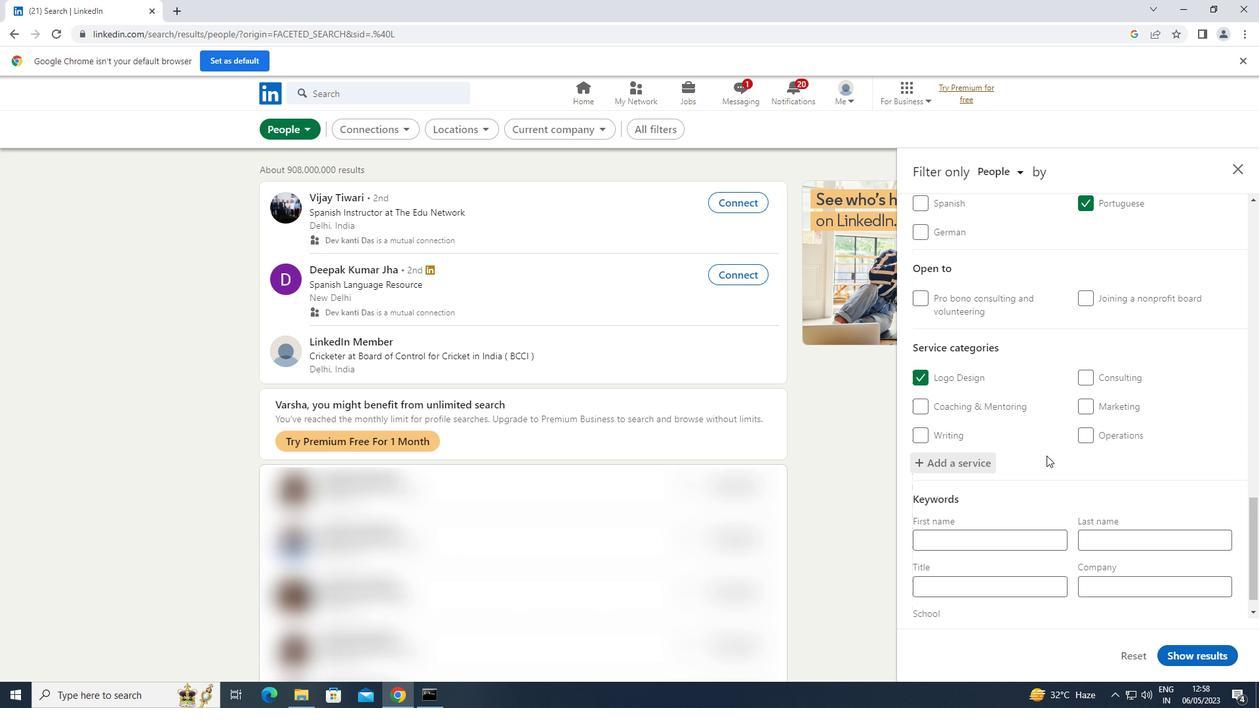 
Action: Mouse scrolled (1047, 453) with delta (0, 0)
Screenshot: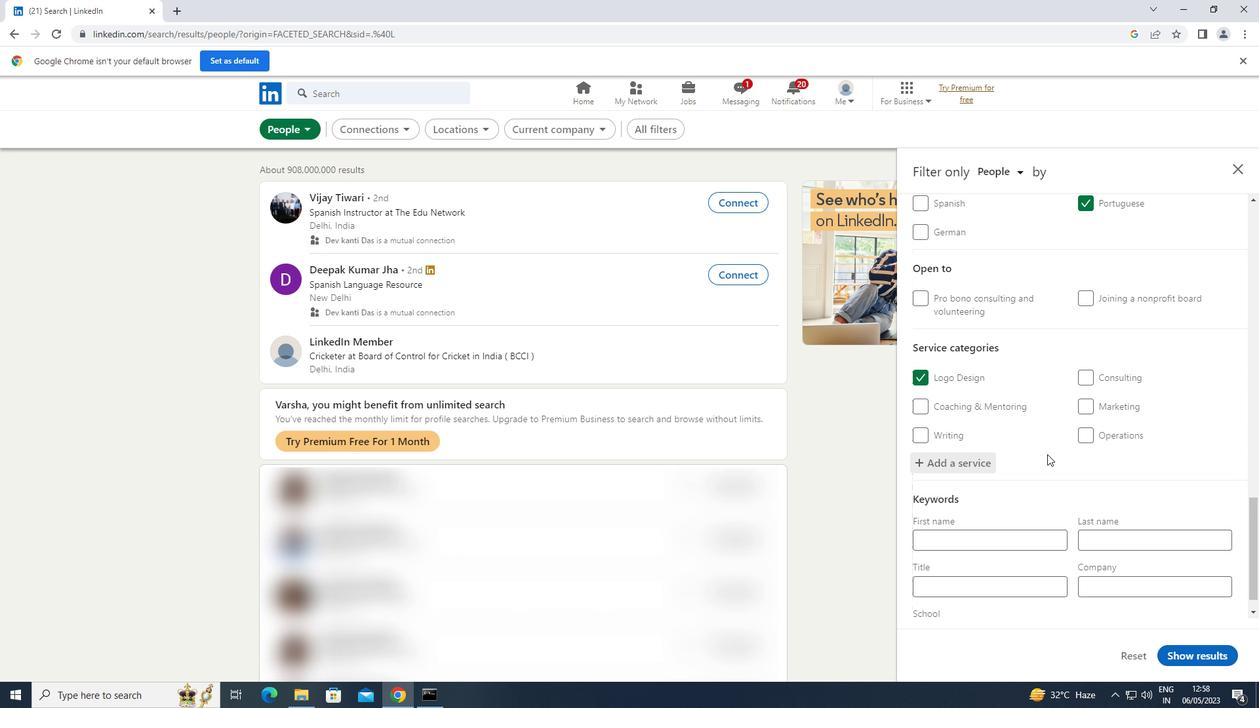 
Action: Mouse moved to (1048, 454)
Screenshot: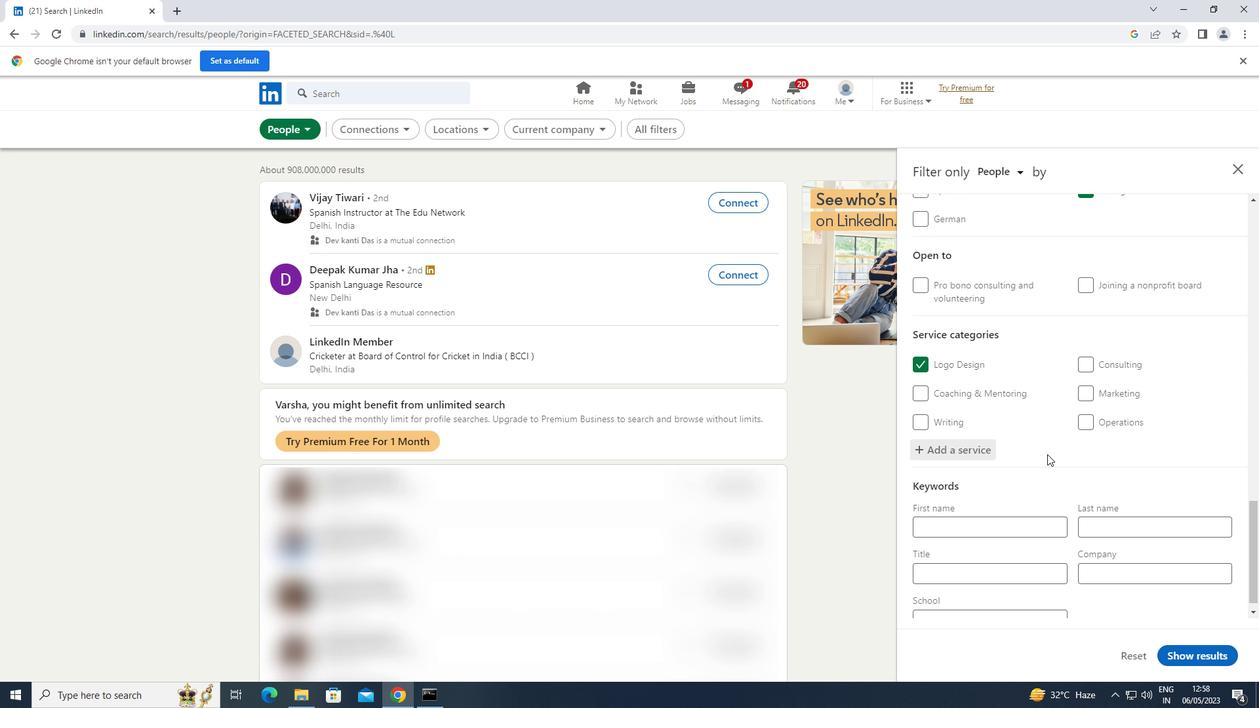 
Action: Mouse scrolled (1048, 453) with delta (0, 0)
Screenshot: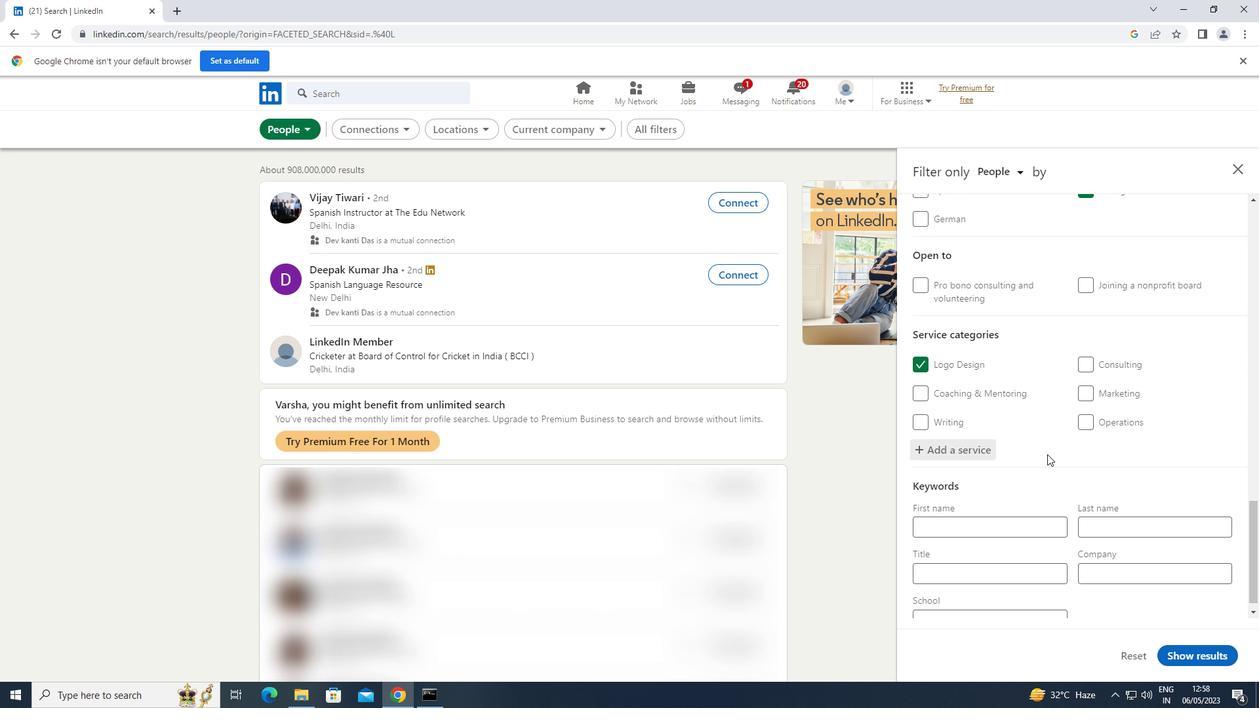 
Action: Mouse moved to (995, 558)
Screenshot: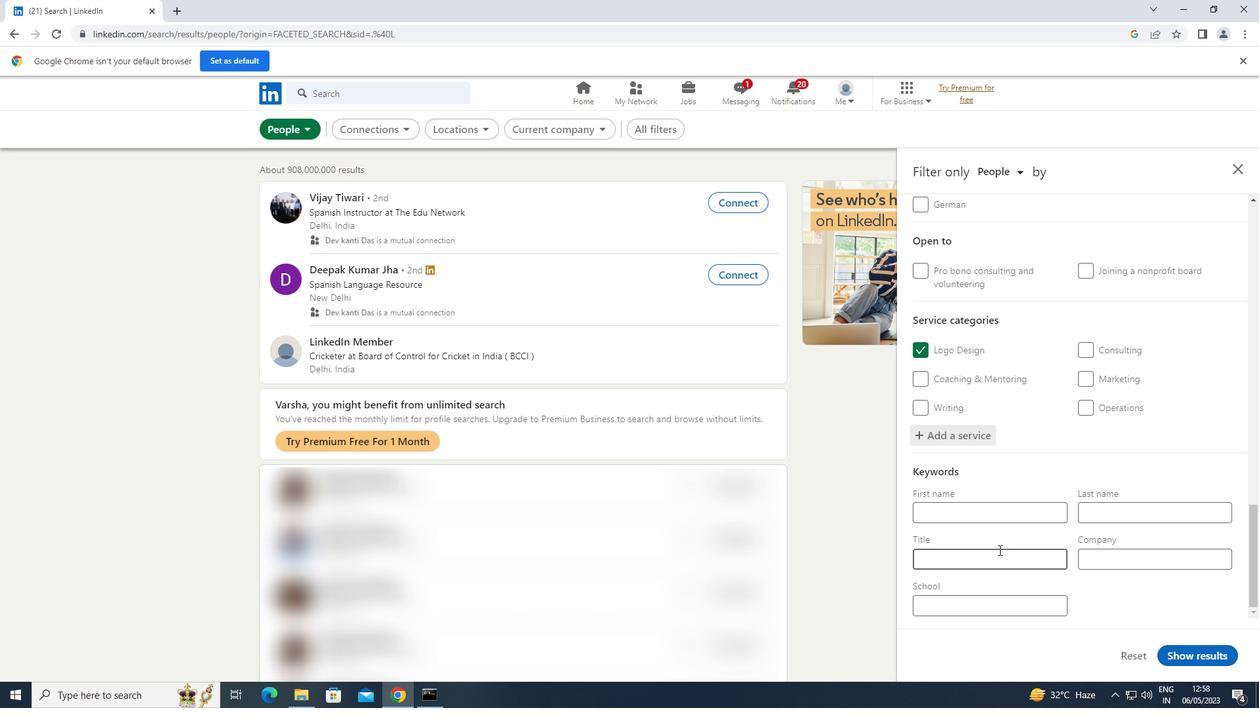 
Action: Mouse pressed left at (995, 558)
Screenshot: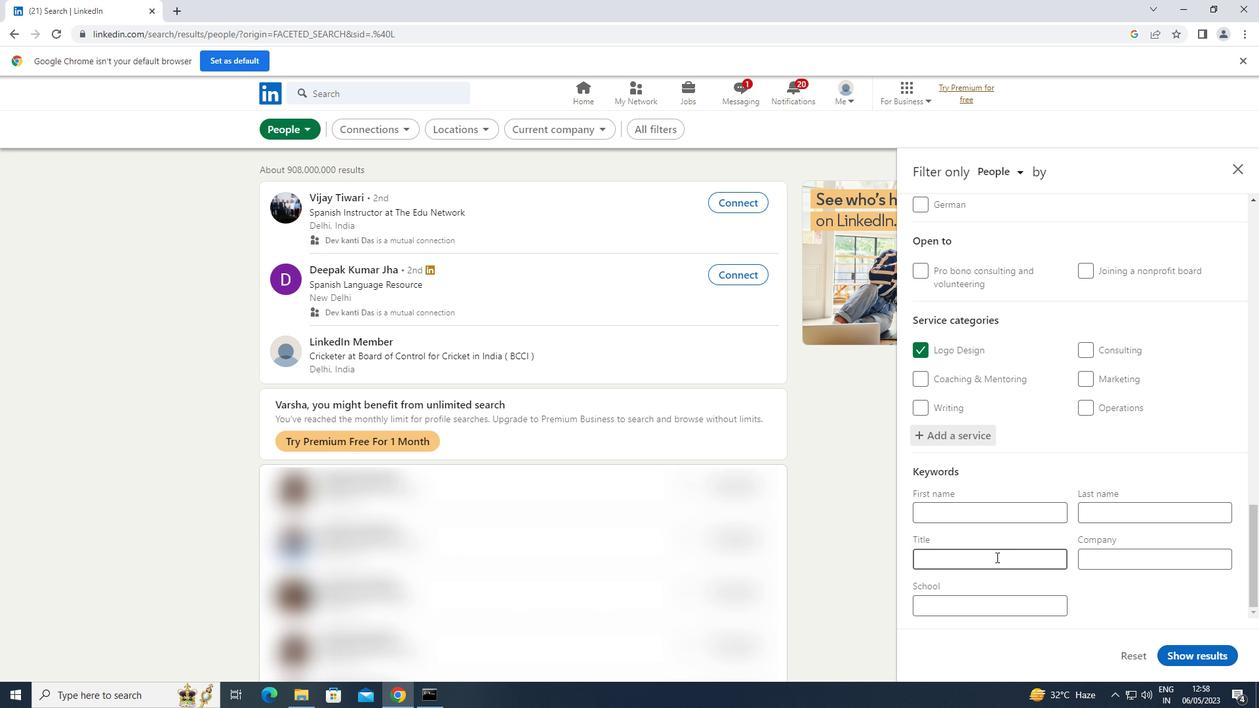
Action: Key pressed <Key.shift>ANIMAL<Key.space><Key.shift>TRAINER
Screenshot: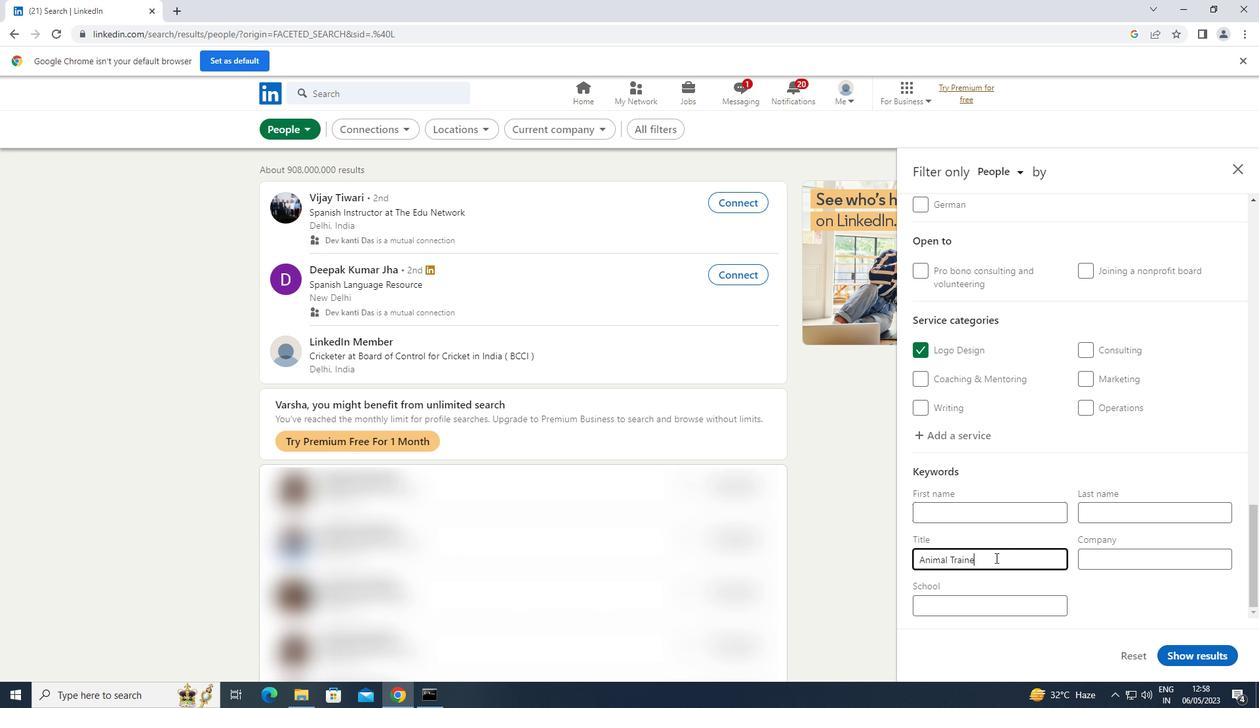 
Action: Mouse moved to (1213, 658)
Screenshot: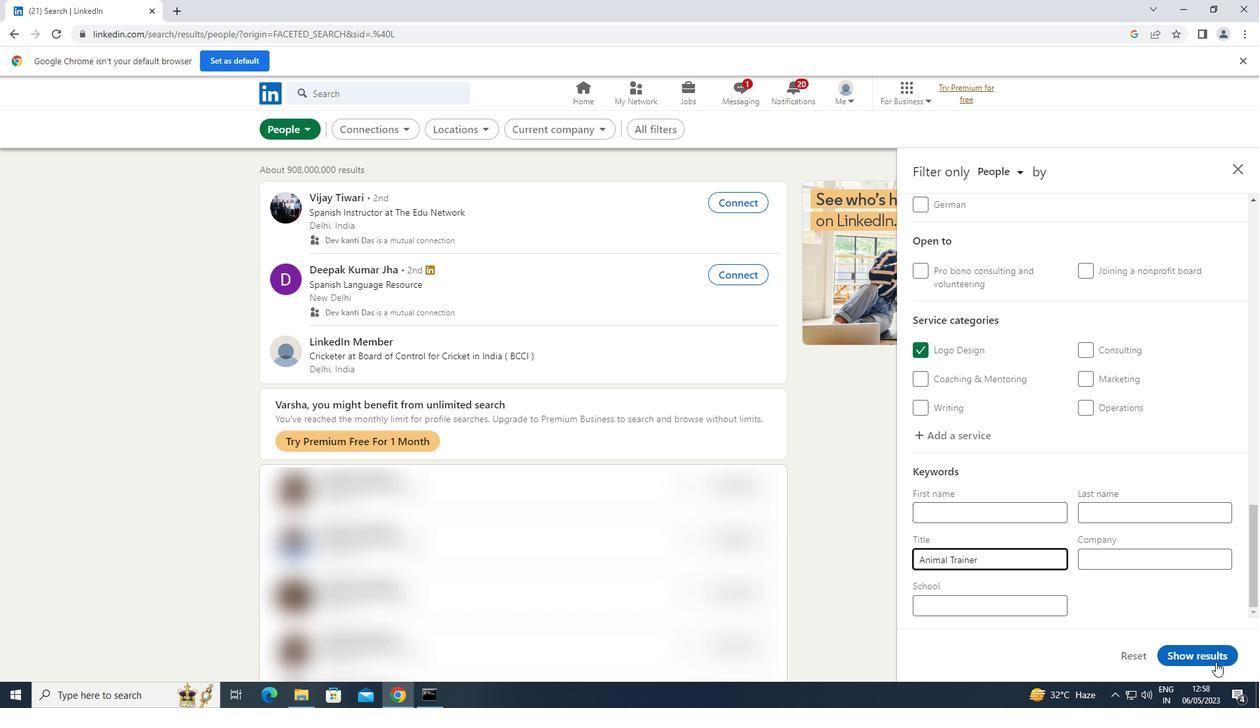 
Action: Mouse pressed left at (1213, 658)
Screenshot: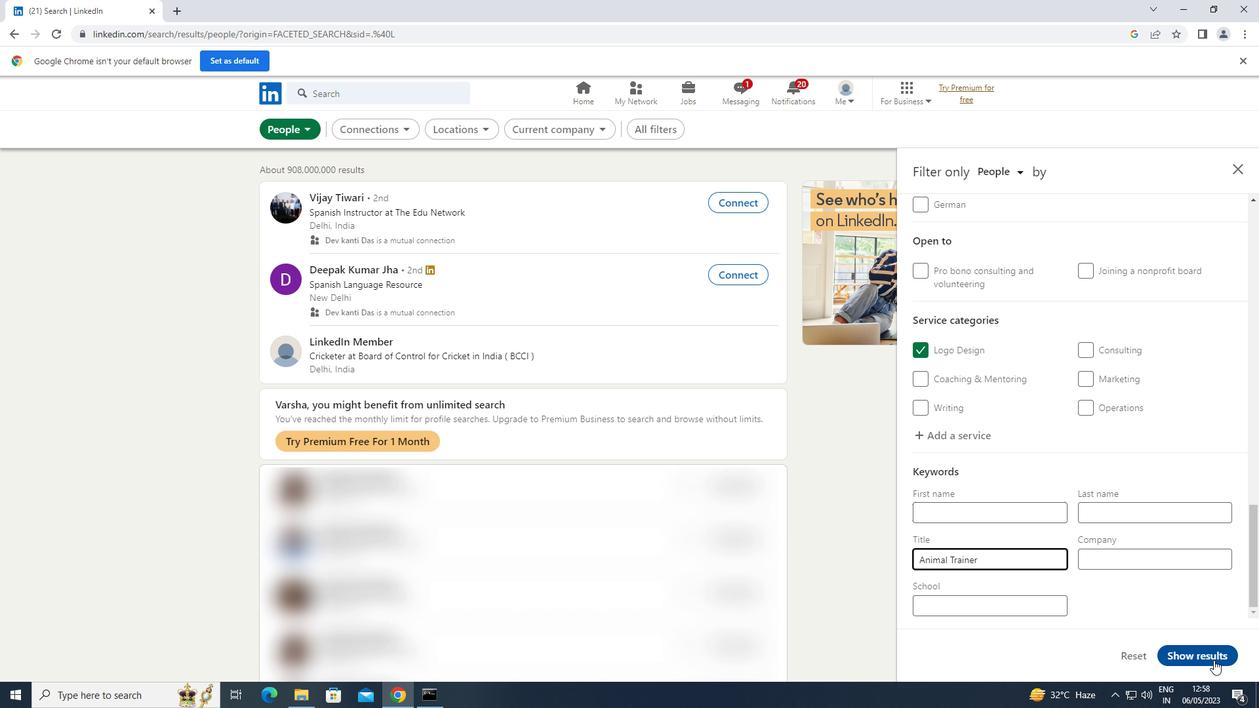 
